 Task: Find connections with filter location Villefontaine with filter topic #lawyerswith filter profile language German with filter current company Emami Ltd with filter school Delhi Public School Dwarka Expressway  with filter industry Dairy Product Manufacturing with filter service category Blogging with filter keywords title Beautician
Action: Mouse moved to (365, 257)
Screenshot: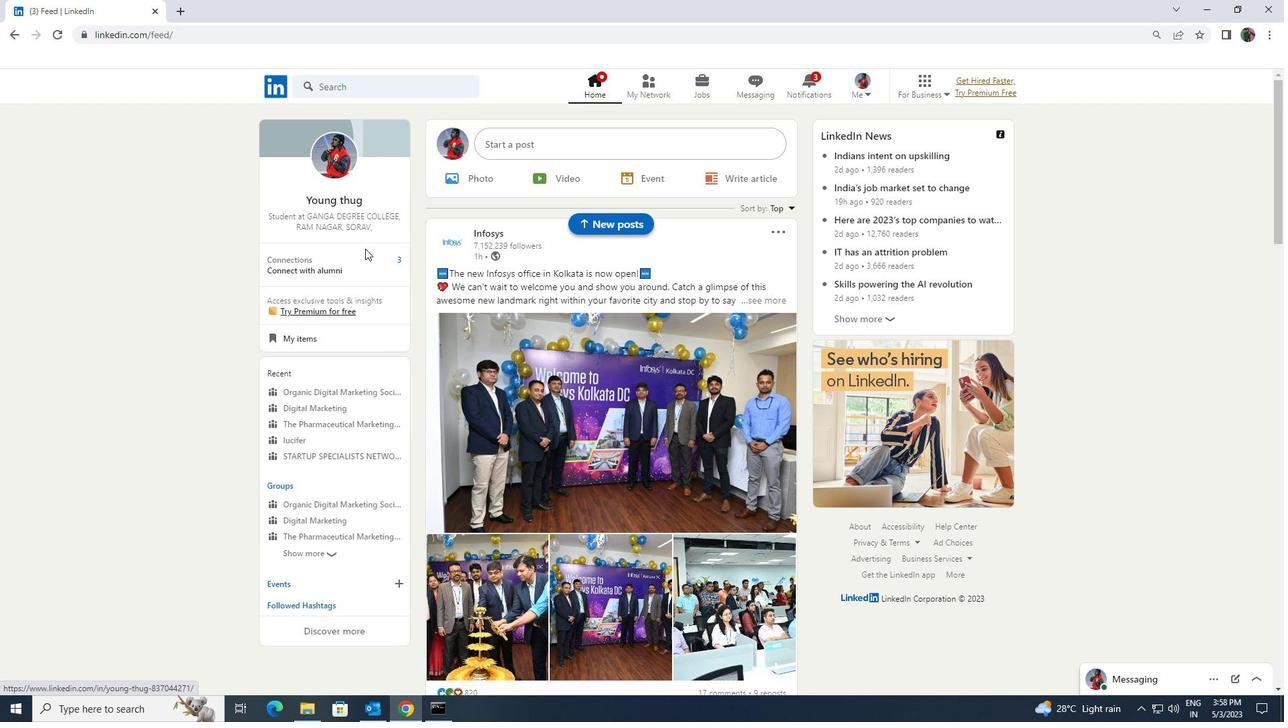 
Action: Mouse pressed left at (365, 257)
Screenshot: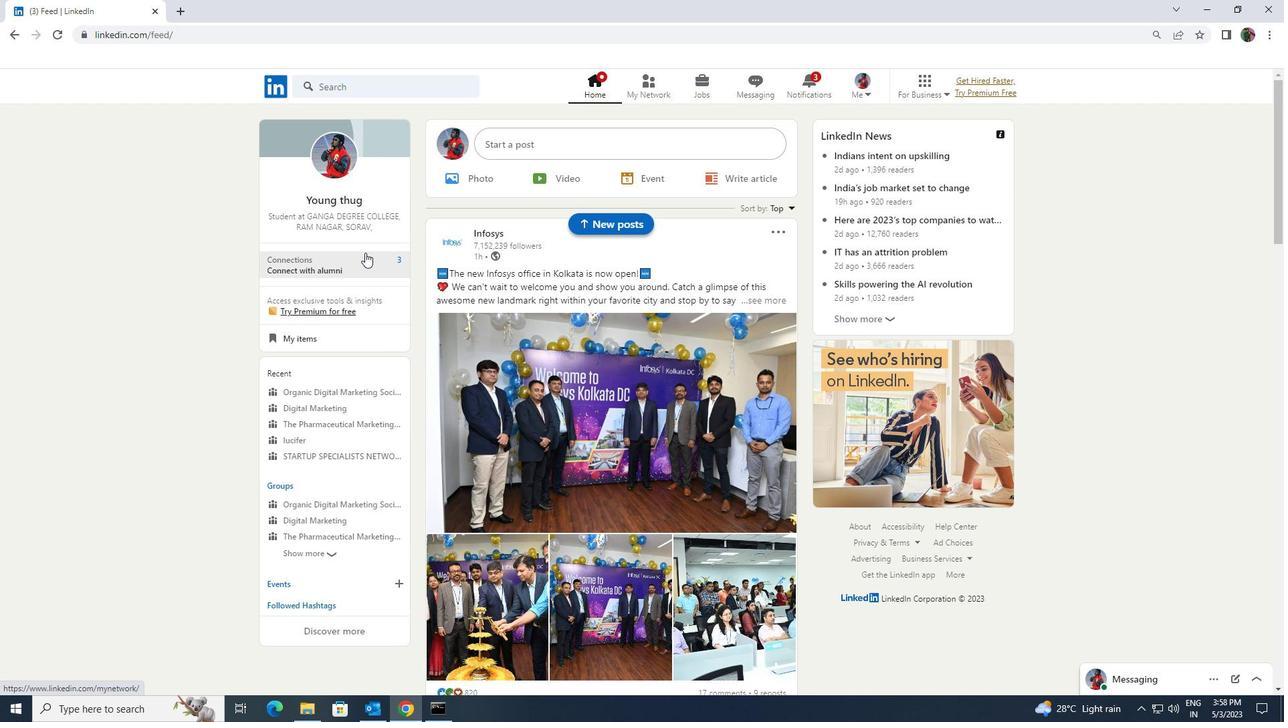 
Action: Mouse moved to (373, 169)
Screenshot: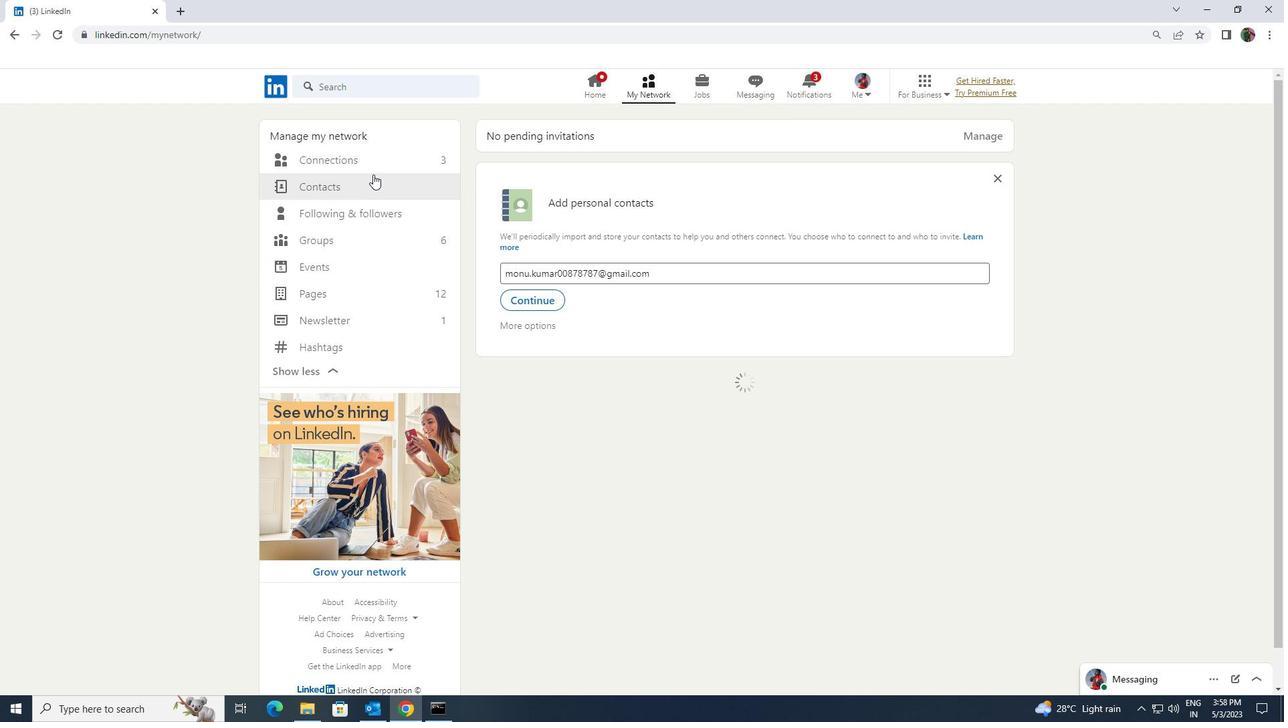 
Action: Mouse pressed left at (373, 169)
Screenshot: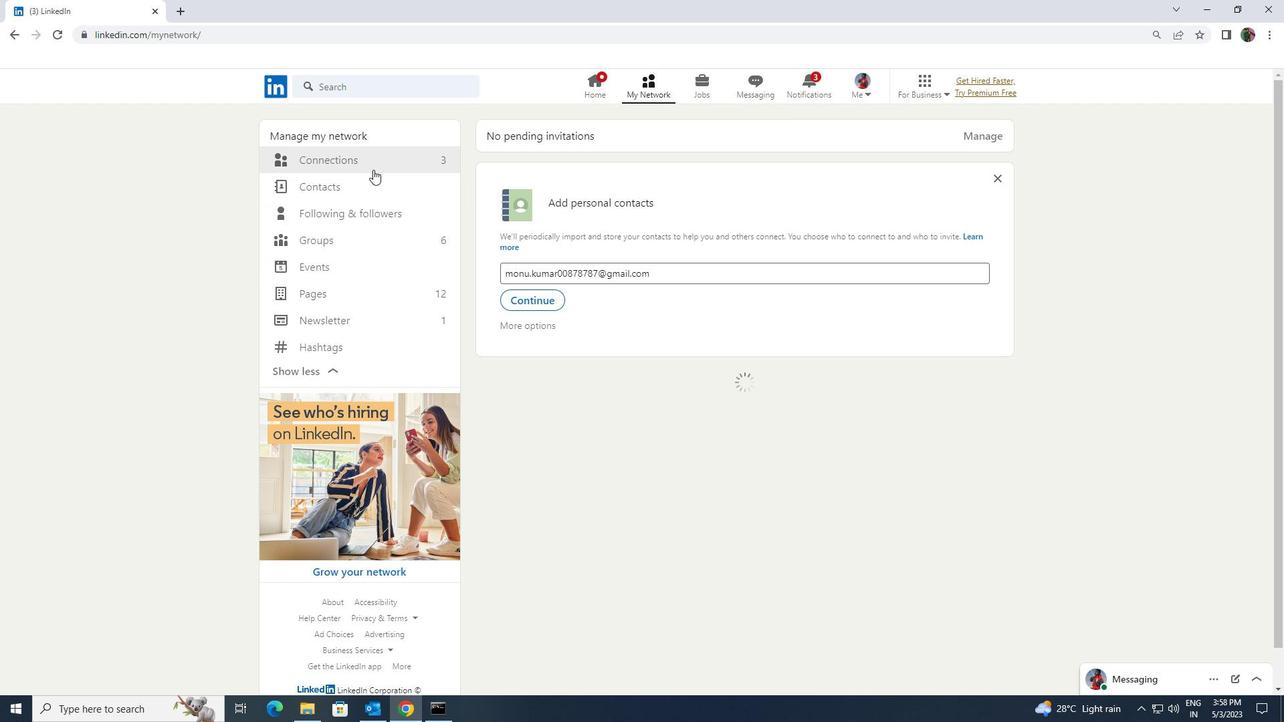 
Action: Mouse moved to (374, 160)
Screenshot: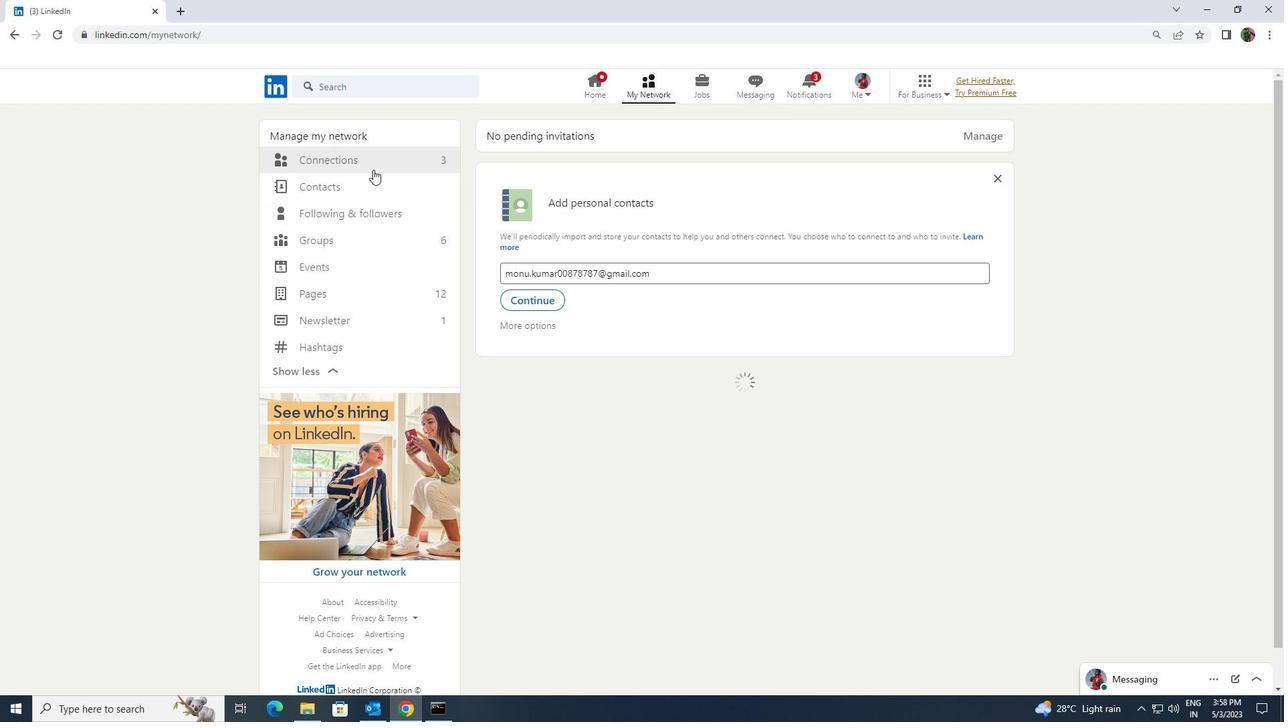 
Action: Mouse pressed left at (374, 160)
Screenshot: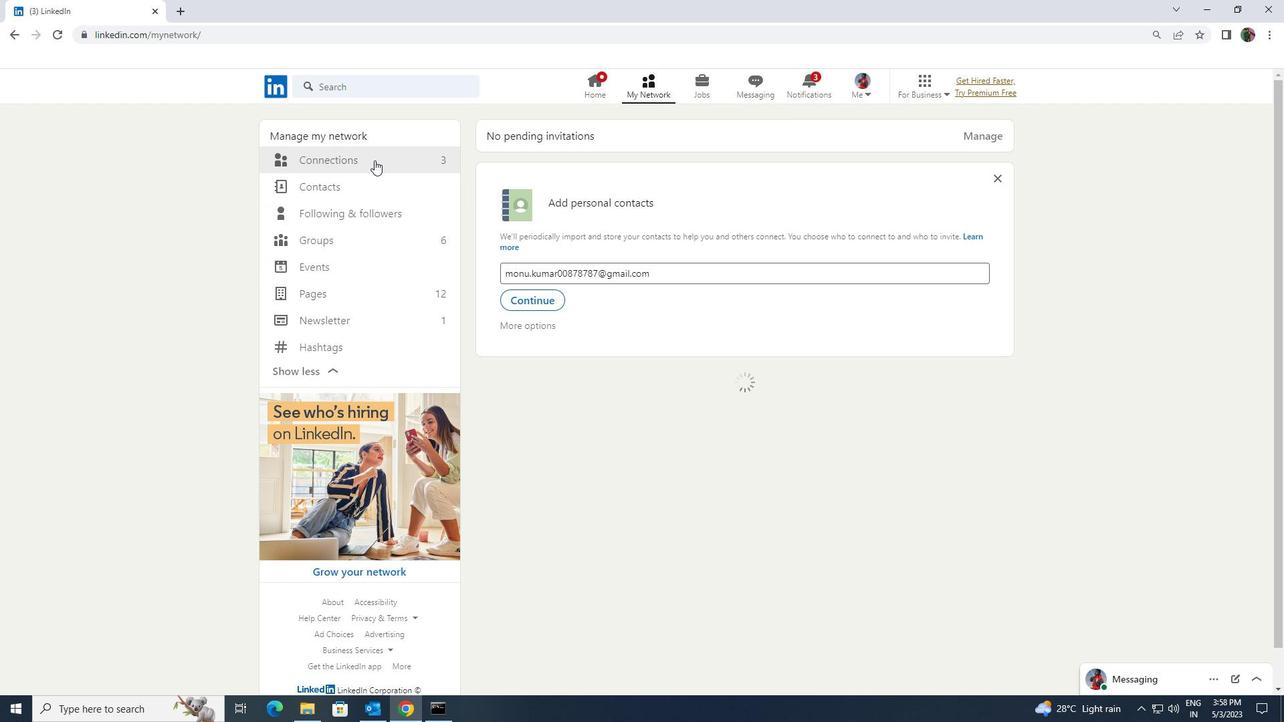 
Action: Mouse moved to (727, 163)
Screenshot: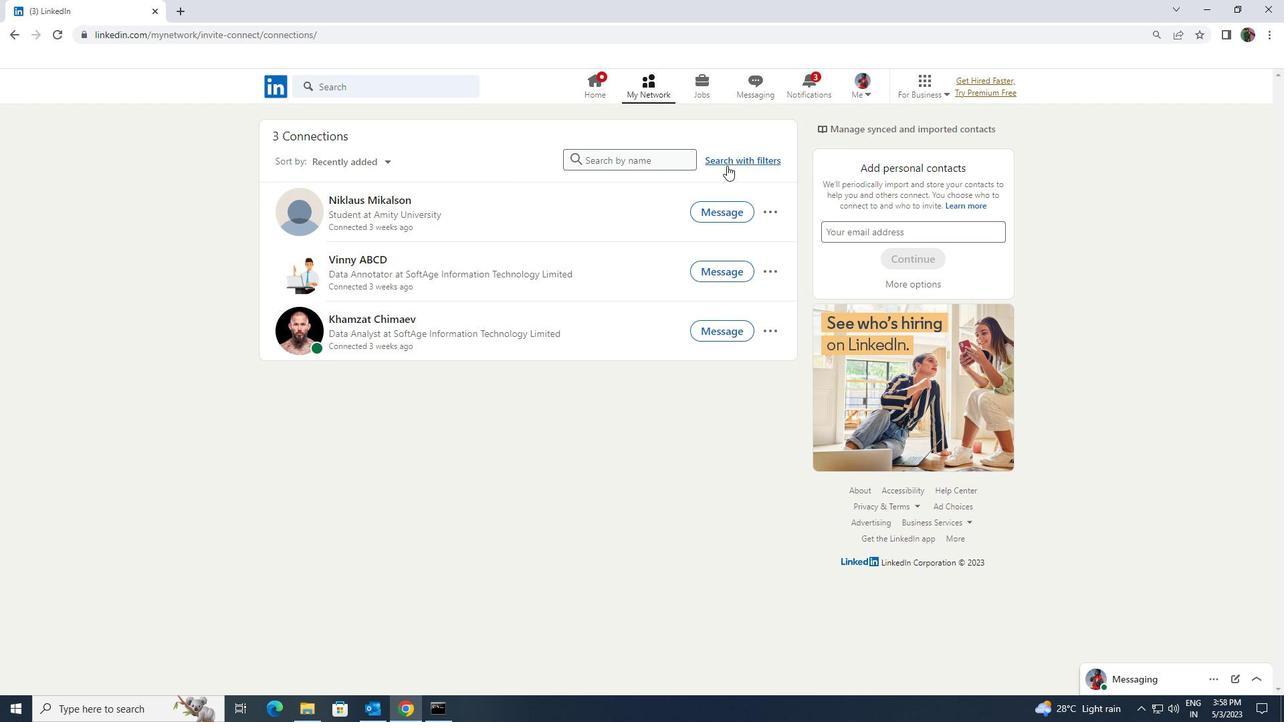 
Action: Mouse pressed left at (727, 163)
Screenshot: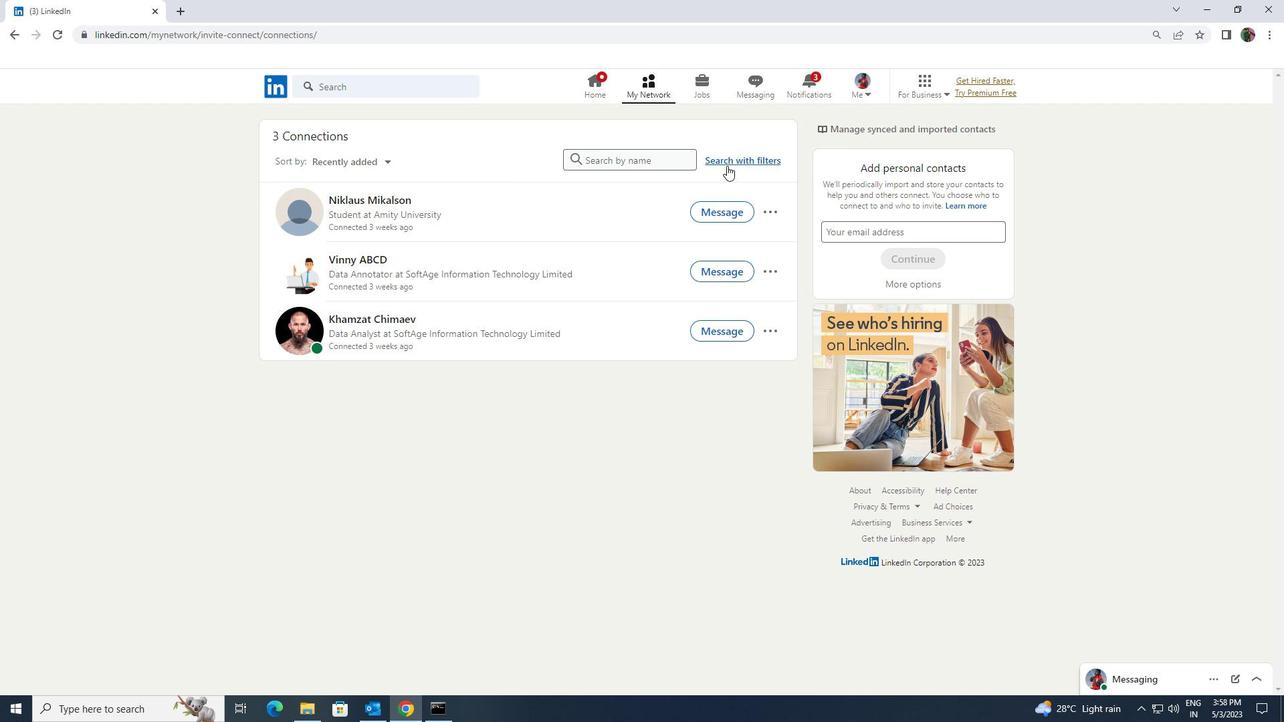 
Action: Mouse moved to (693, 130)
Screenshot: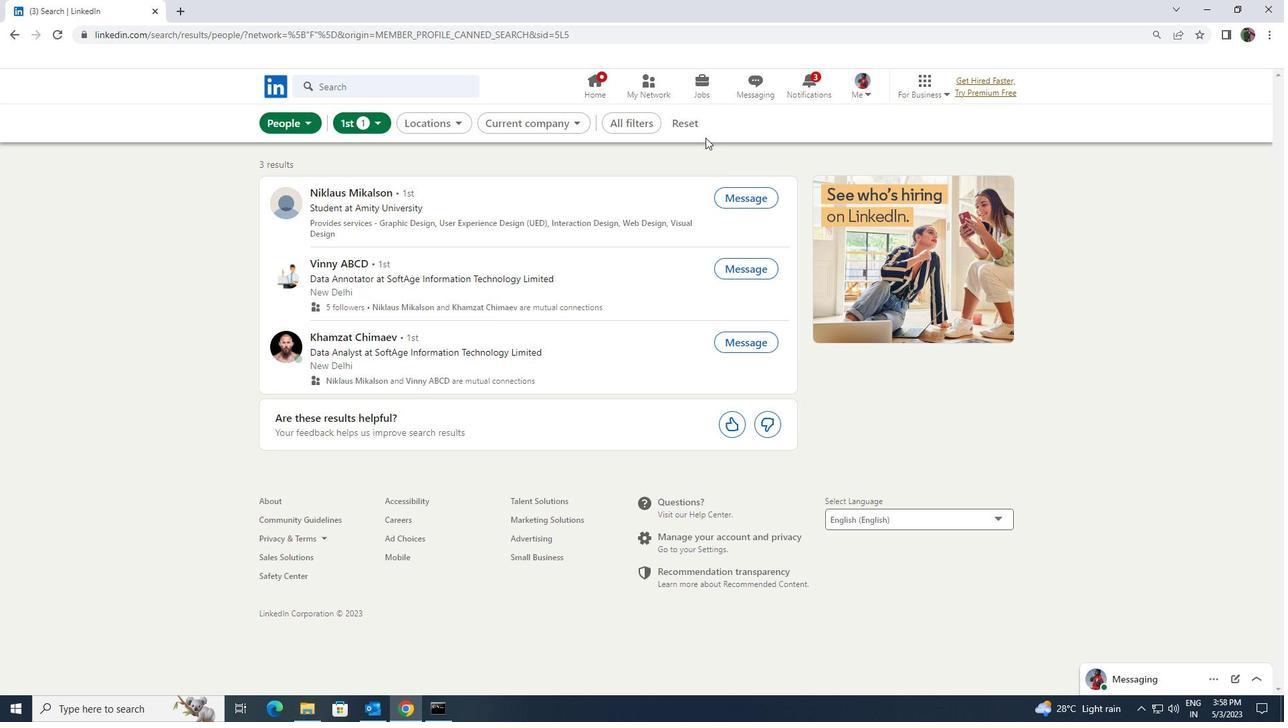 
Action: Mouse pressed left at (693, 130)
Screenshot: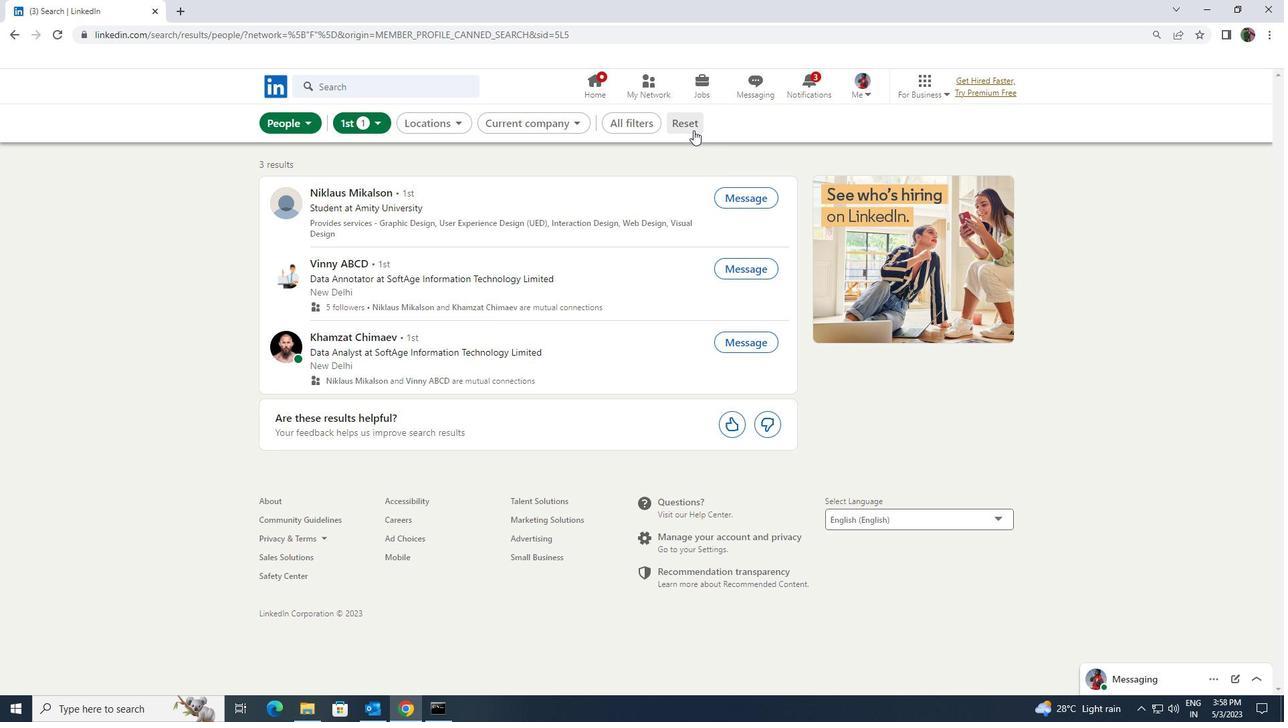 
Action: Mouse moved to (671, 125)
Screenshot: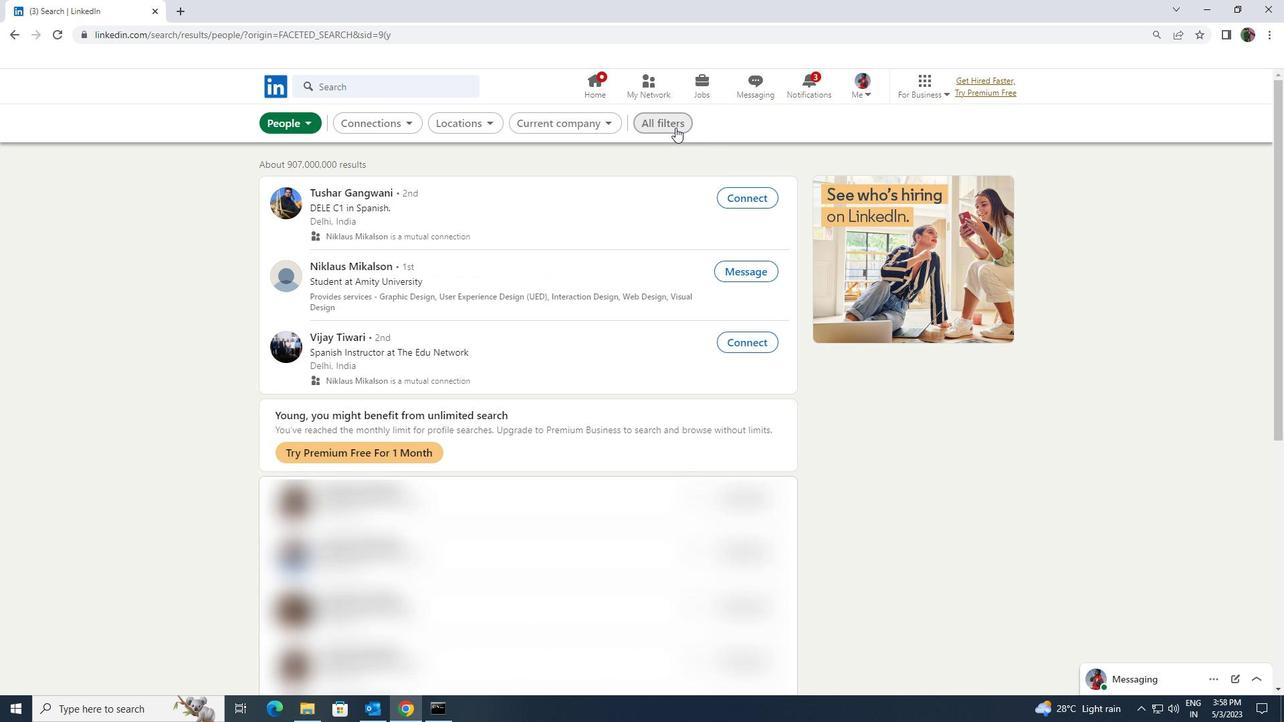 
Action: Mouse pressed left at (671, 125)
Screenshot: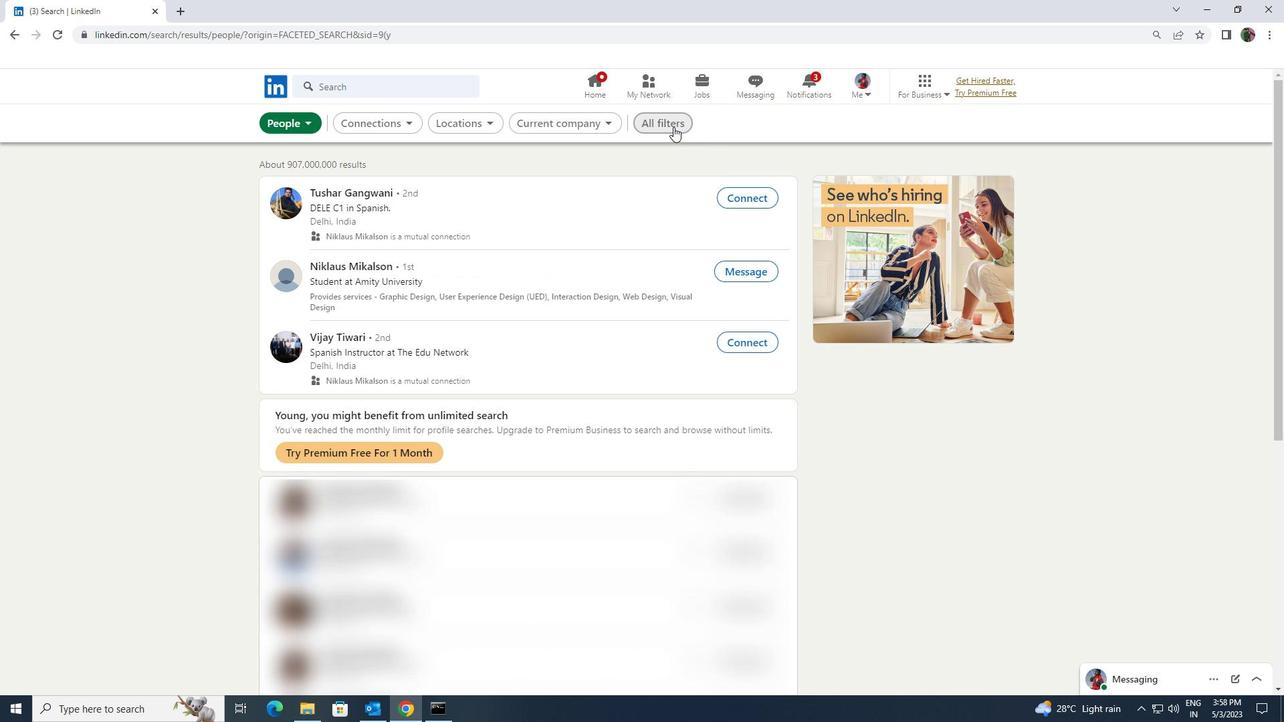 
Action: Mouse moved to (1143, 527)
Screenshot: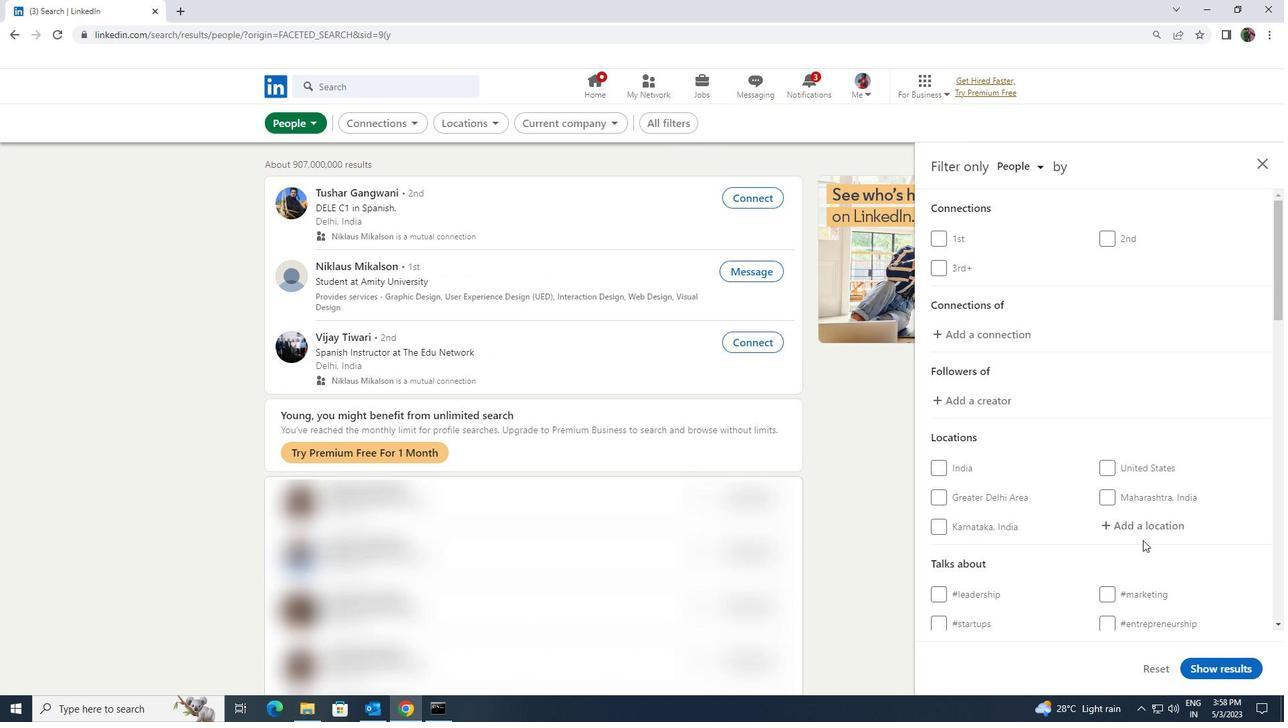 
Action: Mouse pressed left at (1143, 527)
Screenshot: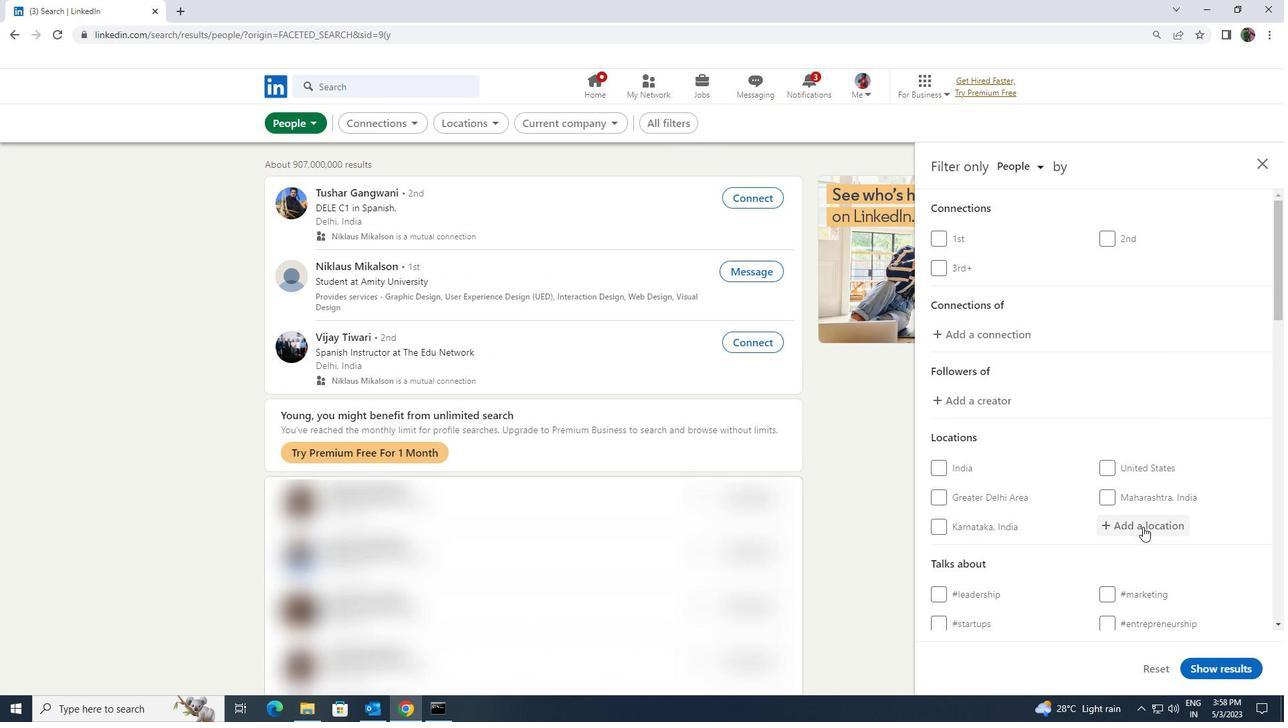 
Action: Mouse moved to (1136, 519)
Screenshot: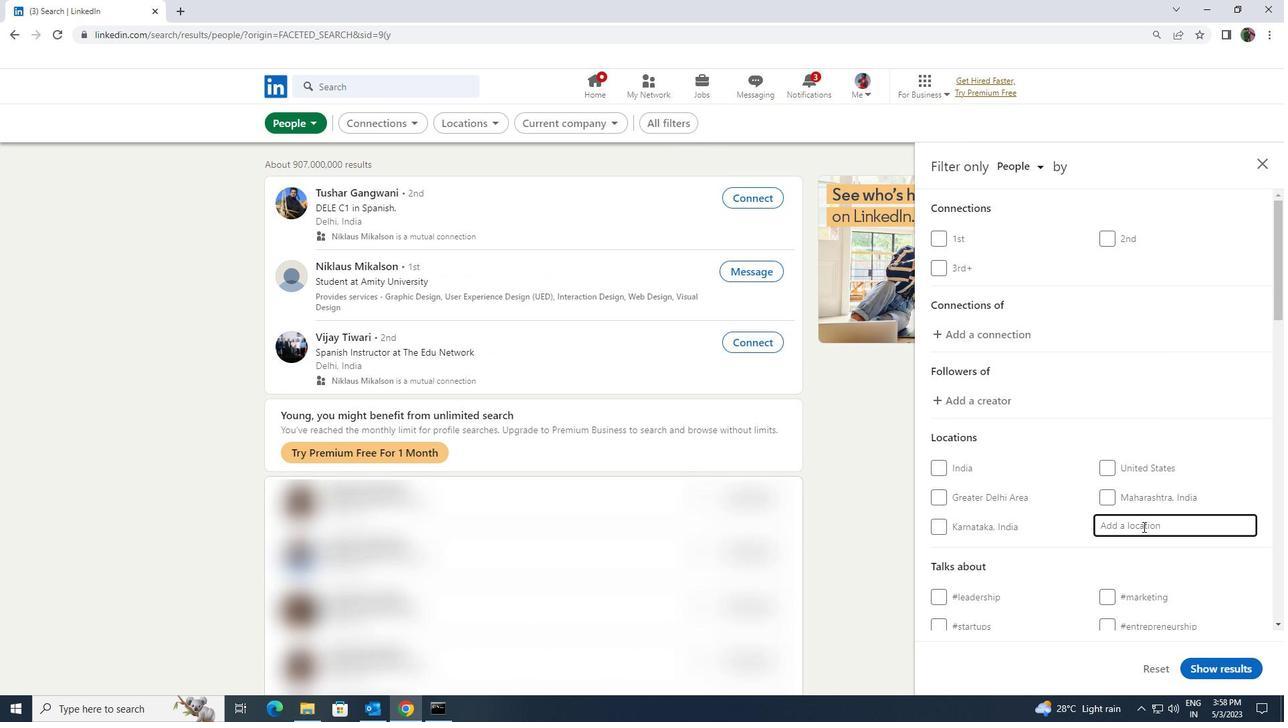 
Action: Key pressed <Key.shift><Key.shift><Key.shift>VILLEFON<Key.backspace>
Screenshot: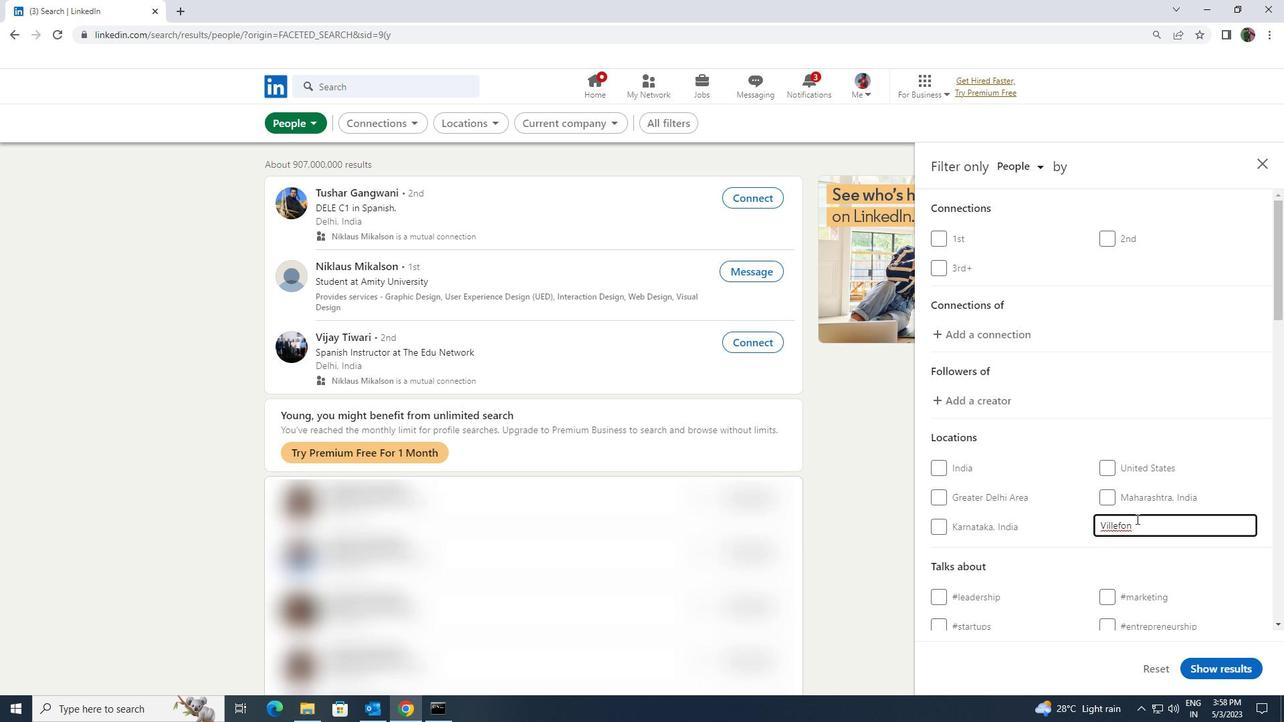 
Action: Mouse moved to (1117, 536)
Screenshot: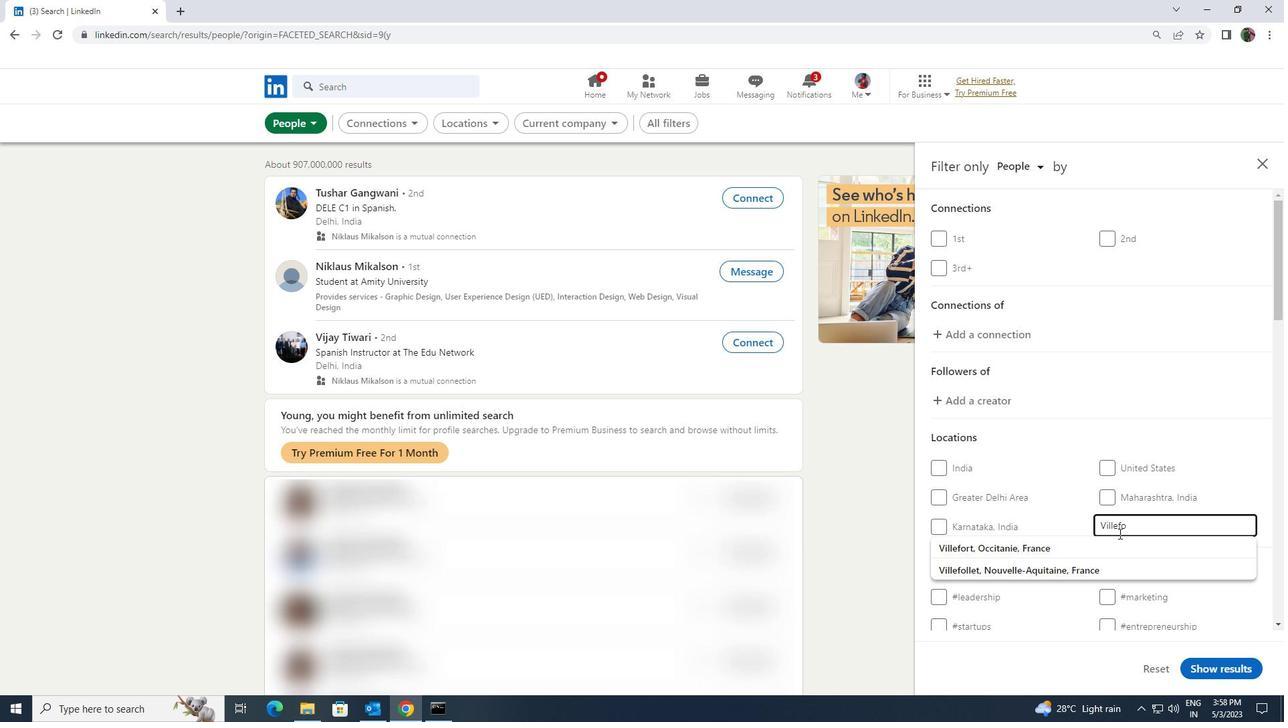 
Action: Key pressed NTAINE<Key.space>
Screenshot: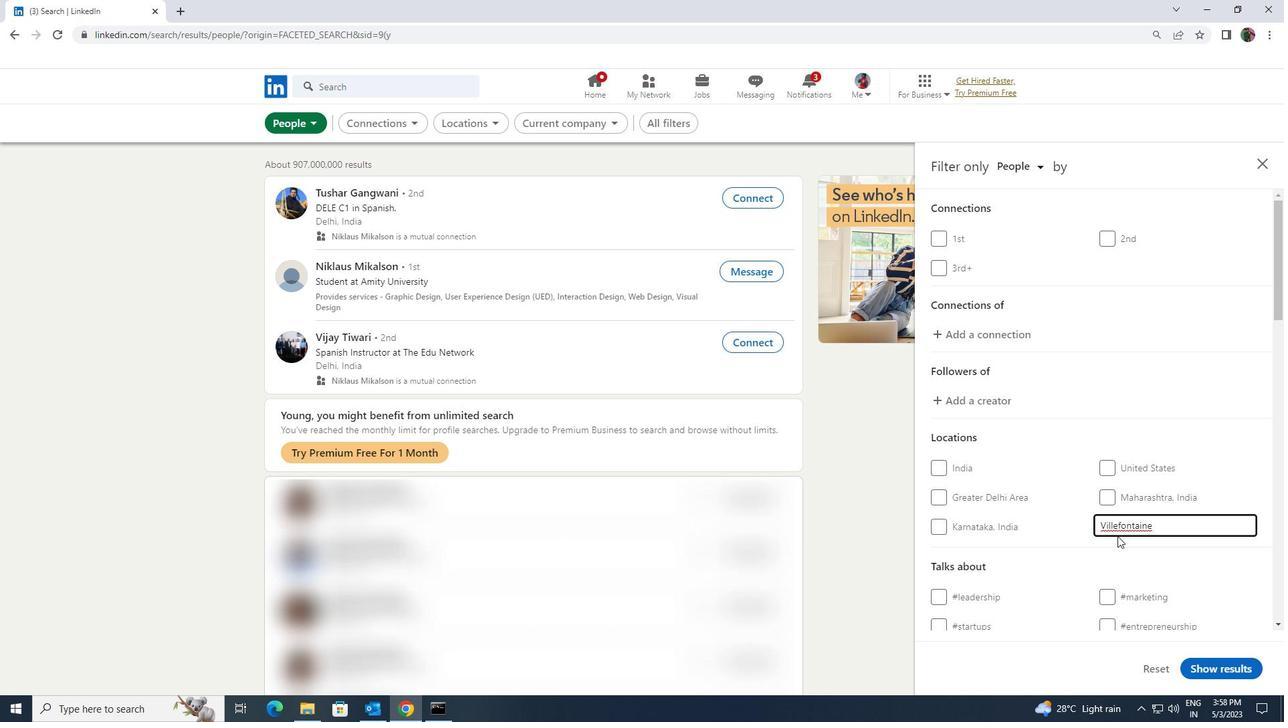 
Action: Mouse scrolled (1117, 535) with delta (0, 0)
Screenshot: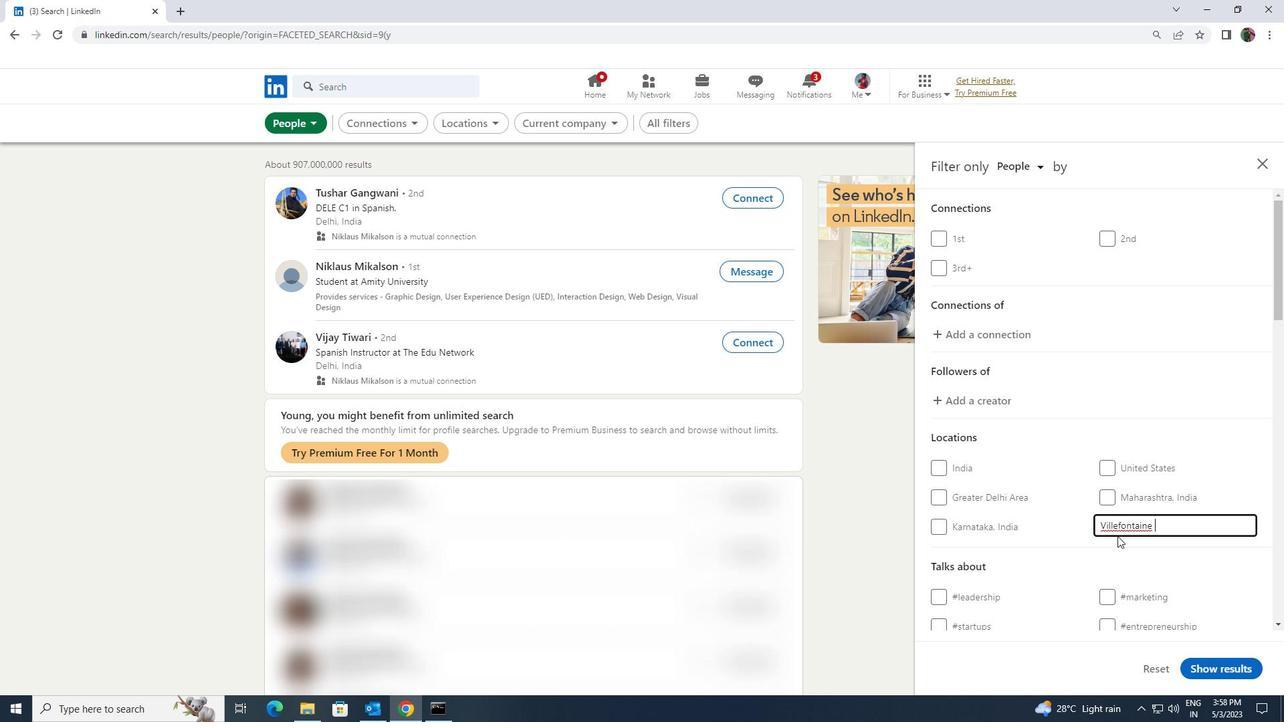 
Action: Mouse moved to (1122, 585)
Screenshot: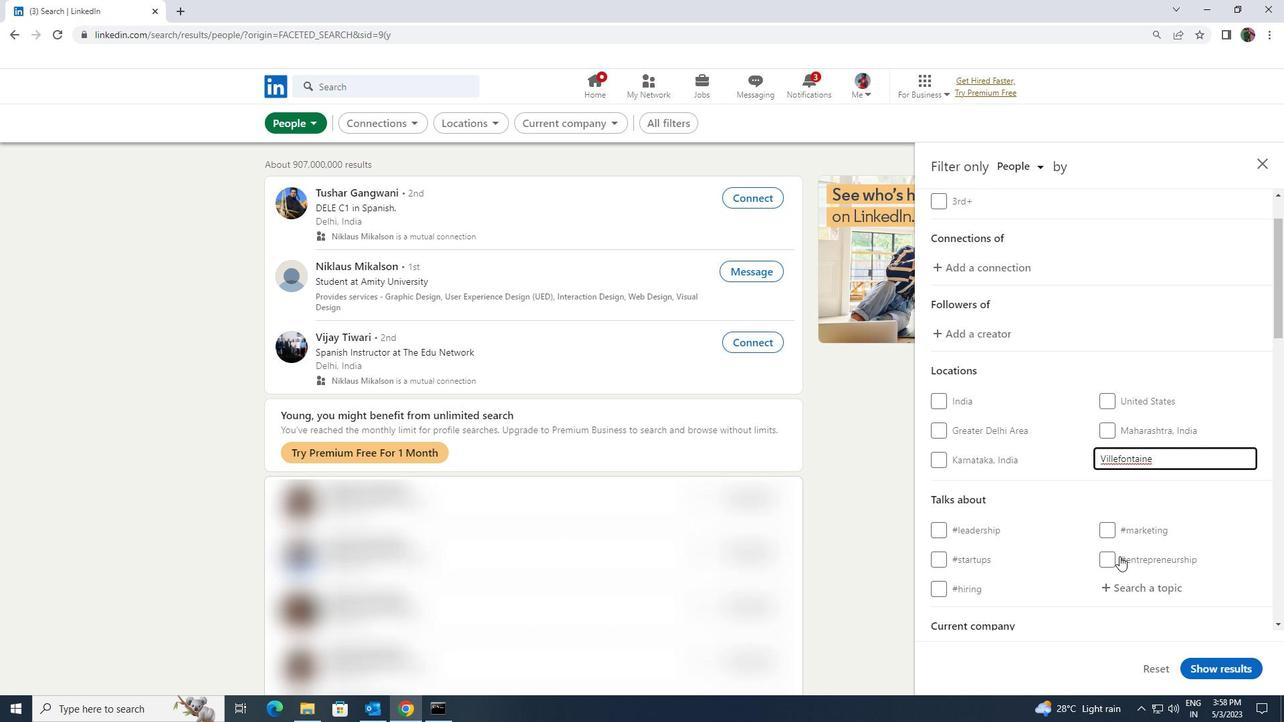 
Action: Mouse pressed left at (1122, 585)
Screenshot: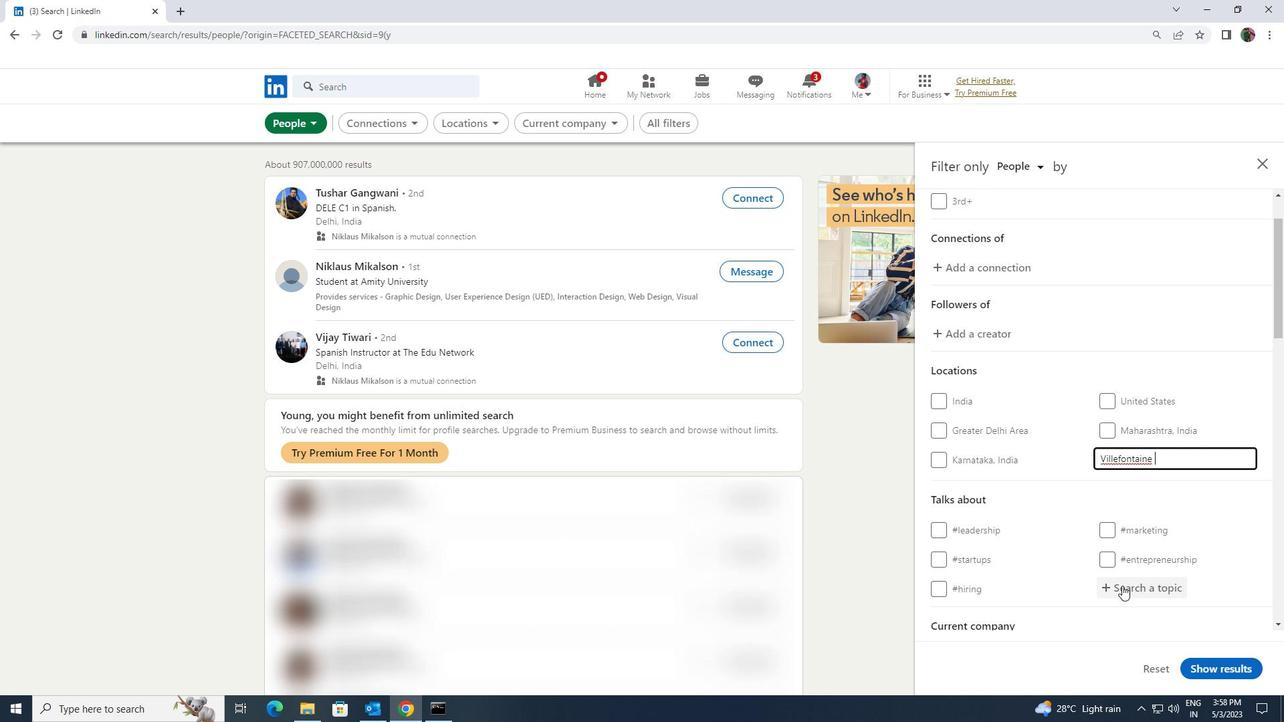 
Action: Key pressed <Key.shift><Key.shift><Key.shift>LAWYERS
Screenshot: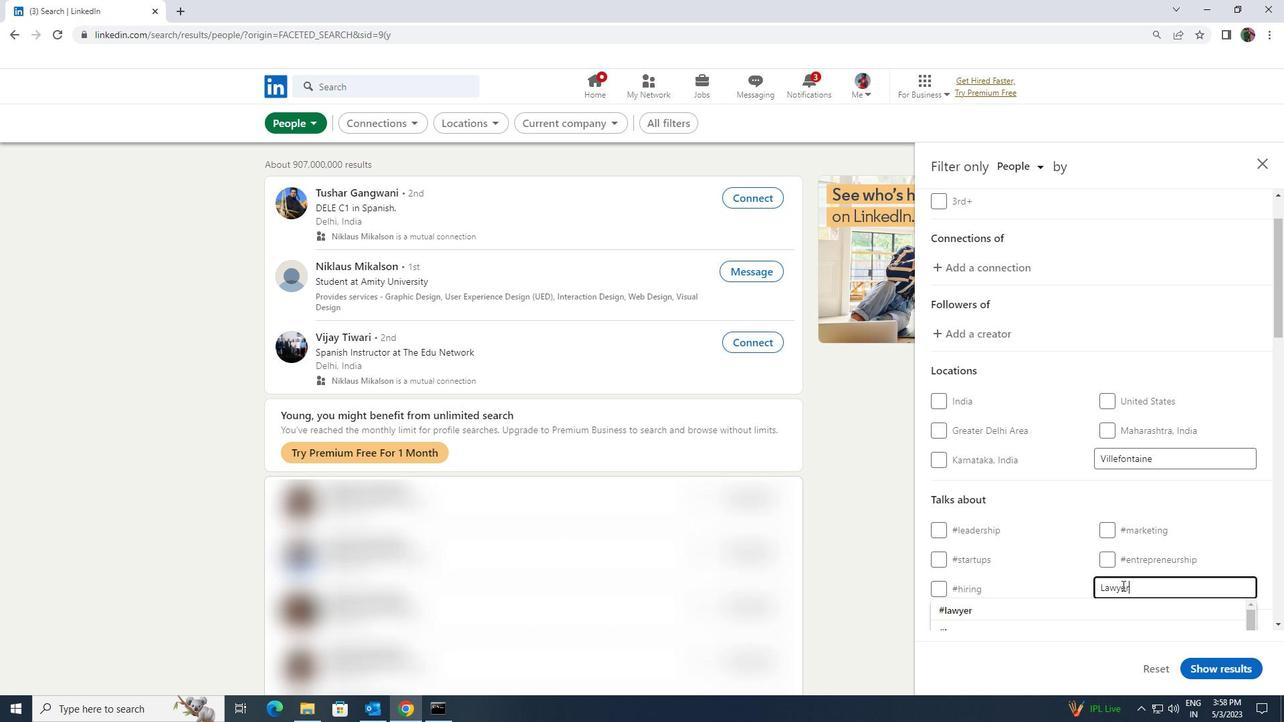 
Action: Mouse scrolled (1122, 585) with delta (0, 0)
Screenshot: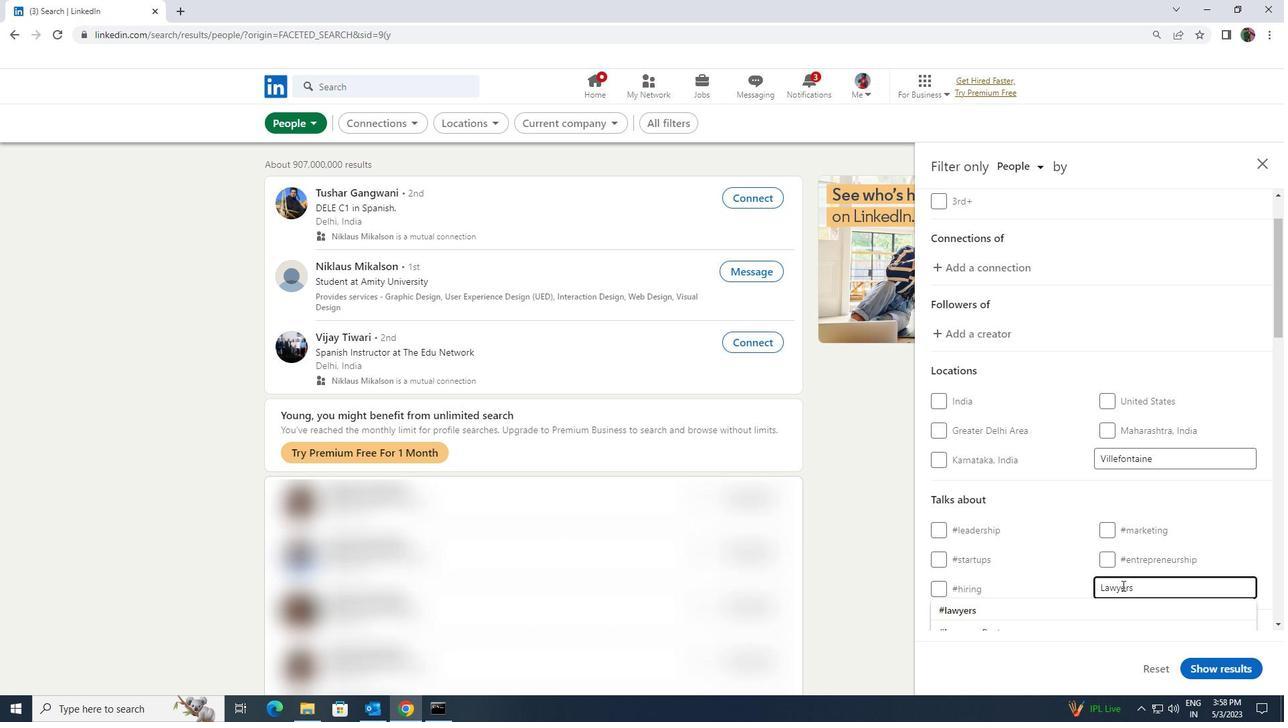 
Action: Mouse moved to (1110, 539)
Screenshot: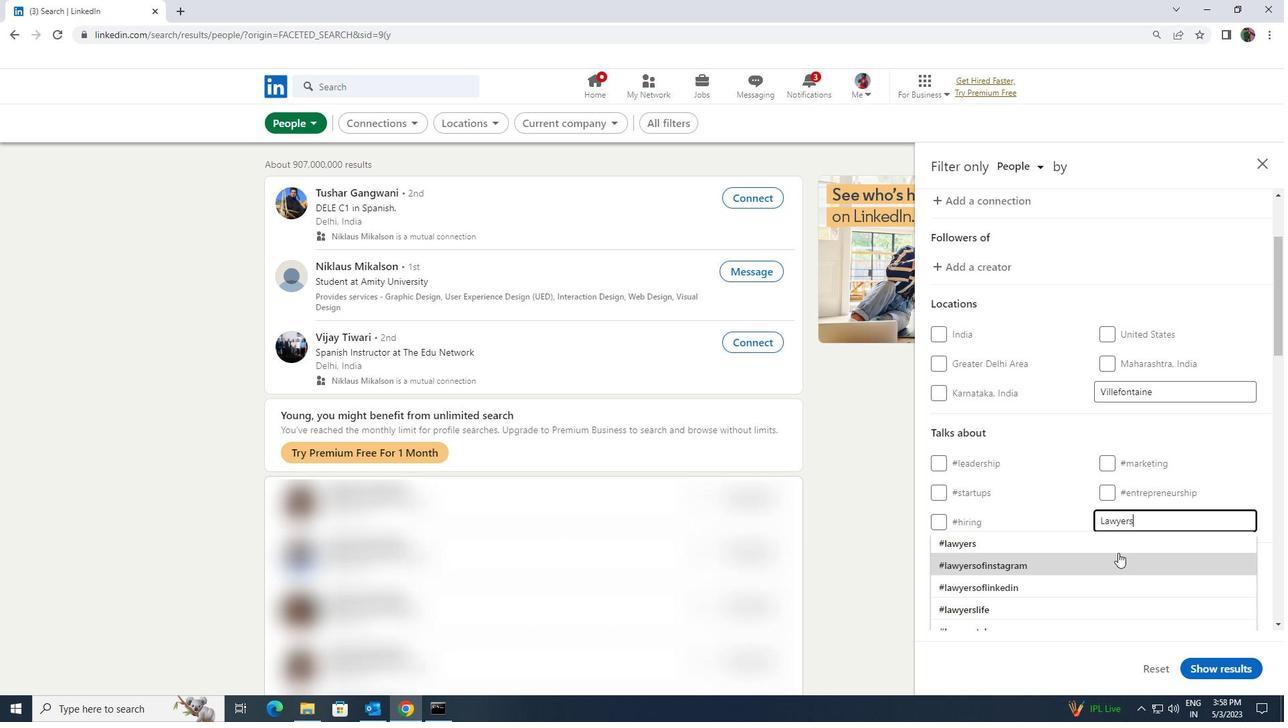 
Action: Mouse pressed left at (1110, 539)
Screenshot: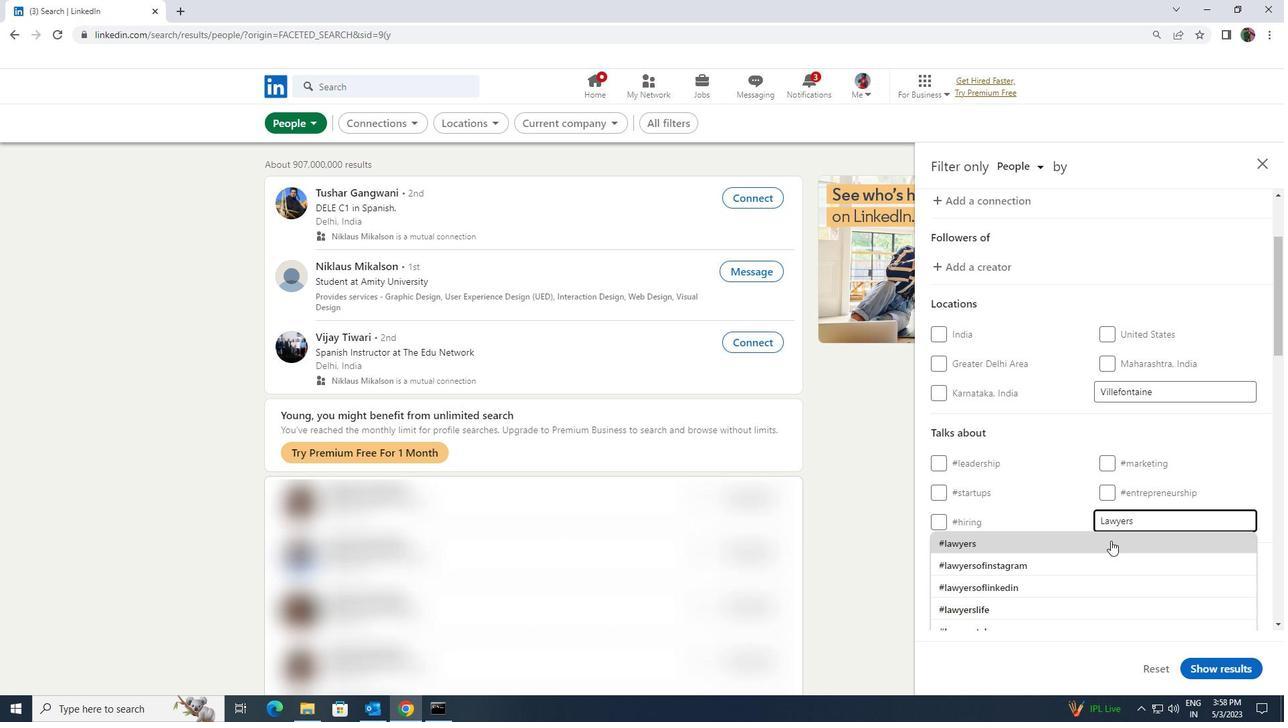 
Action: Mouse scrolled (1110, 539) with delta (0, 0)
Screenshot: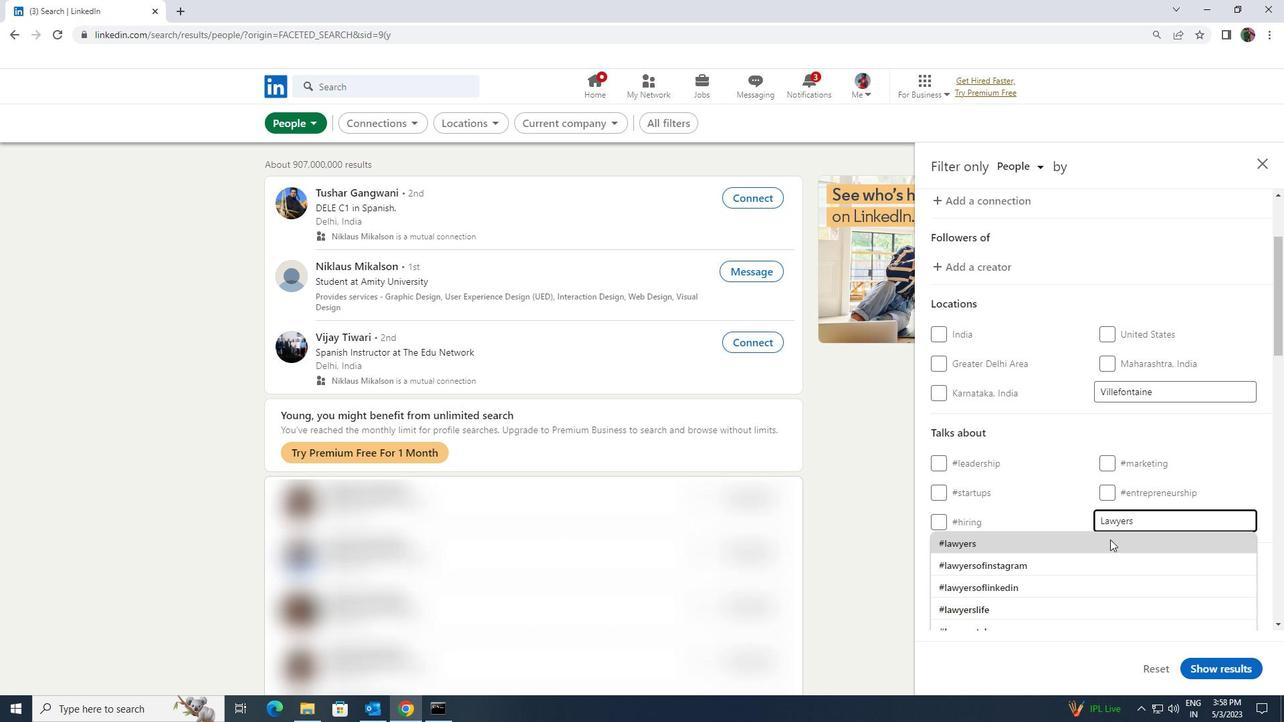 
Action: Mouse scrolled (1110, 539) with delta (0, 0)
Screenshot: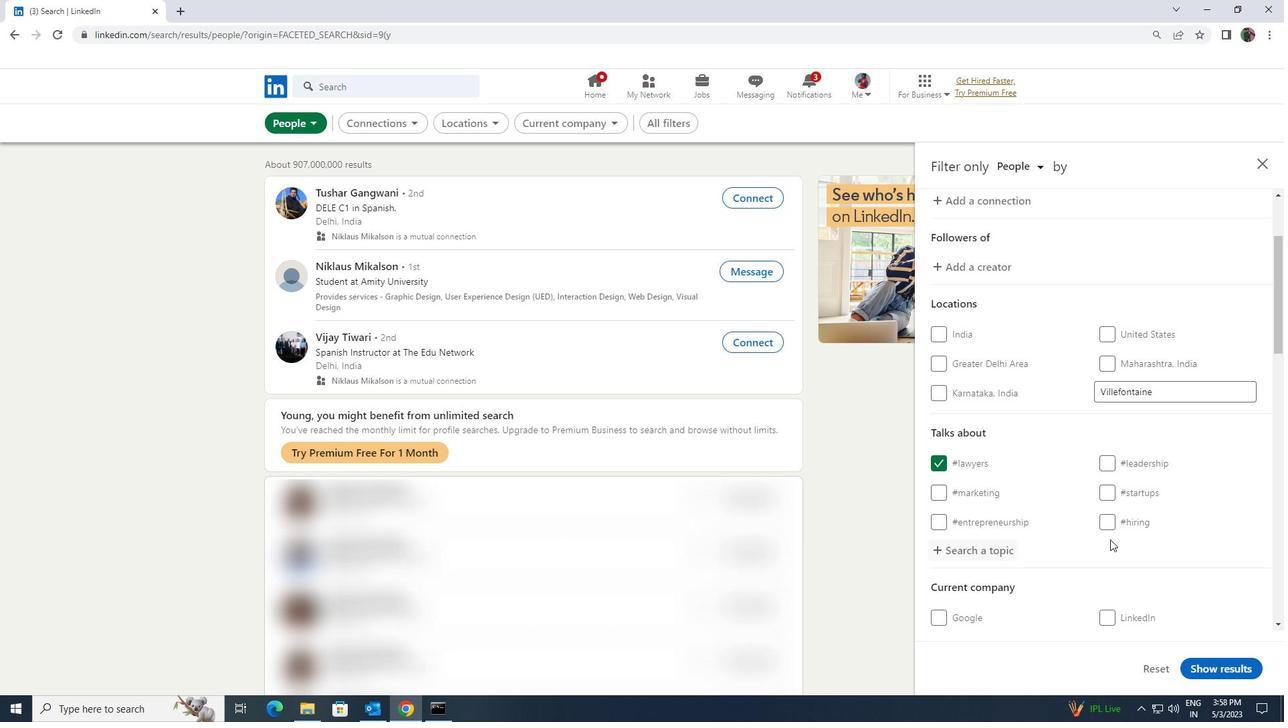 
Action: Mouse moved to (1110, 539)
Screenshot: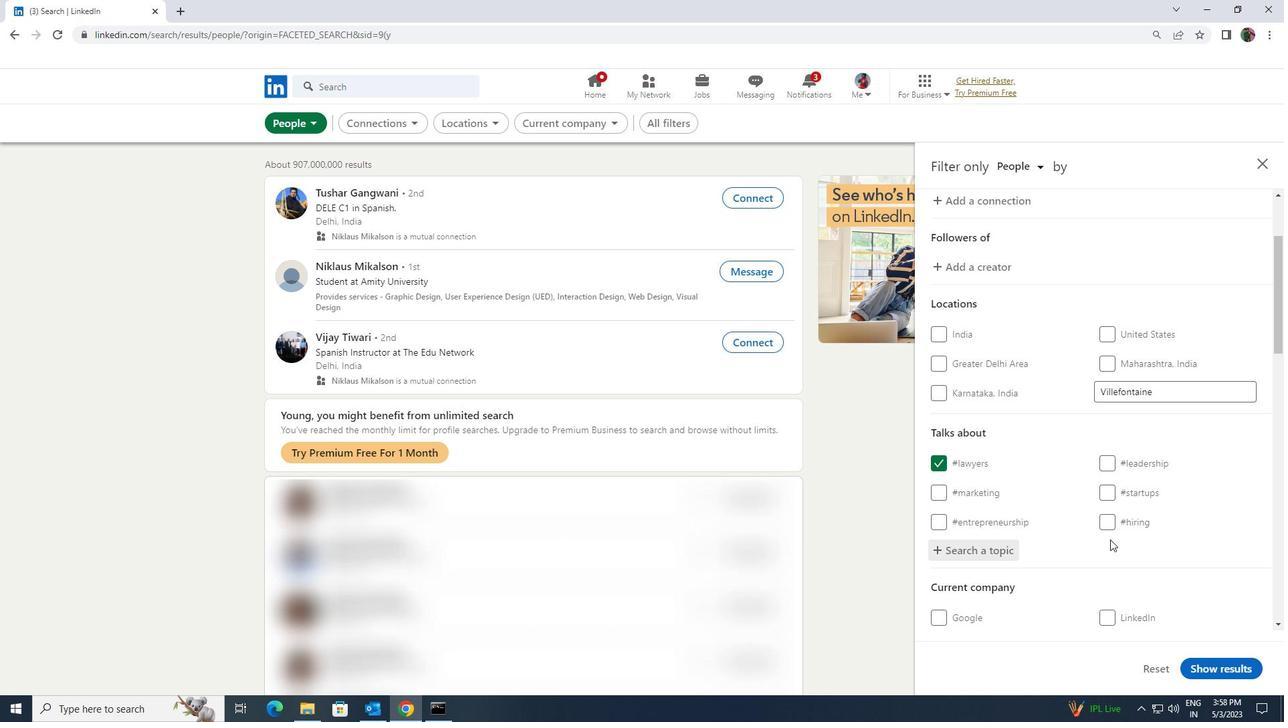 
Action: Mouse scrolled (1110, 539) with delta (0, 0)
Screenshot: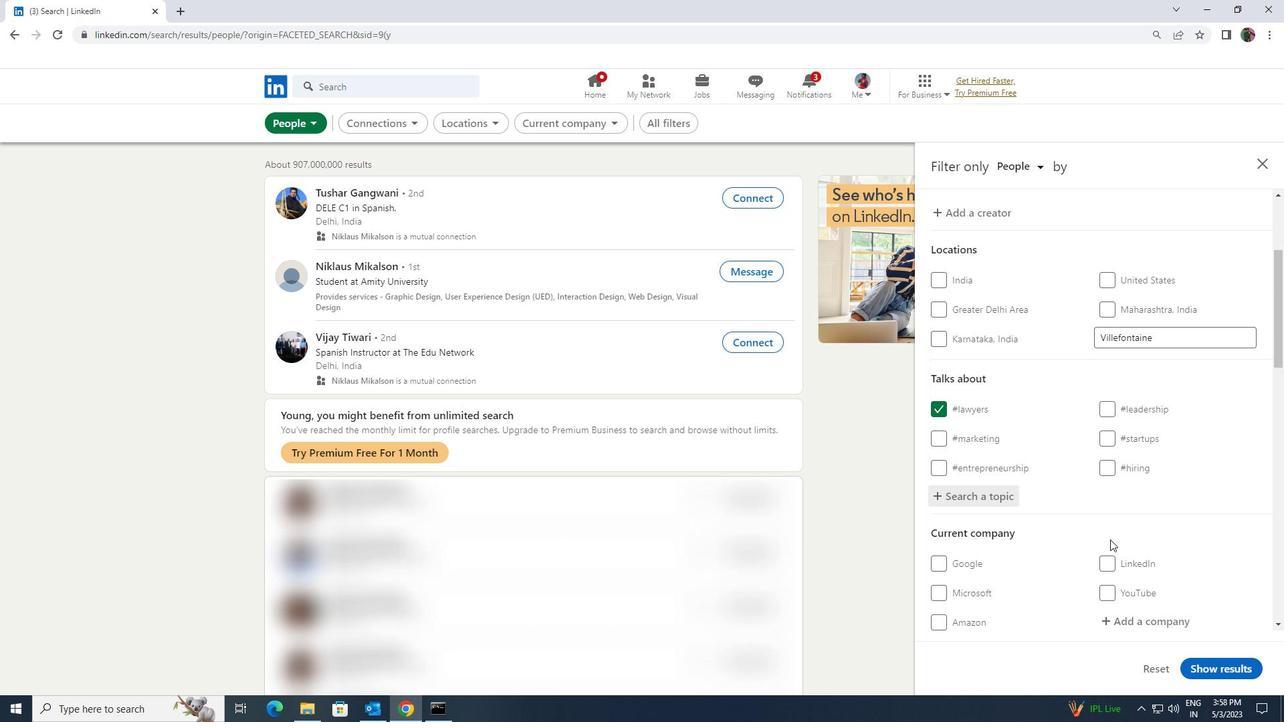
Action: Mouse scrolled (1110, 539) with delta (0, 0)
Screenshot: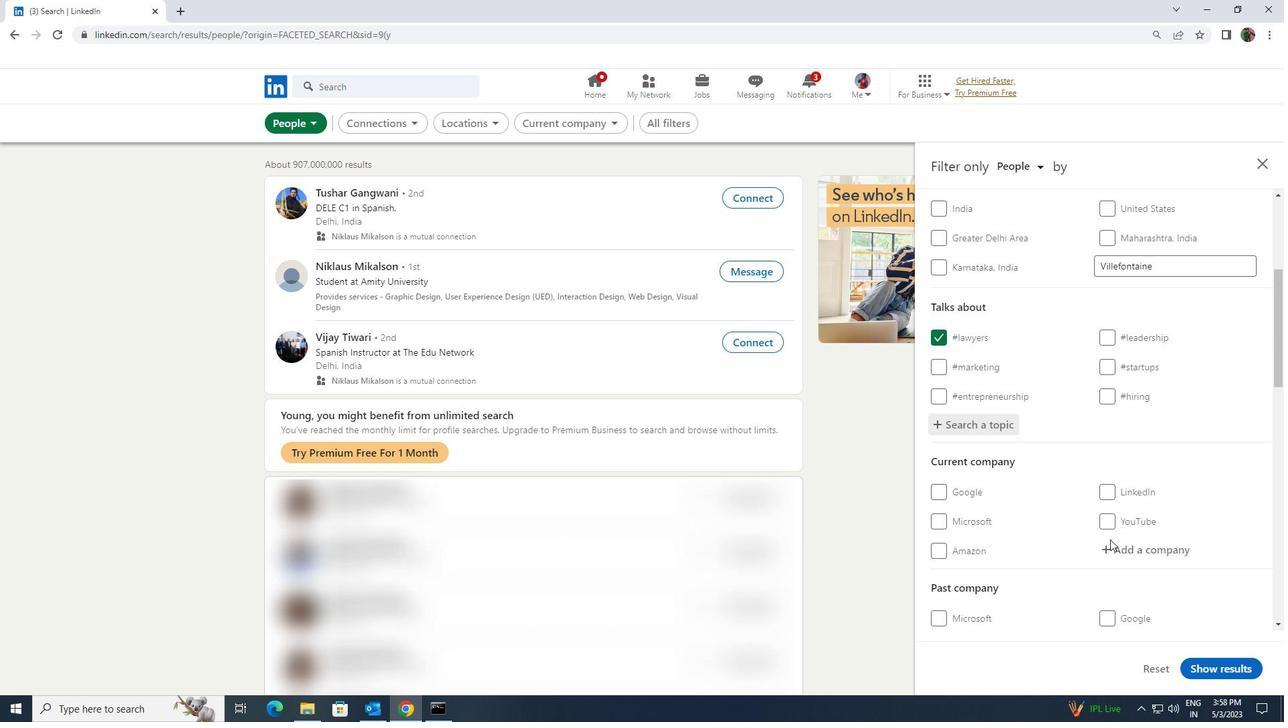 
Action: Mouse scrolled (1110, 539) with delta (0, 0)
Screenshot: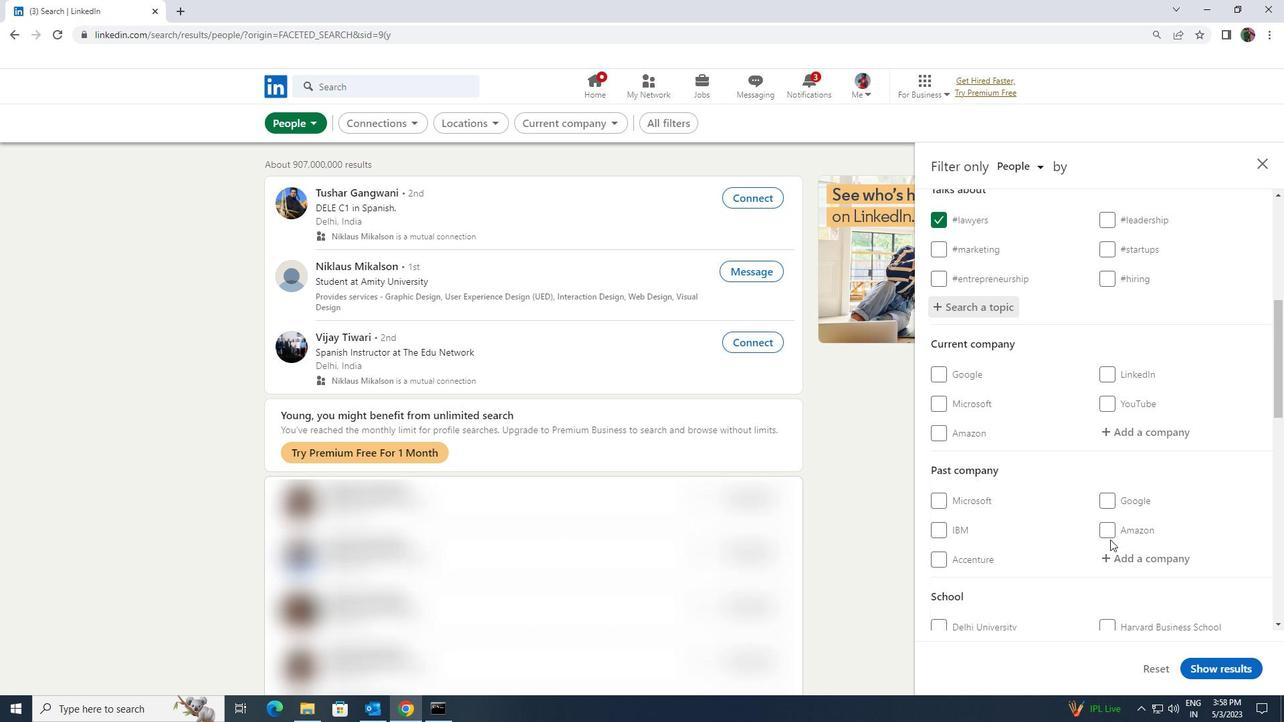 
Action: Mouse scrolled (1110, 539) with delta (0, 0)
Screenshot: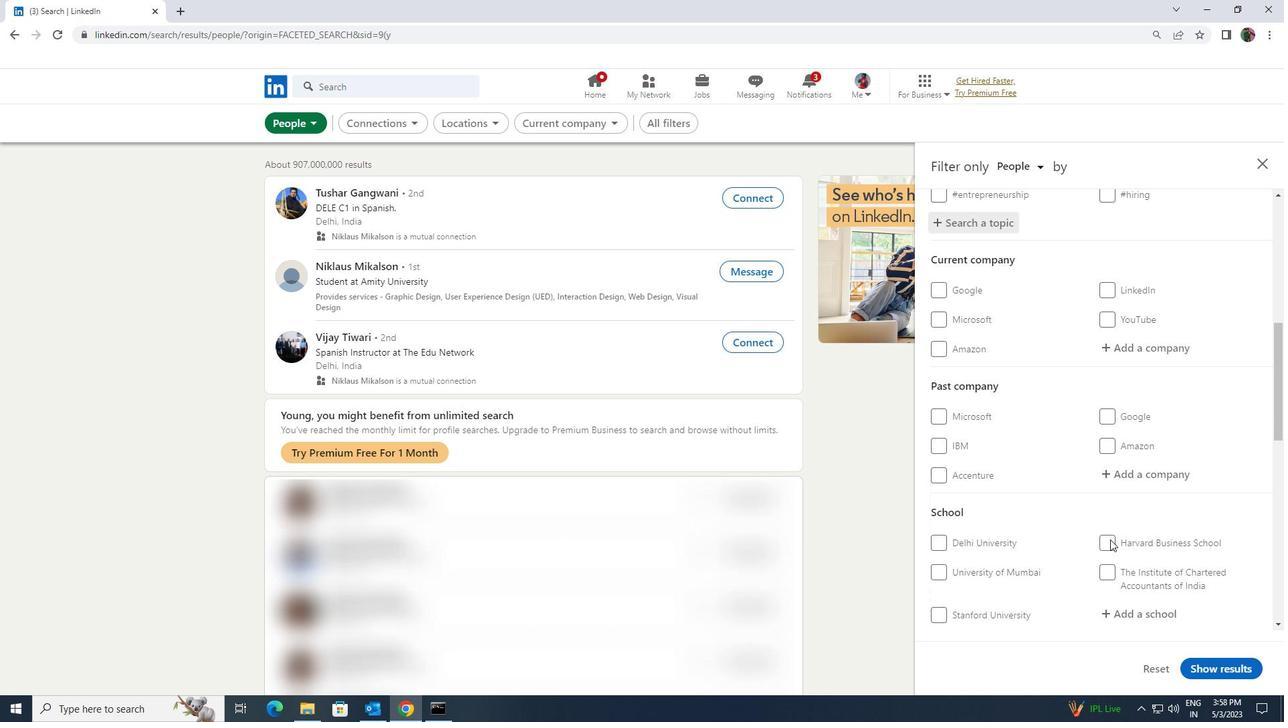 
Action: Mouse scrolled (1110, 539) with delta (0, 0)
Screenshot: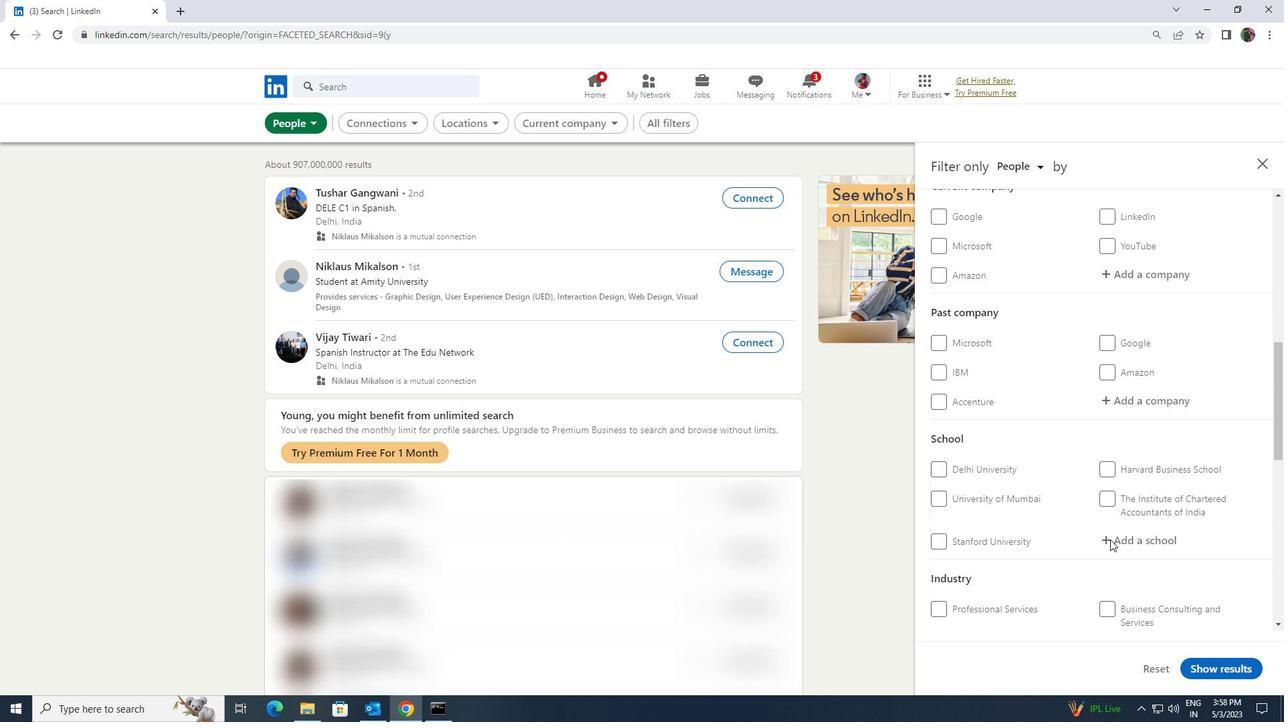 
Action: Mouse scrolled (1110, 539) with delta (0, 0)
Screenshot: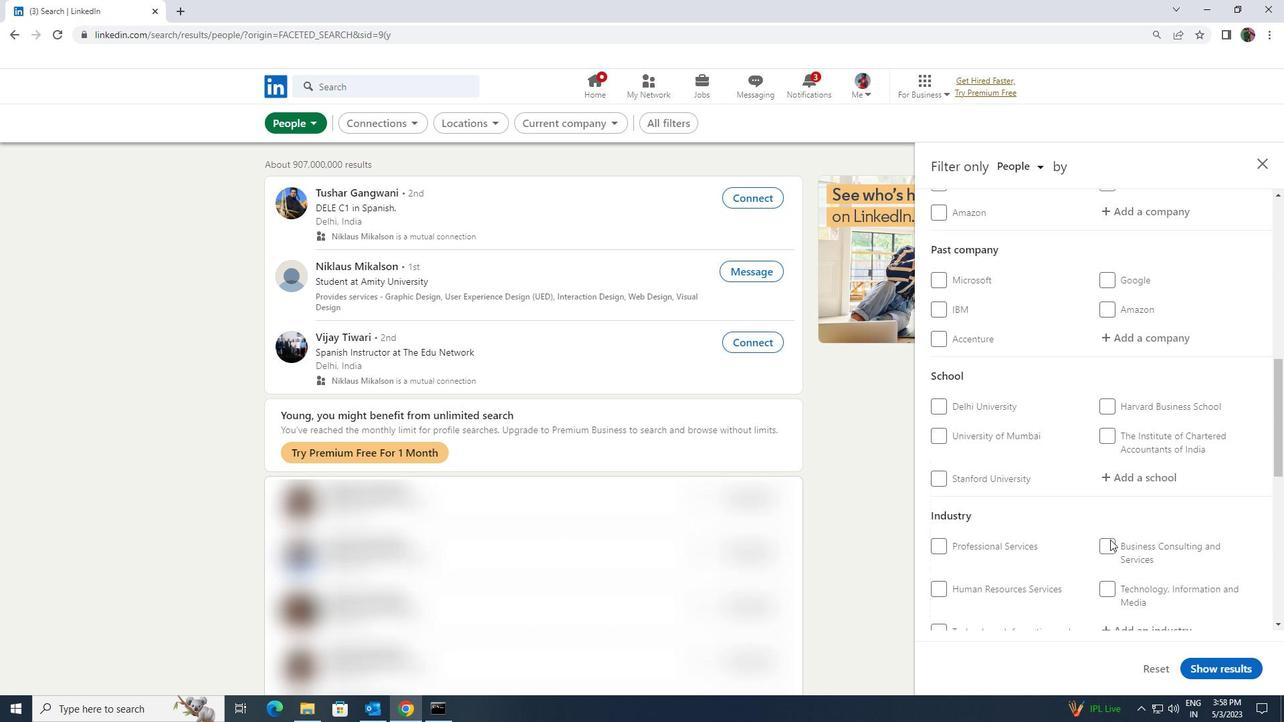 
Action: Mouse scrolled (1110, 539) with delta (0, 0)
Screenshot: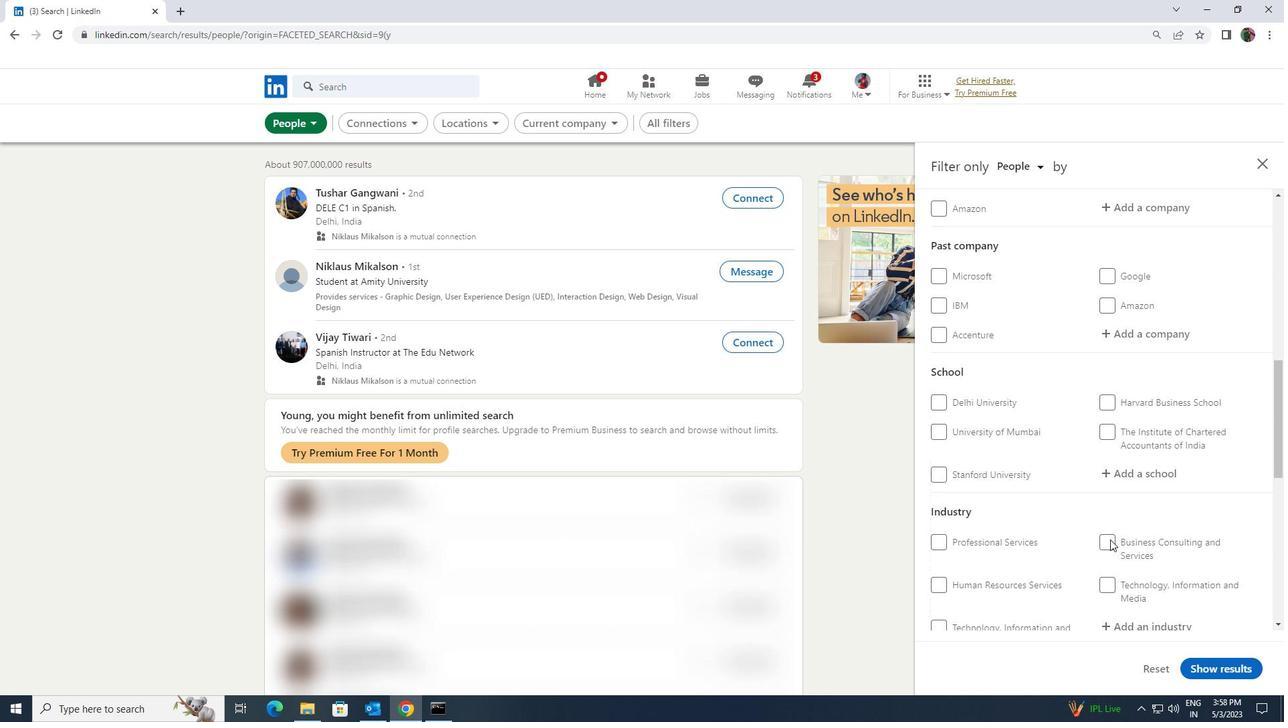 
Action: Mouse scrolled (1110, 539) with delta (0, 0)
Screenshot: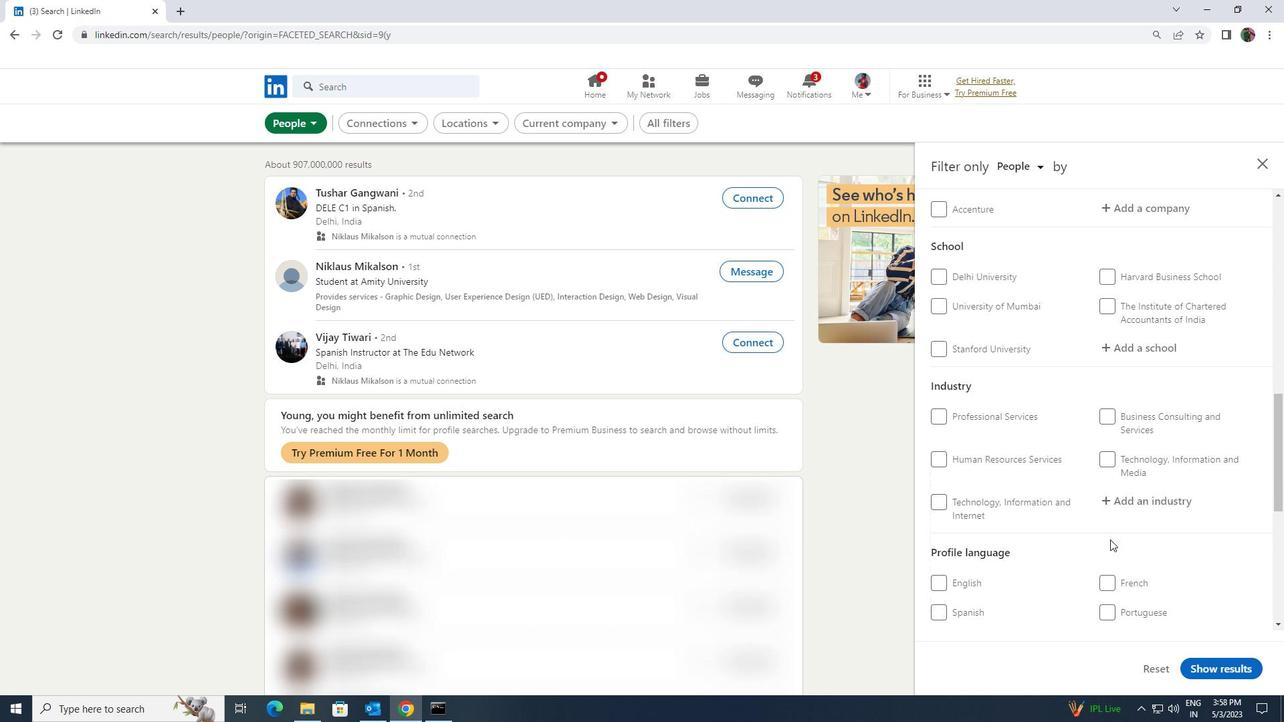 
Action: Mouse moved to (947, 561)
Screenshot: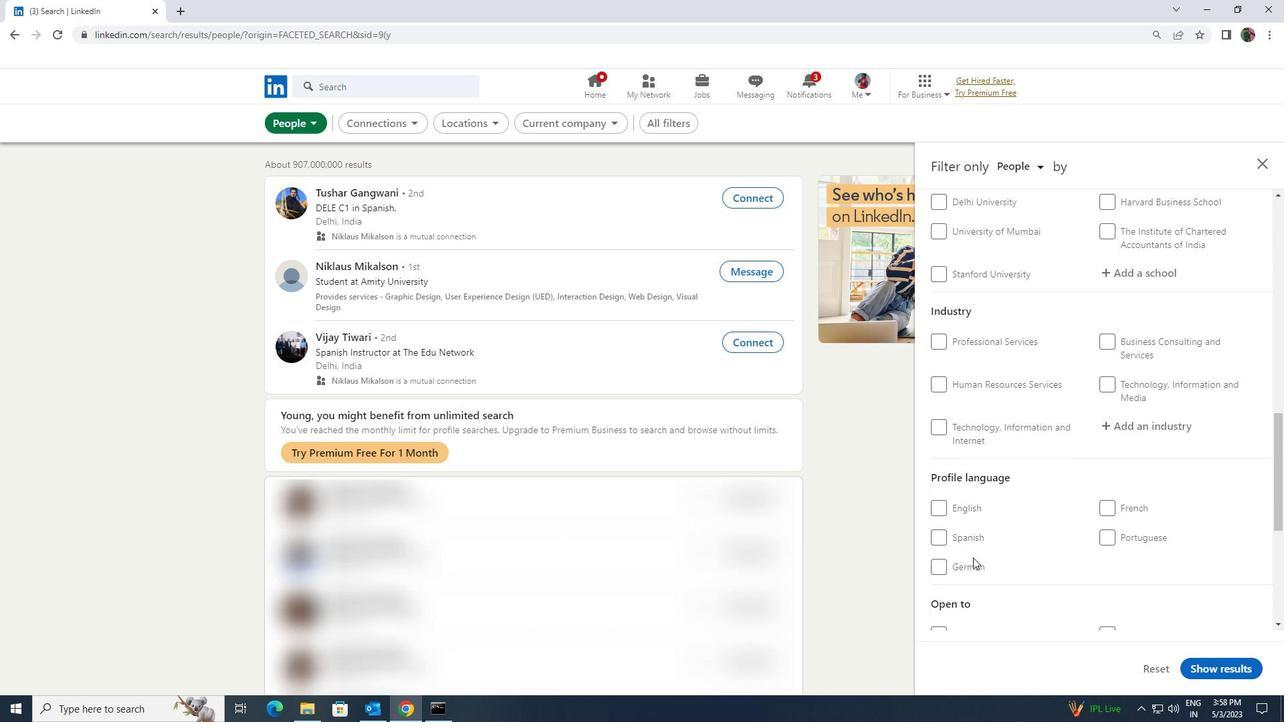
Action: Mouse pressed left at (947, 561)
Screenshot: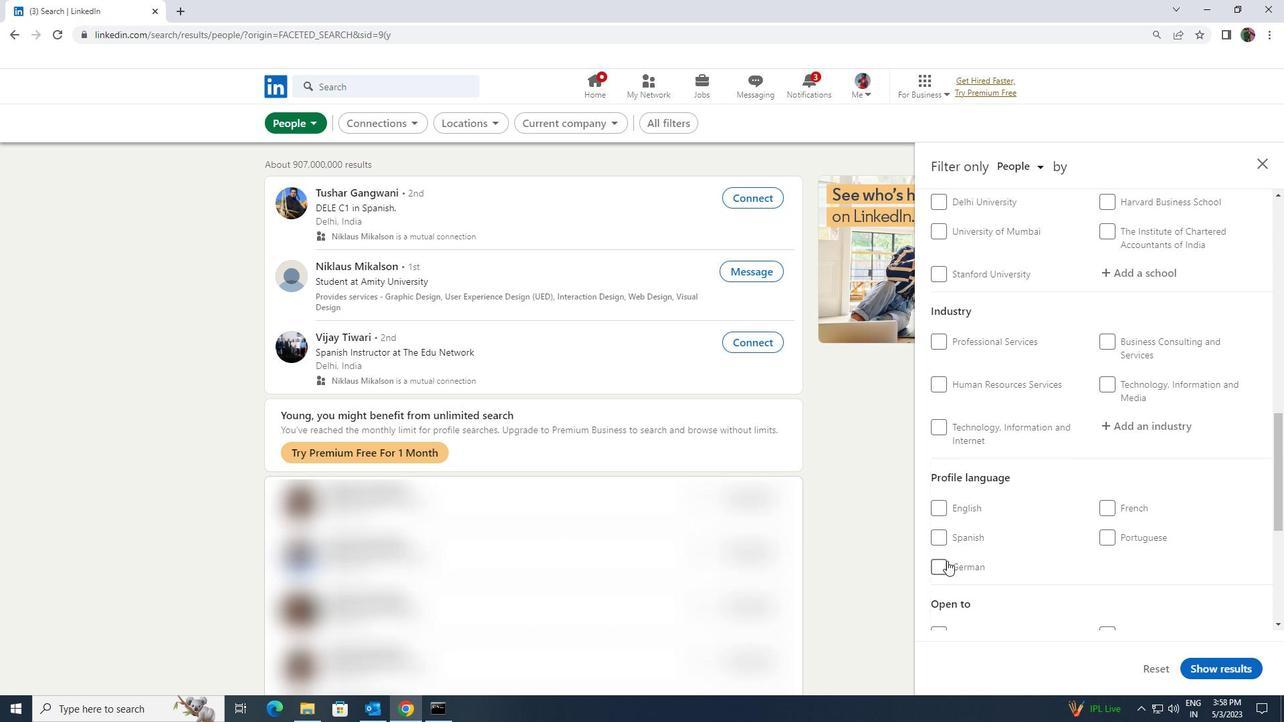 
Action: Mouse moved to (1210, 547)
Screenshot: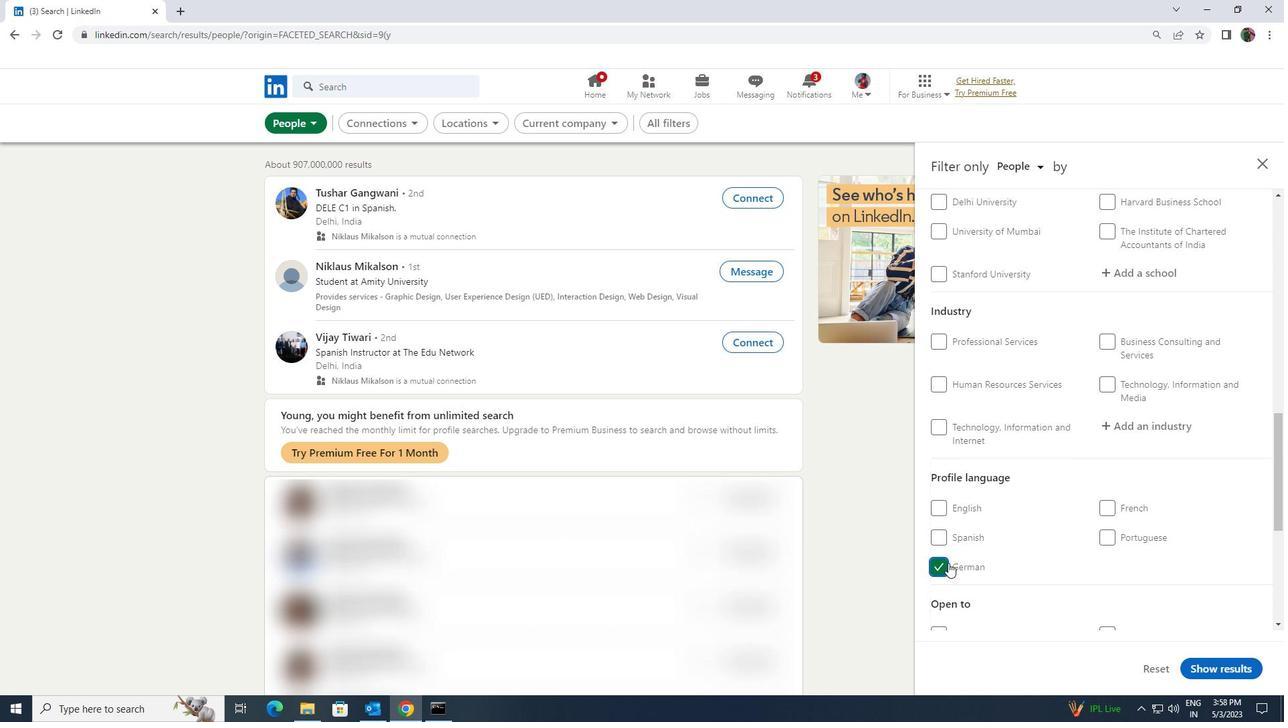 
Action: Mouse scrolled (1210, 547) with delta (0, 0)
Screenshot: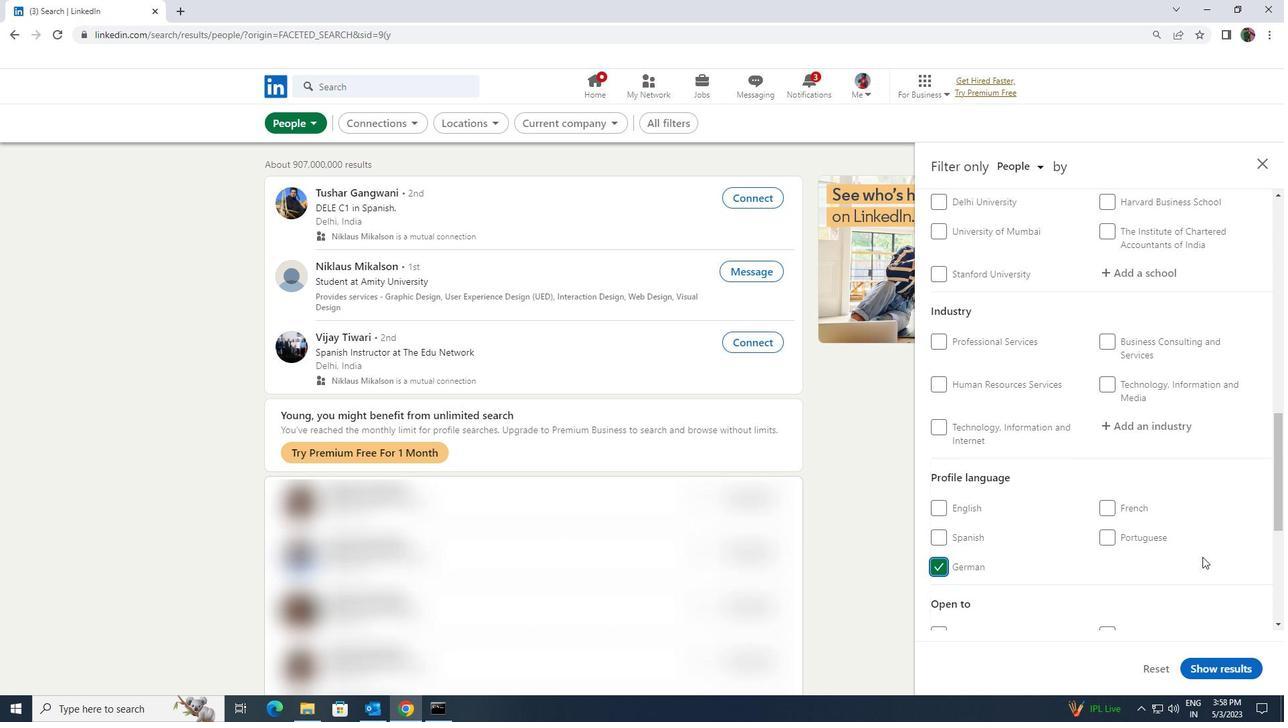 
Action: Mouse scrolled (1210, 547) with delta (0, 0)
Screenshot: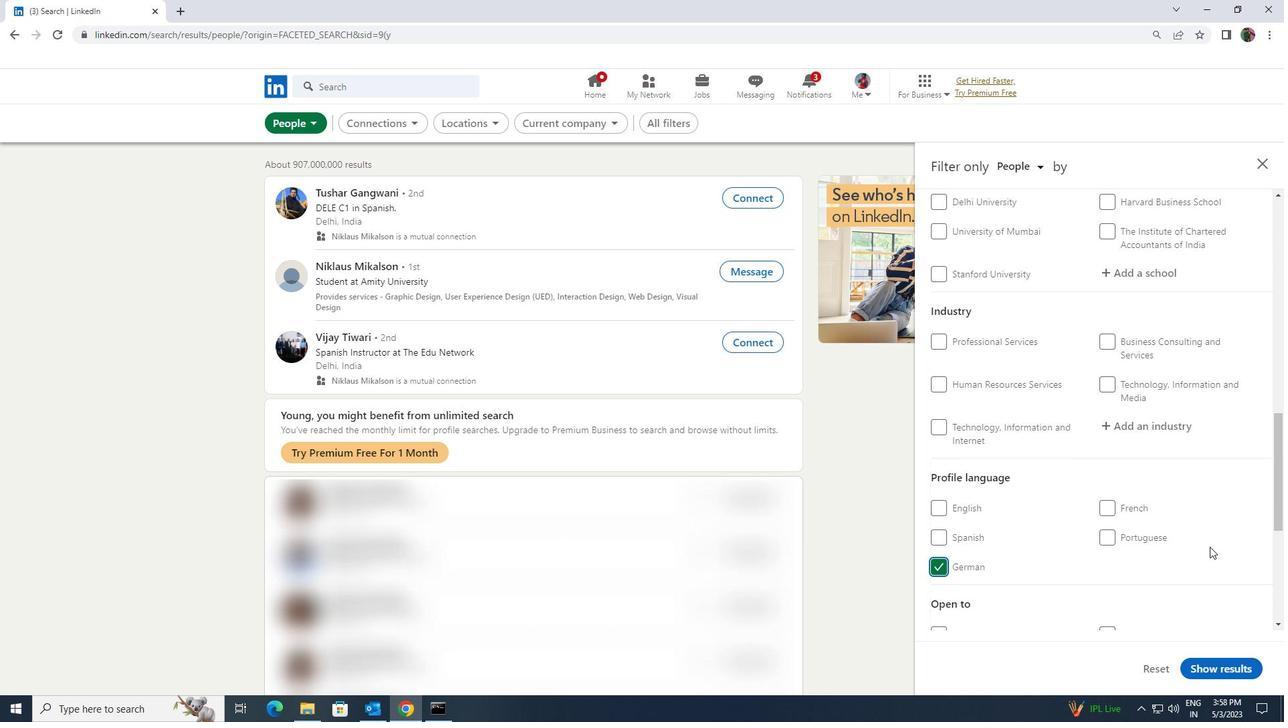 
Action: Mouse moved to (1208, 546)
Screenshot: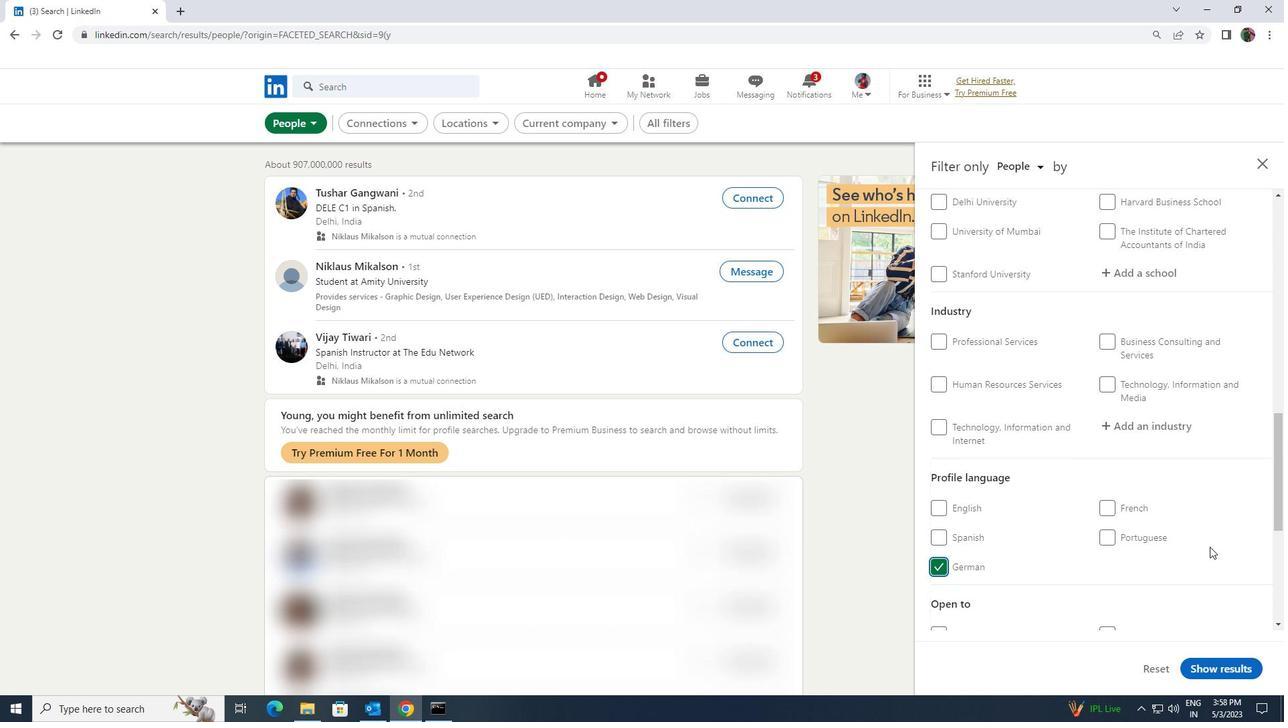 
Action: Mouse scrolled (1208, 547) with delta (0, 0)
Screenshot: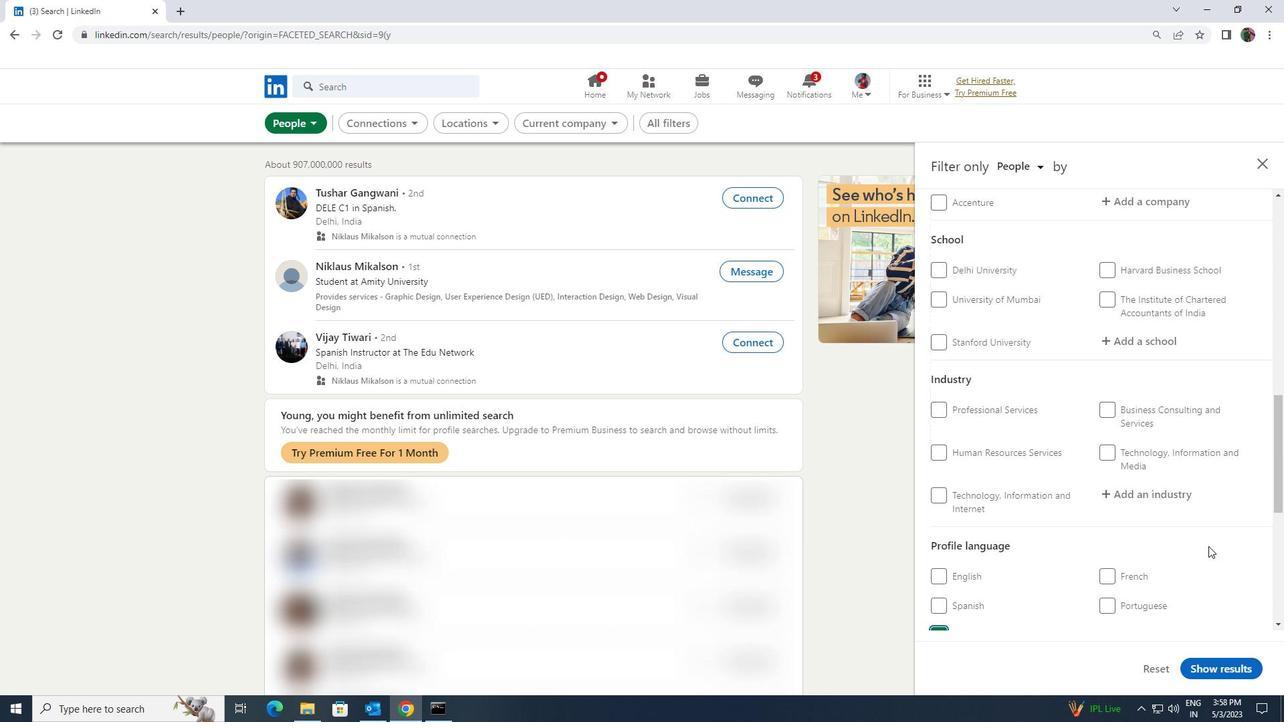 
Action: Mouse moved to (1207, 547)
Screenshot: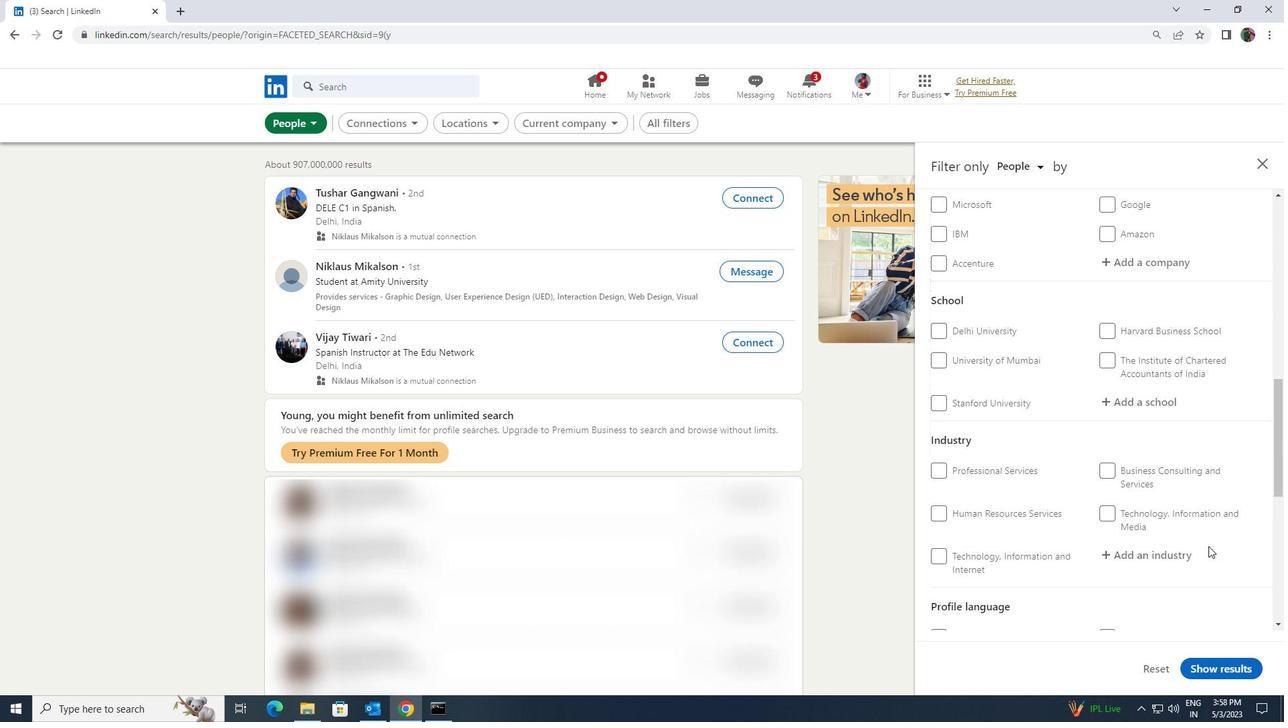 
Action: Mouse scrolled (1207, 547) with delta (0, 0)
Screenshot: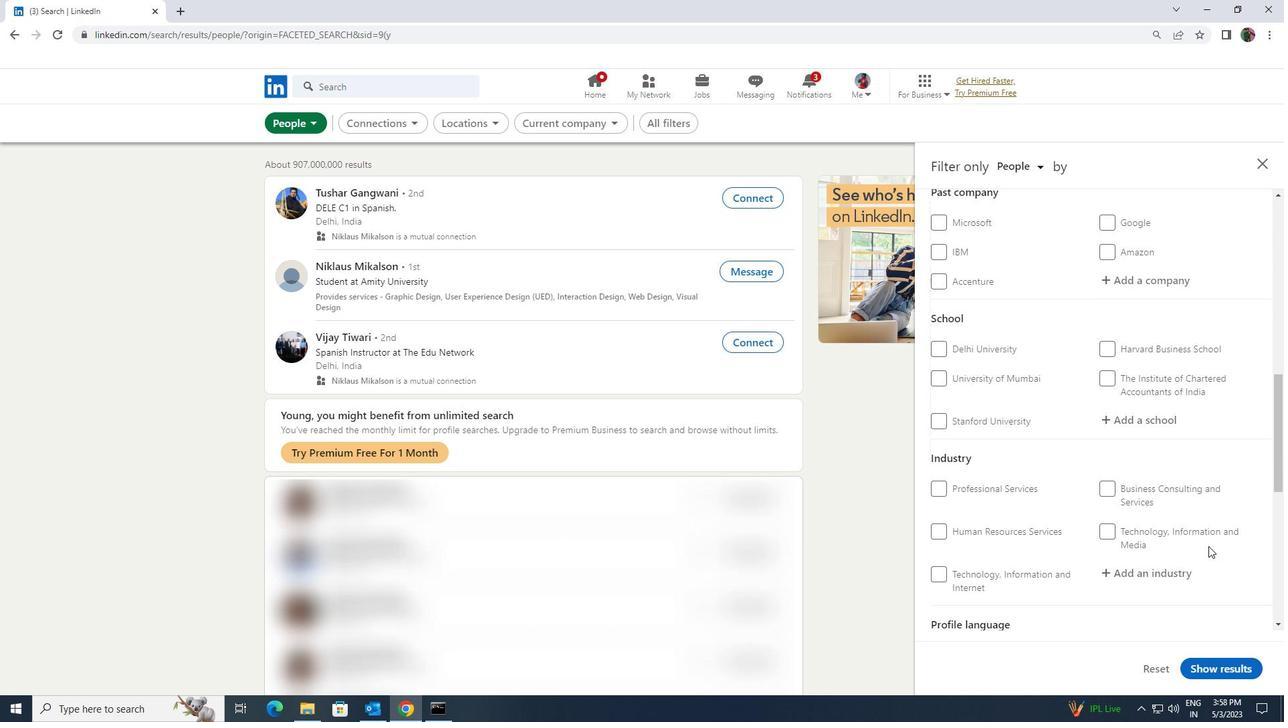 
Action: Mouse moved to (1202, 549)
Screenshot: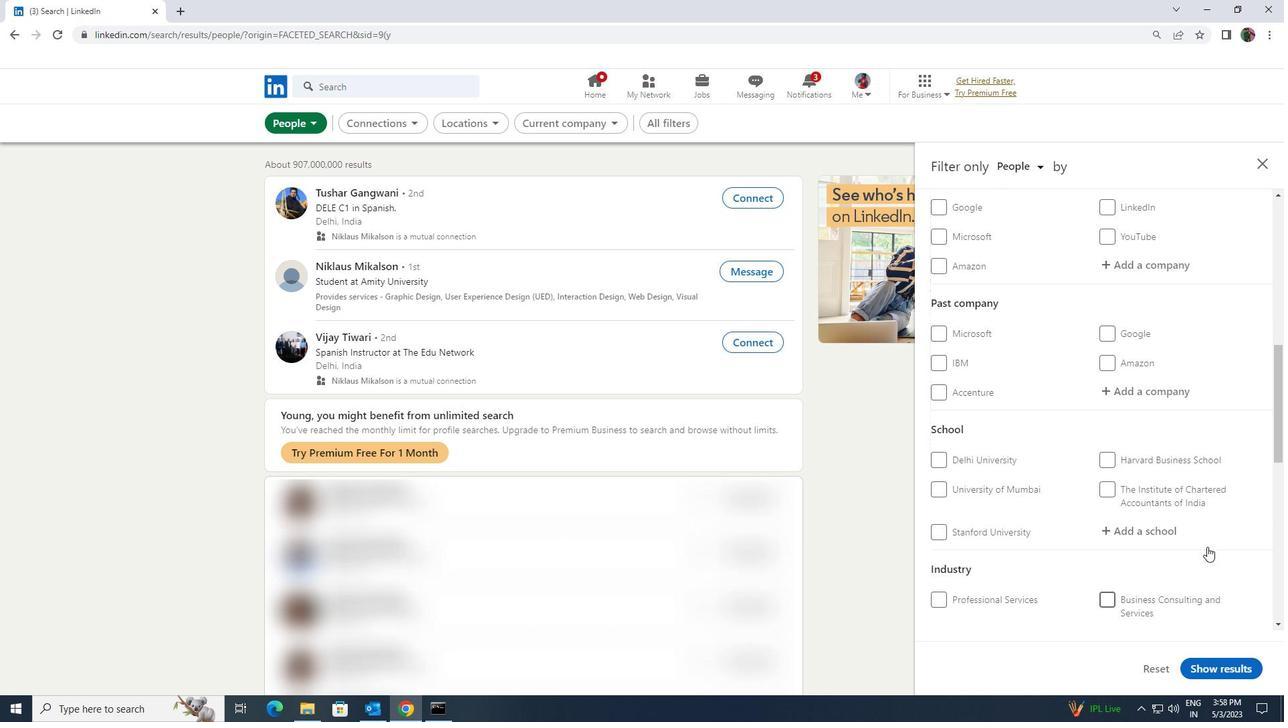 
Action: Mouse scrolled (1202, 549) with delta (0, 0)
Screenshot: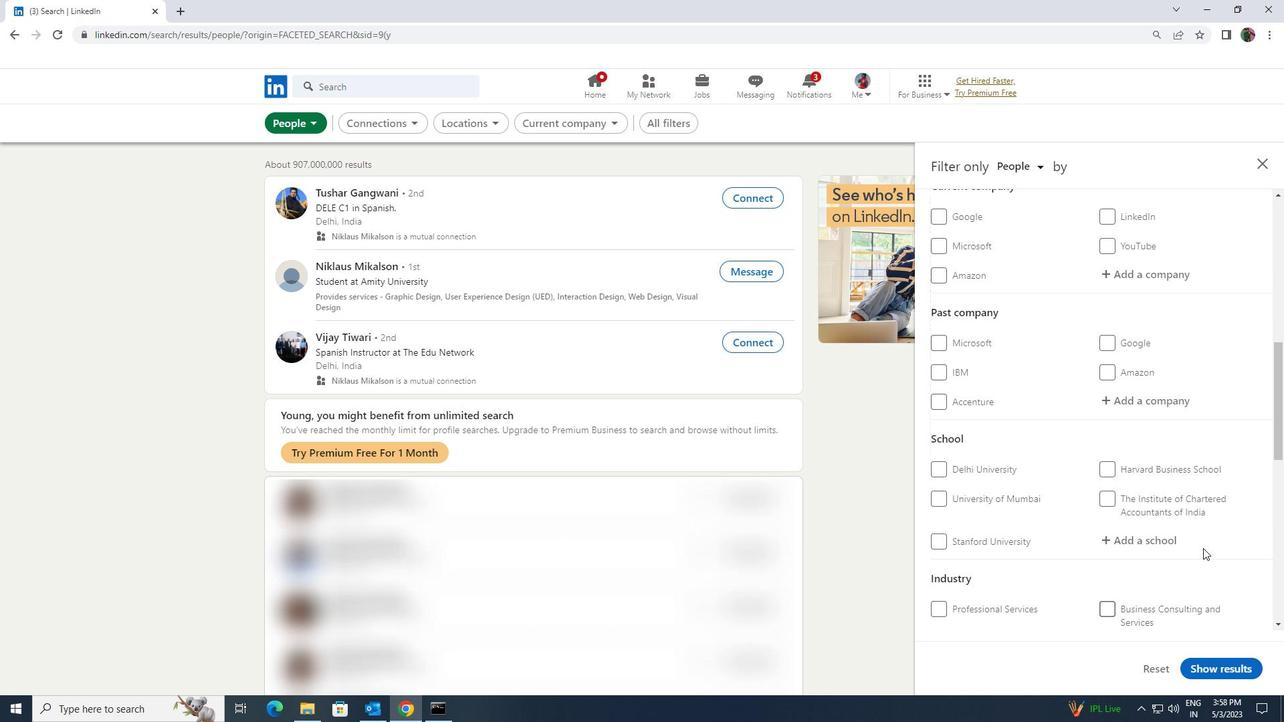 
Action: Mouse scrolled (1202, 549) with delta (0, 0)
Screenshot: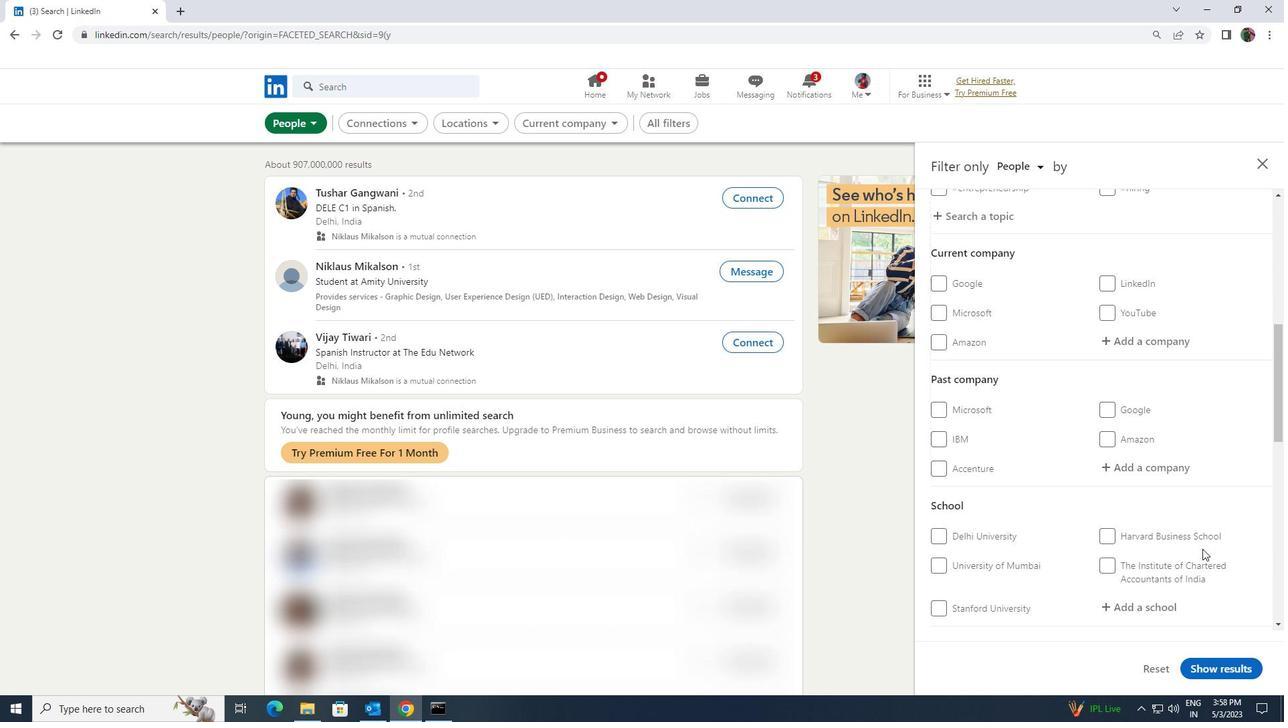 
Action: Mouse moved to (1158, 410)
Screenshot: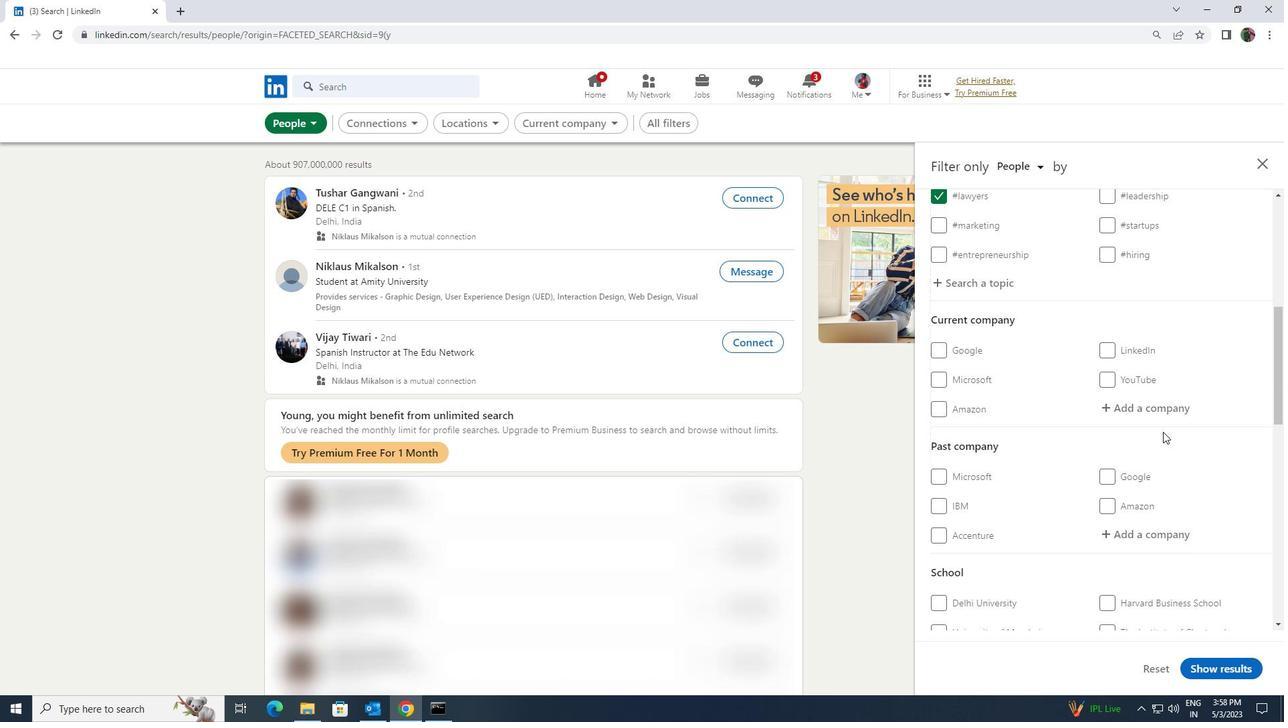 
Action: Mouse pressed left at (1158, 410)
Screenshot: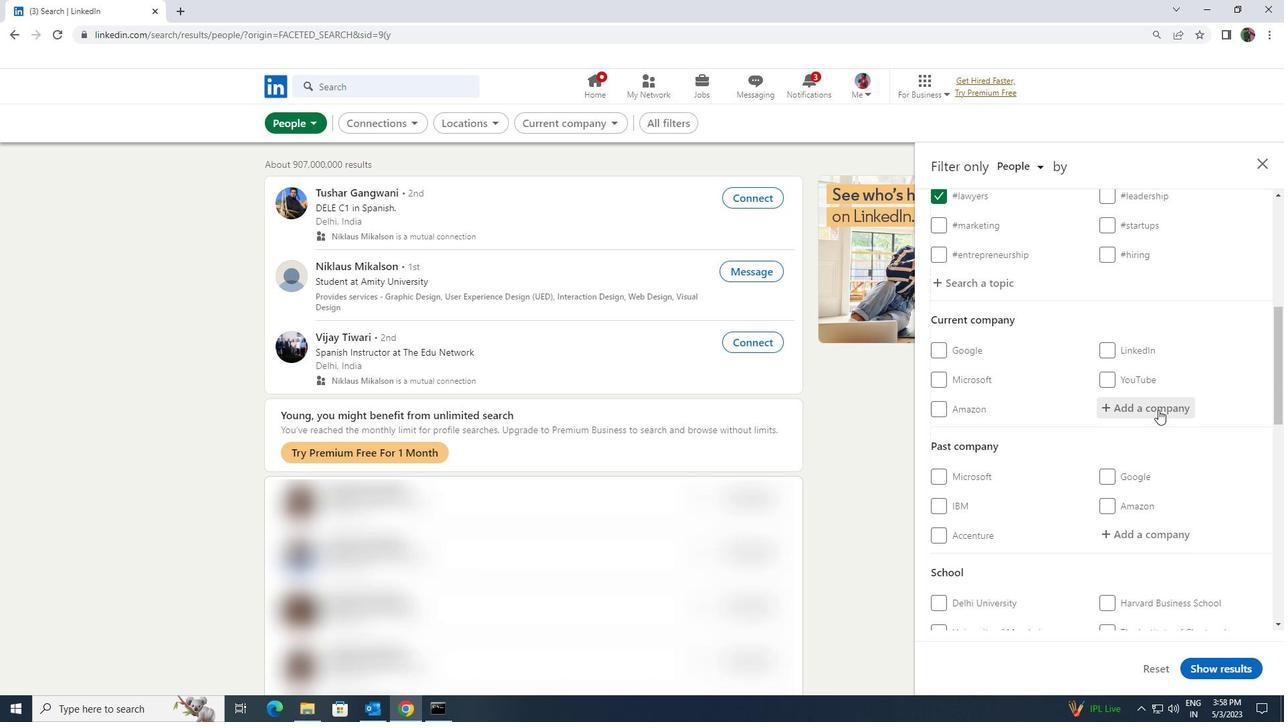 
Action: Key pressed <Key.shift>EMAMI
Screenshot: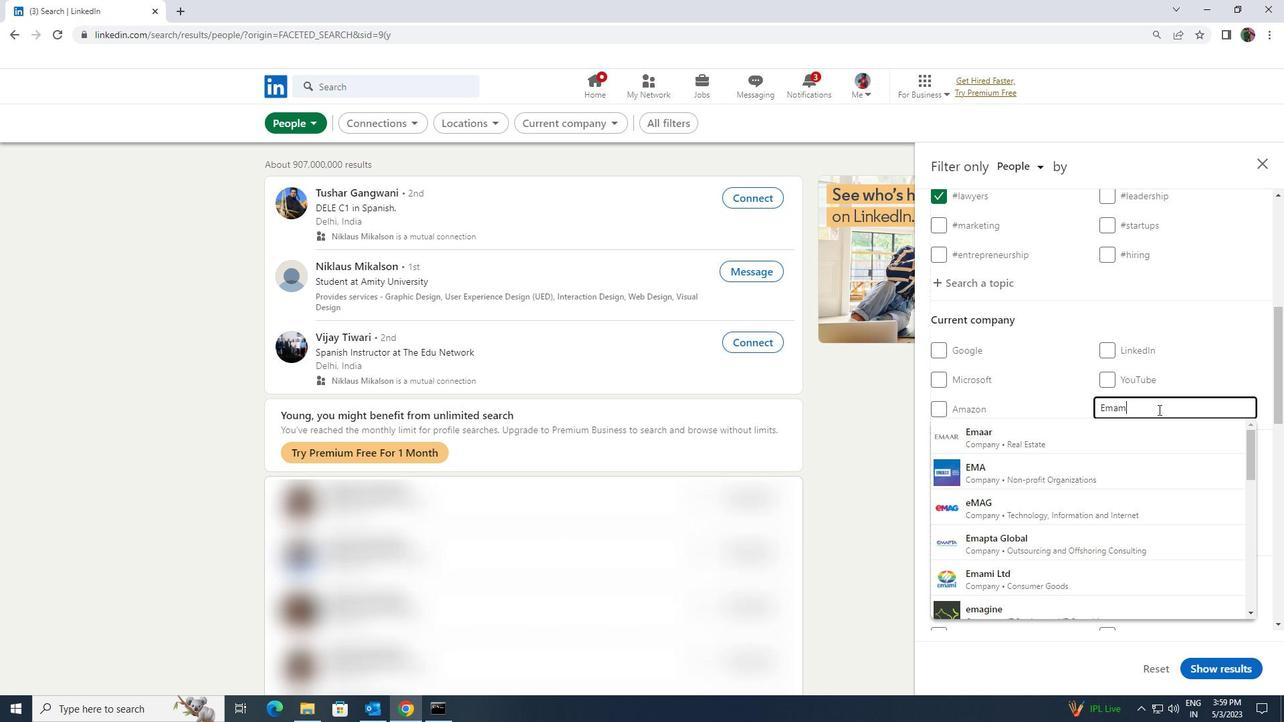 
Action: Mouse moved to (1149, 426)
Screenshot: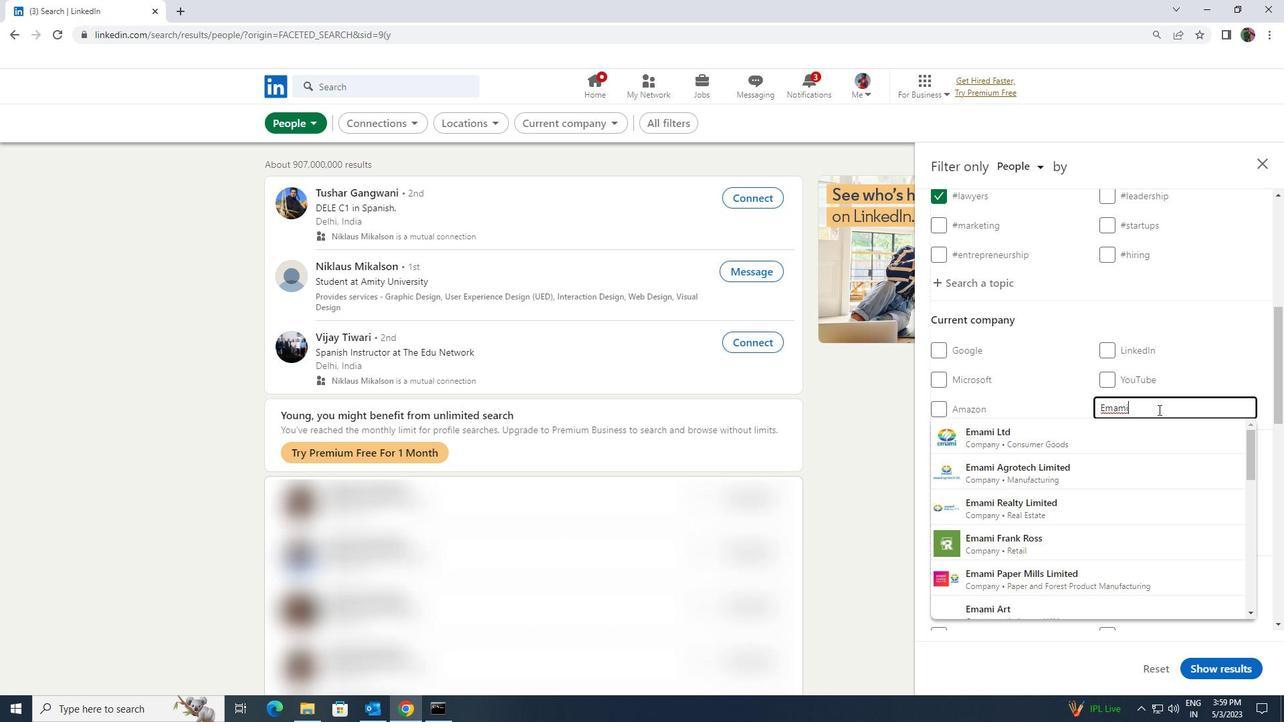 
Action: Mouse pressed left at (1149, 426)
Screenshot: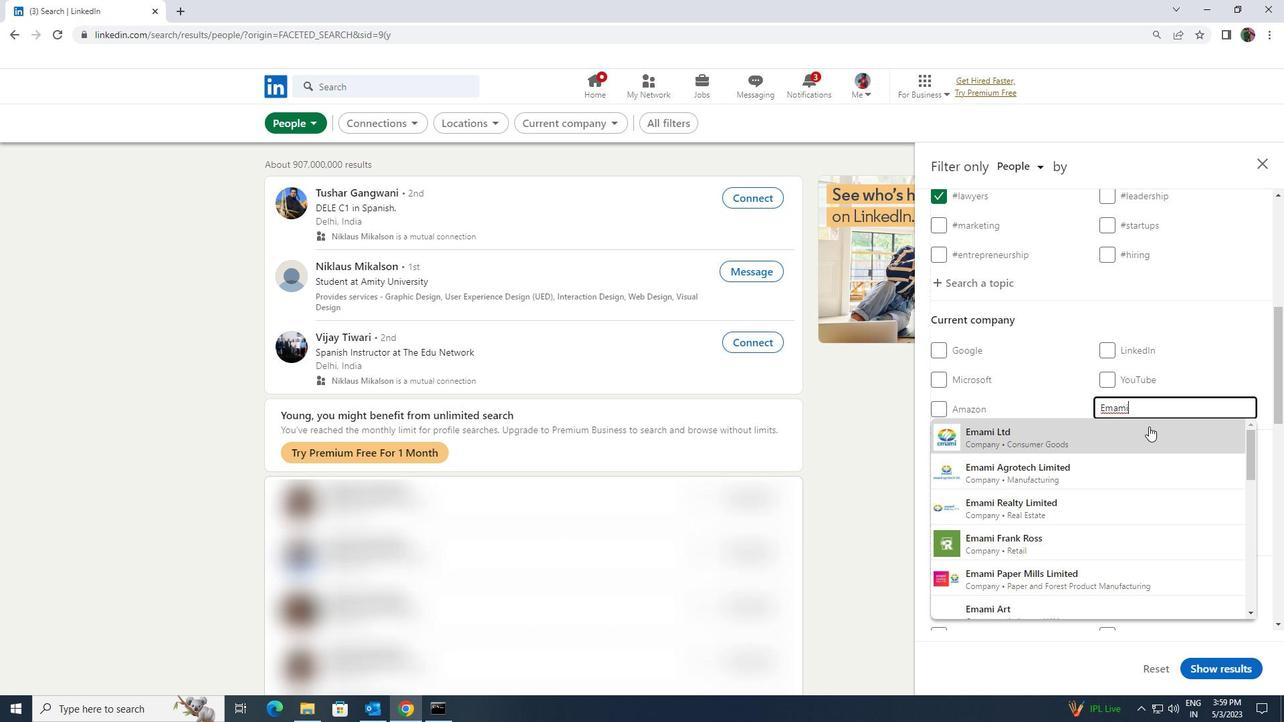 
Action: Mouse moved to (1148, 427)
Screenshot: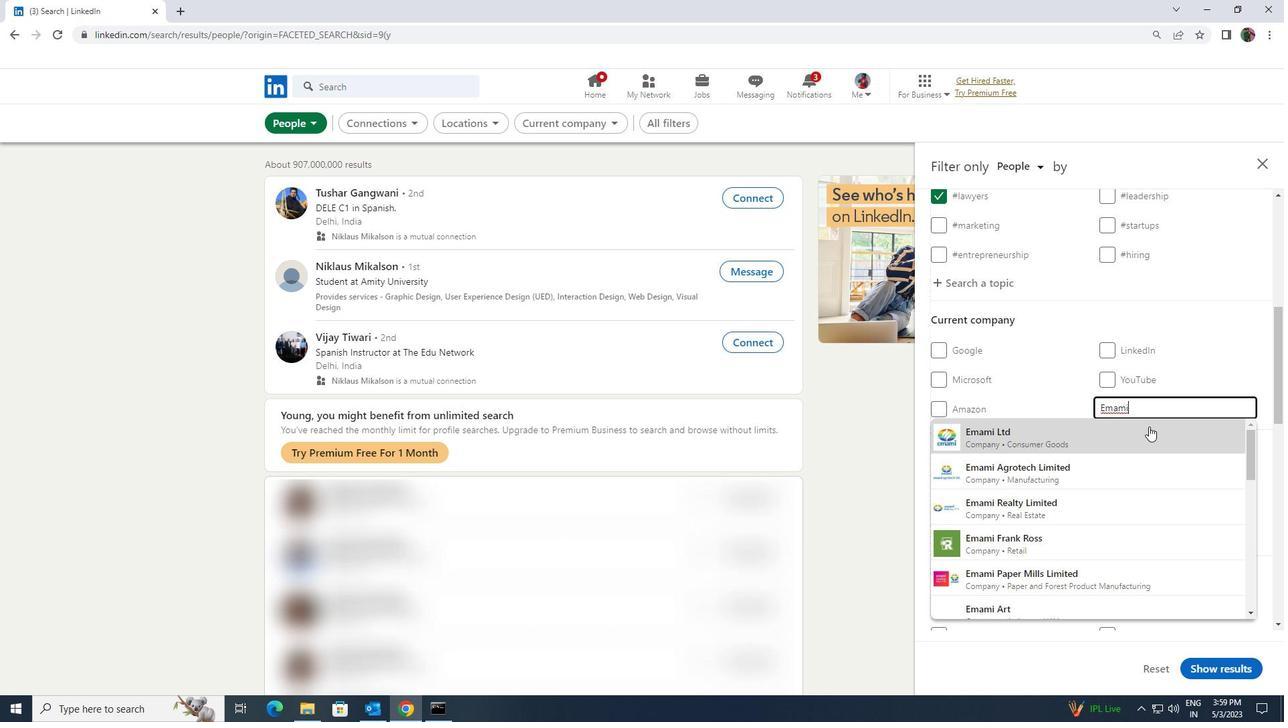 
Action: Mouse scrolled (1148, 426) with delta (0, 0)
Screenshot: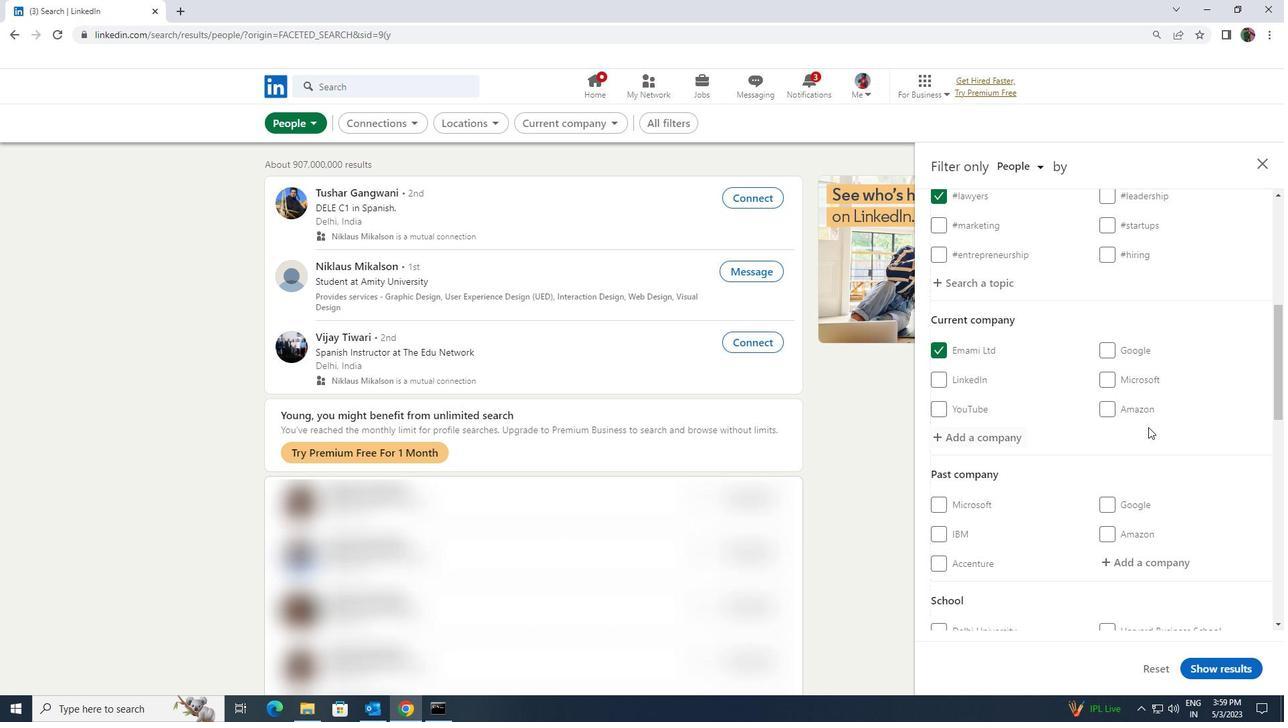 
Action: Mouse scrolled (1148, 426) with delta (0, 0)
Screenshot: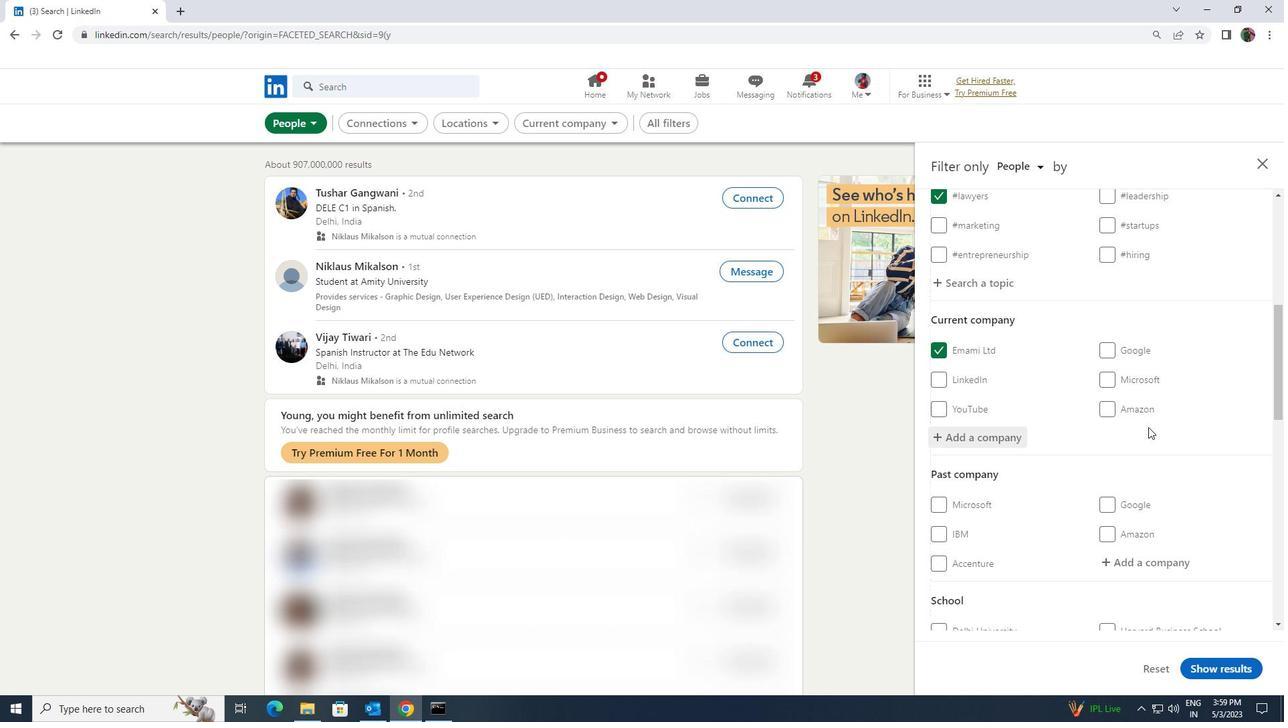
Action: Mouse scrolled (1148, 426) with delta (0, 0)
Screenshot: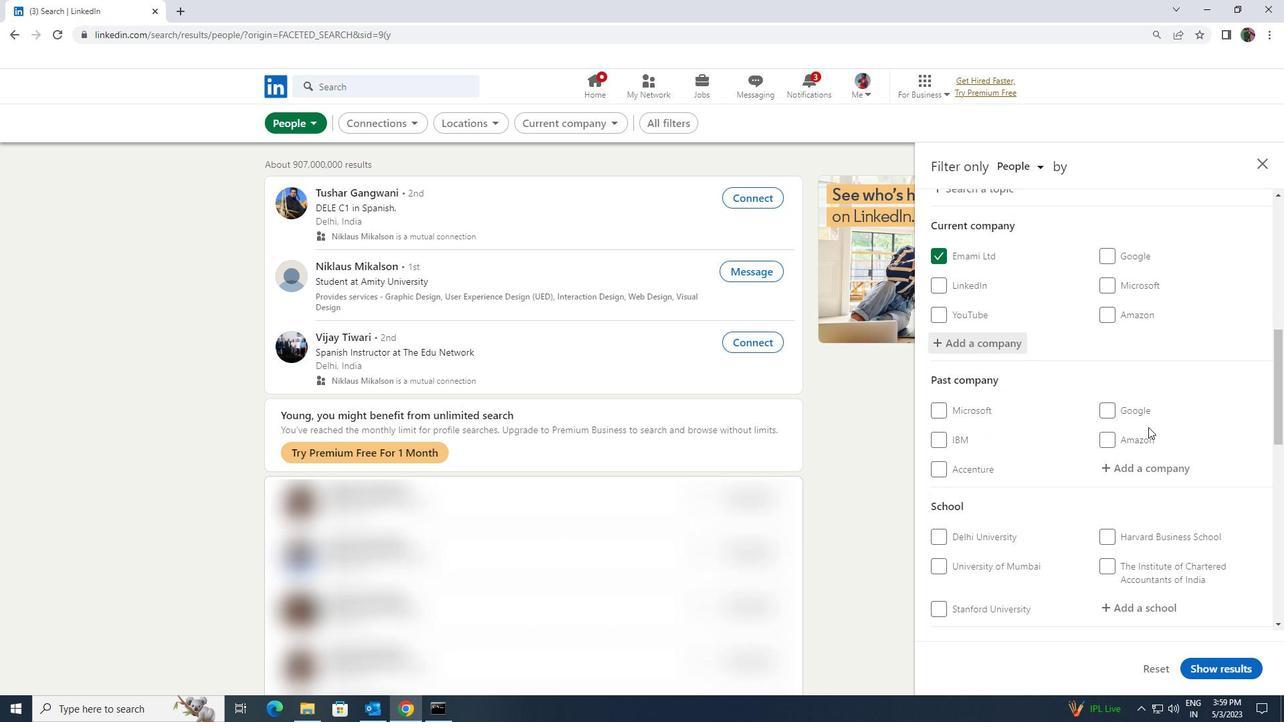 
Action: Mouse moved to (1147, 493)
Screenshot: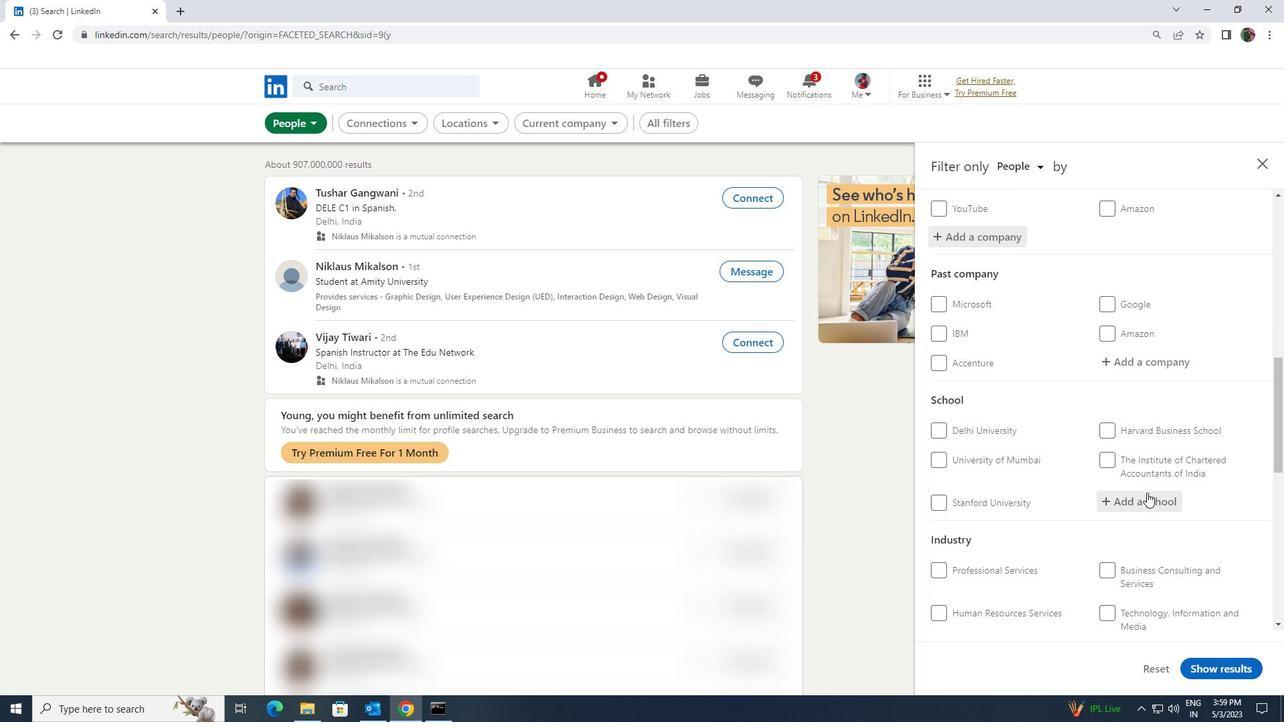 
Action: Mouse pressed left at (1147, 493)
Screenshot: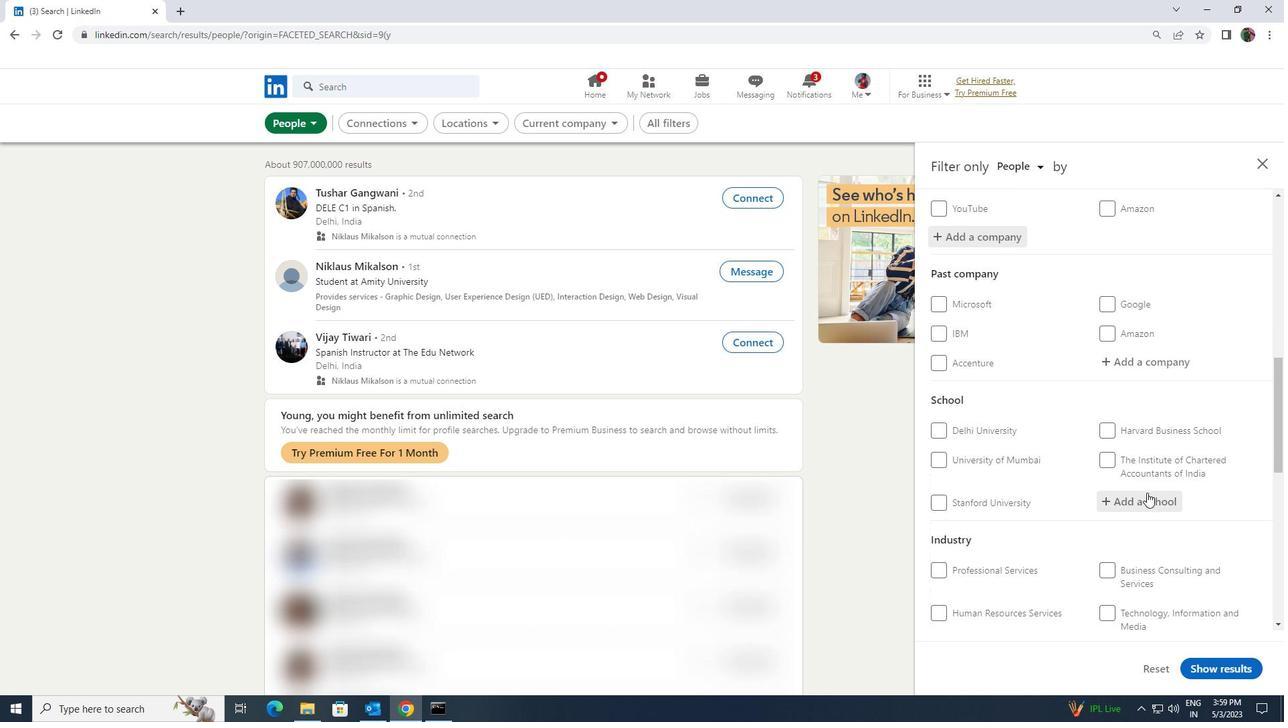 
Action: Key pressed <Key.shift>DELHI<Key.space><Key.shift>PUBLIC<Key.space><Key.shift>SCHOOL<Key.space><Key.shift><Key.shift><Key.shift><Key.shift><Key.shift><Key.shift><Key.shift><Key.shift><Key.shift><Key.shift>DWARKA
Screenshot: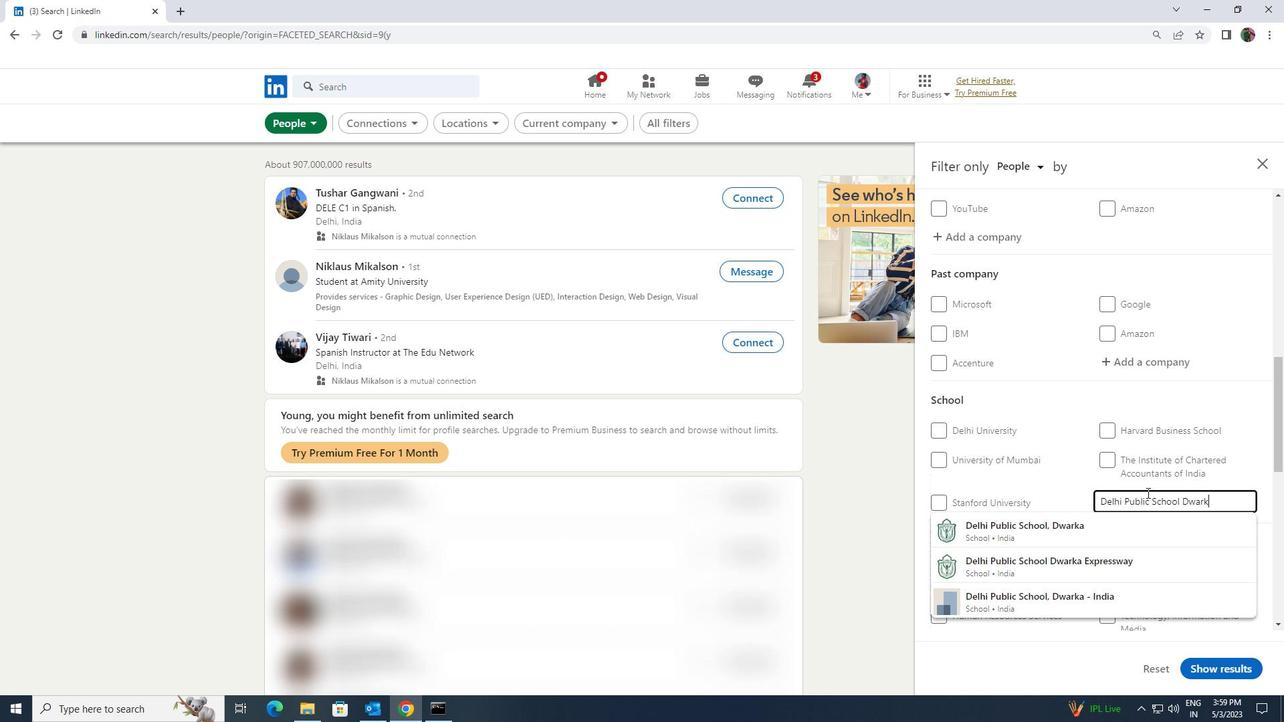 
Action: Mouse moved to (1135, 566)
Screenshot: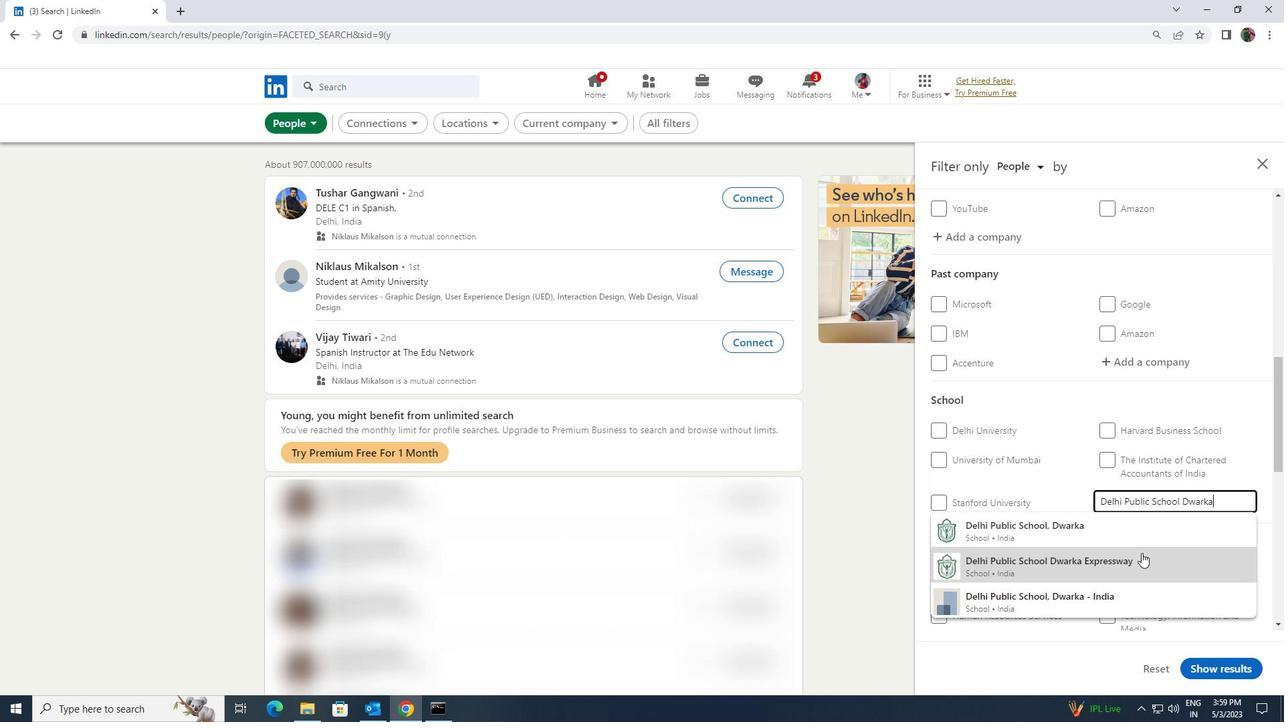 
Action: Mouse pressed left at (1135, 566)
Screenshot: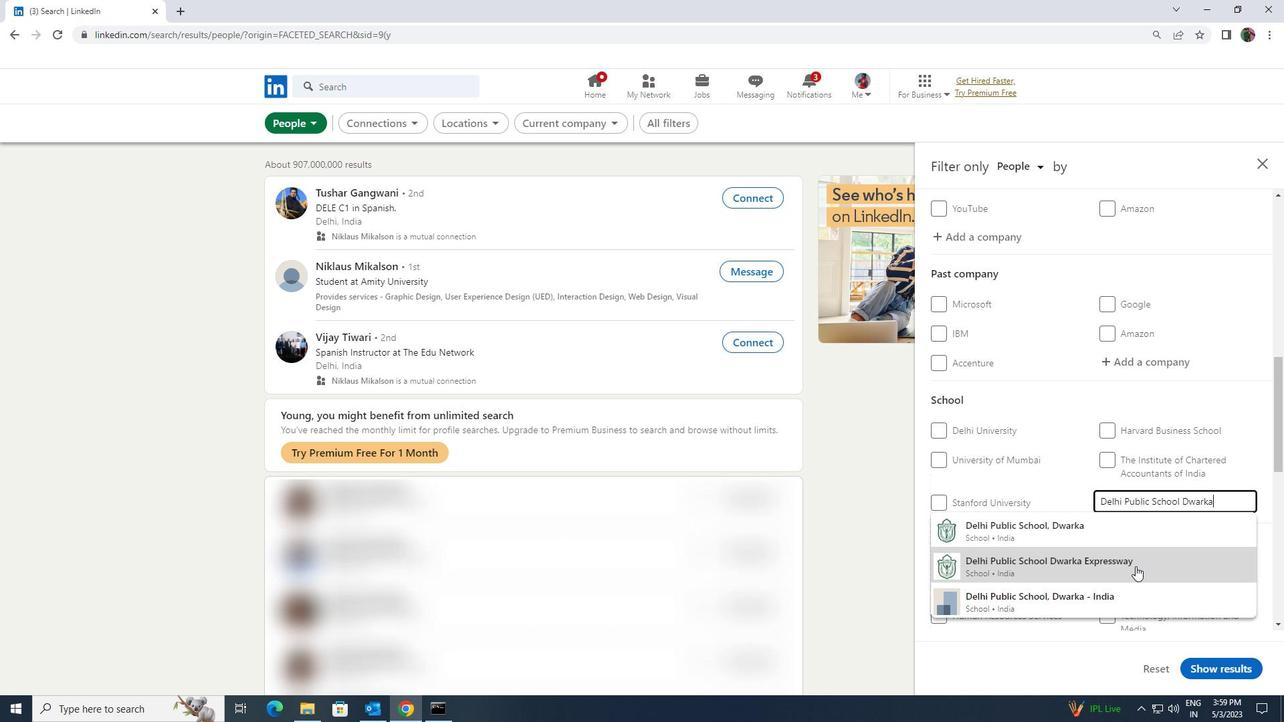 
Action: Mouse moved to (1128, 535)
Screenshot: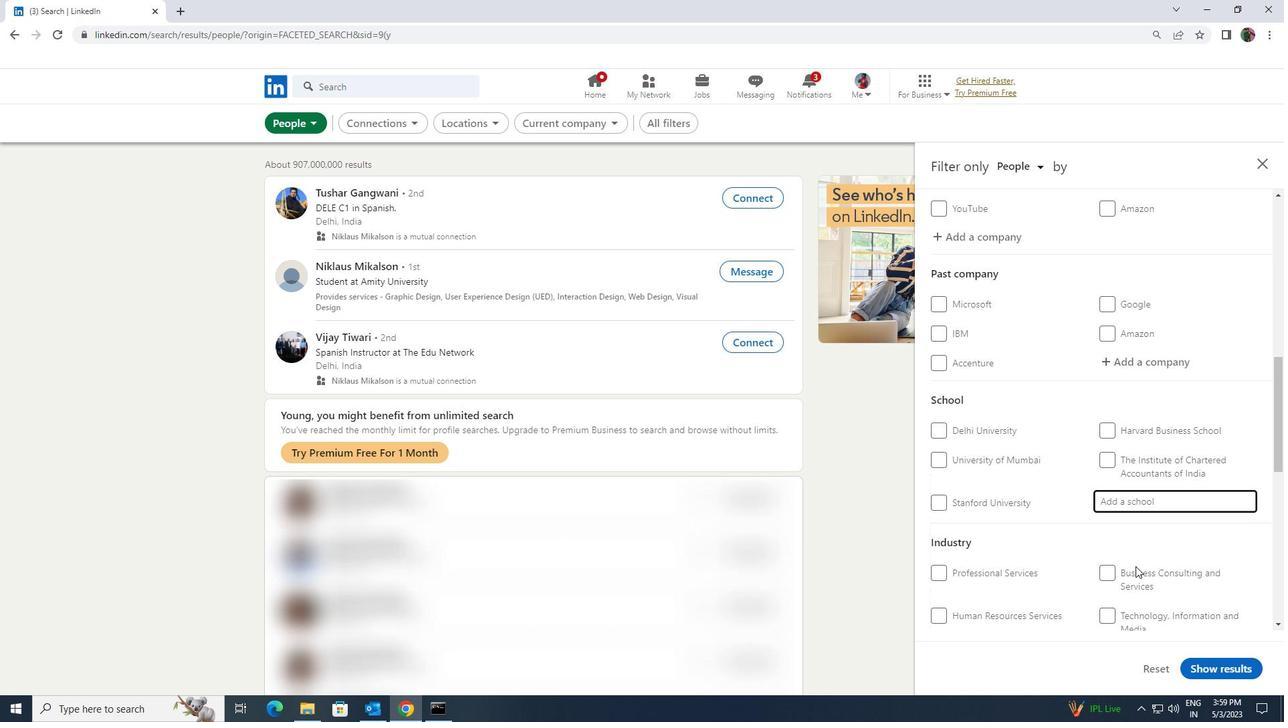 
Action: Mouse scrolled (1128, 535) with delta (0, 0)
Screenshot: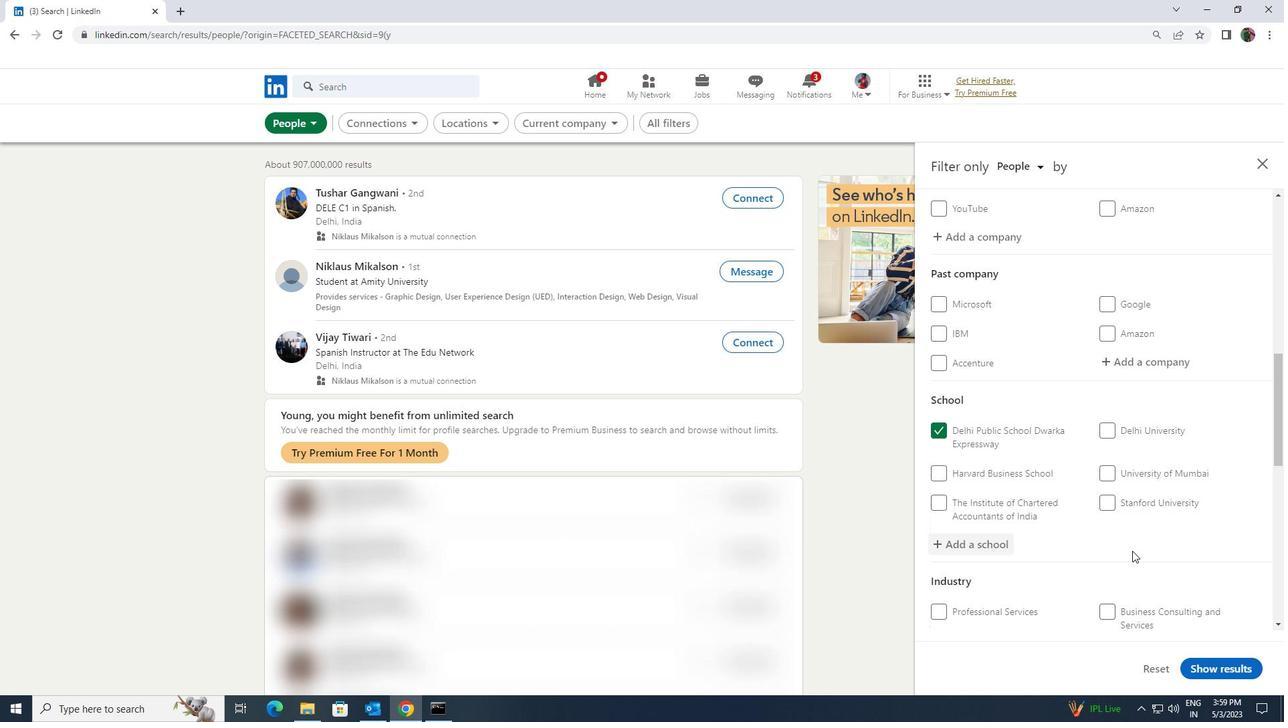 
Action: Mouse scrolled (1128, 535) with delta (0, 0)
Screenshot: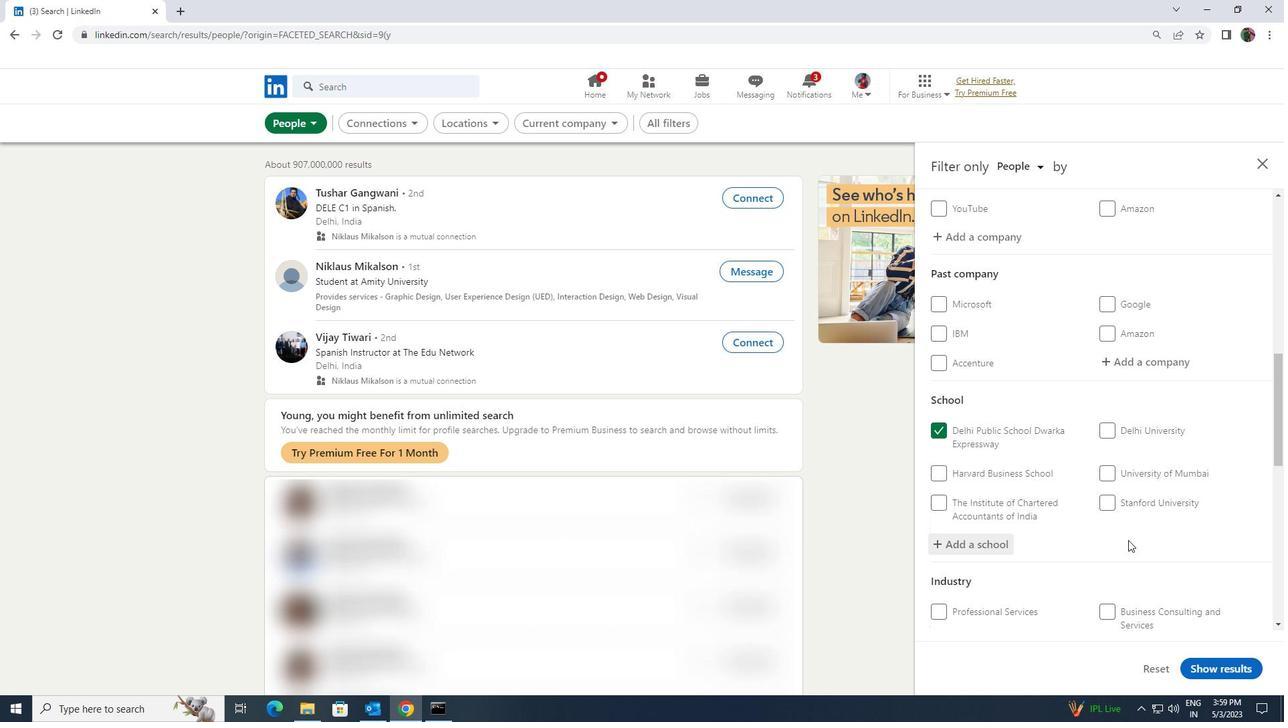 
Action: Mouse moved to (1127, 554)
Screenshot: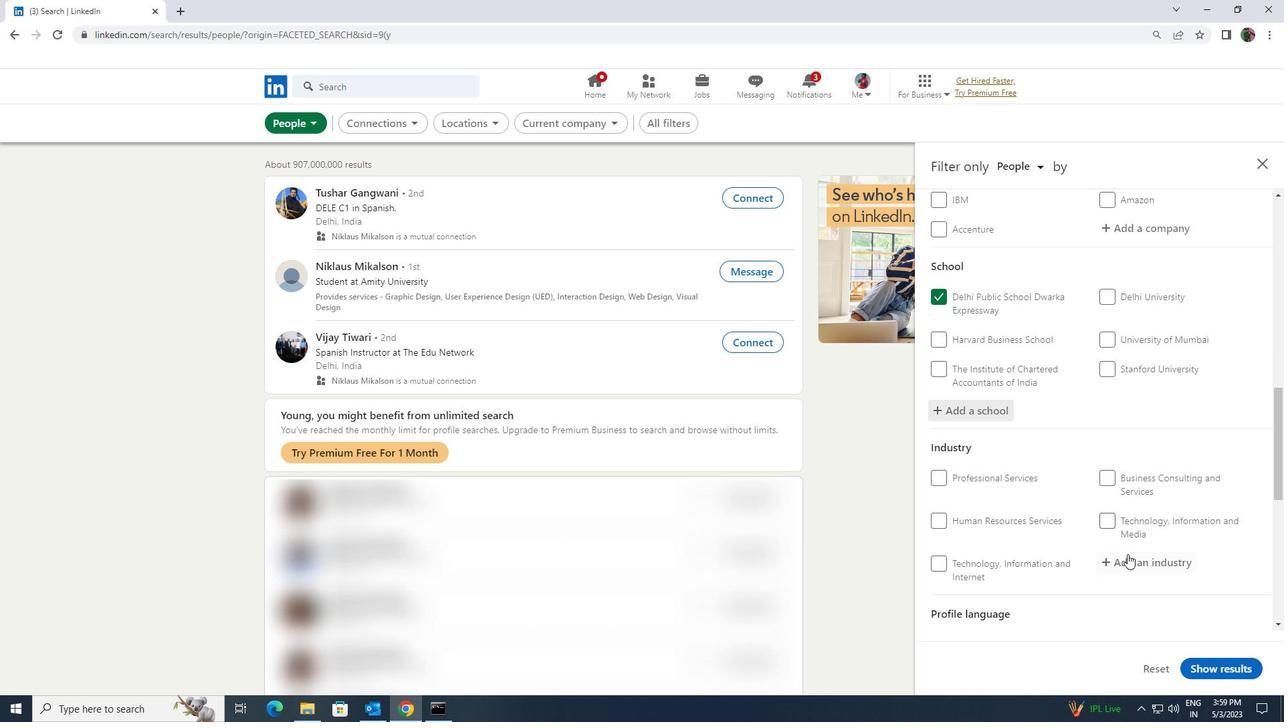
Action: Mouse pressed left at (1127, 554)
Screenshot: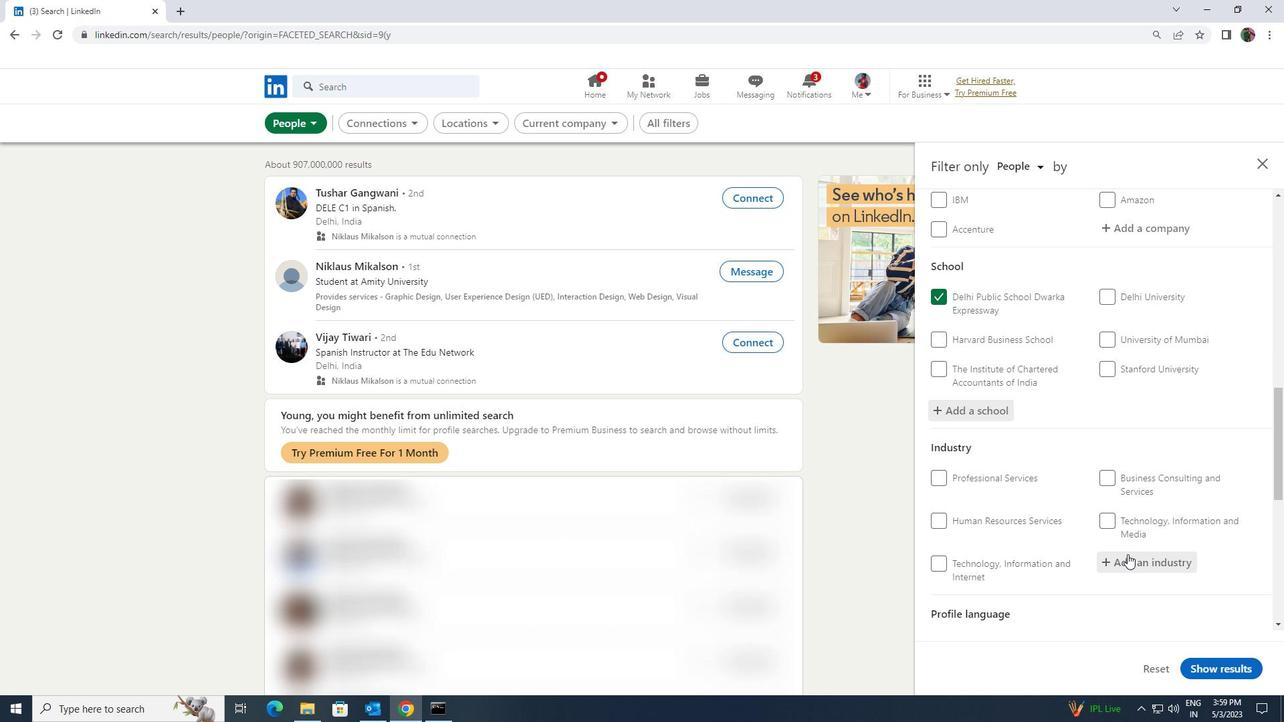 
Action: Key pressed <Key.shift><Key.shift><Key.shift><Key.shift><Key.shift><Key.shift>DAIRY<Key.space><Key.shift>MANU
Screenshot: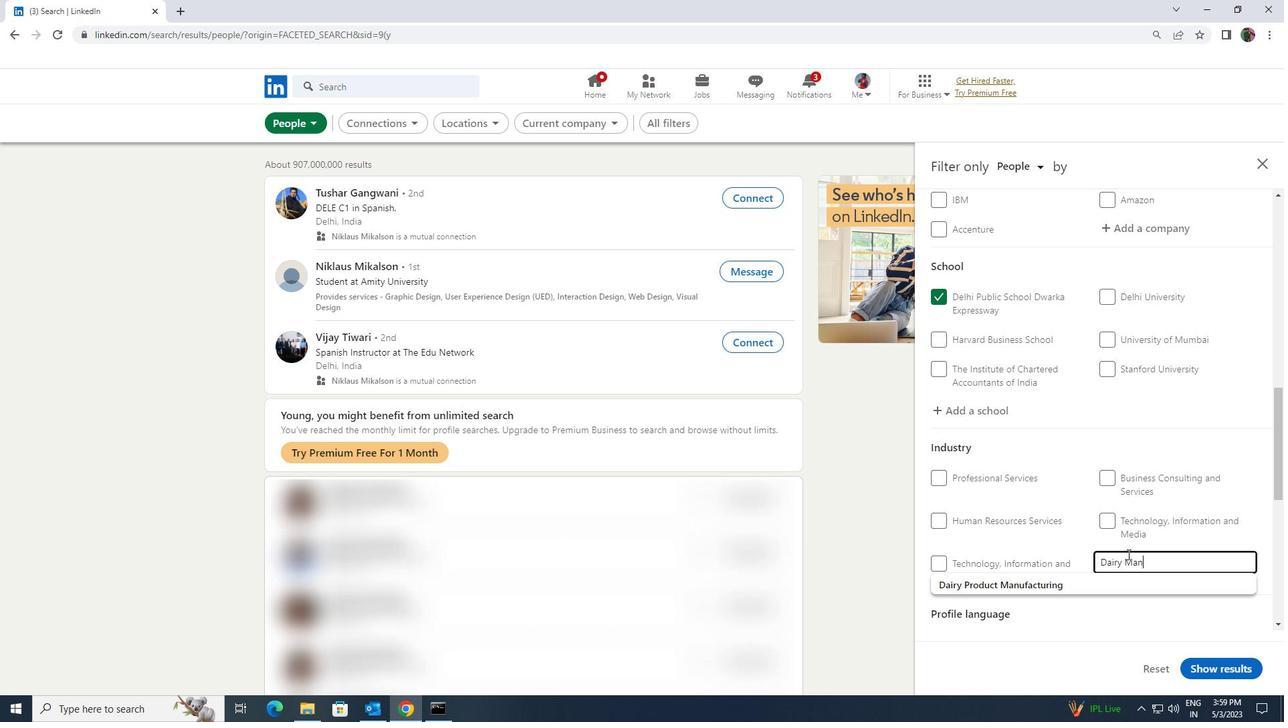 
Action: Mouse moved to (1121, 573)
Screenshot: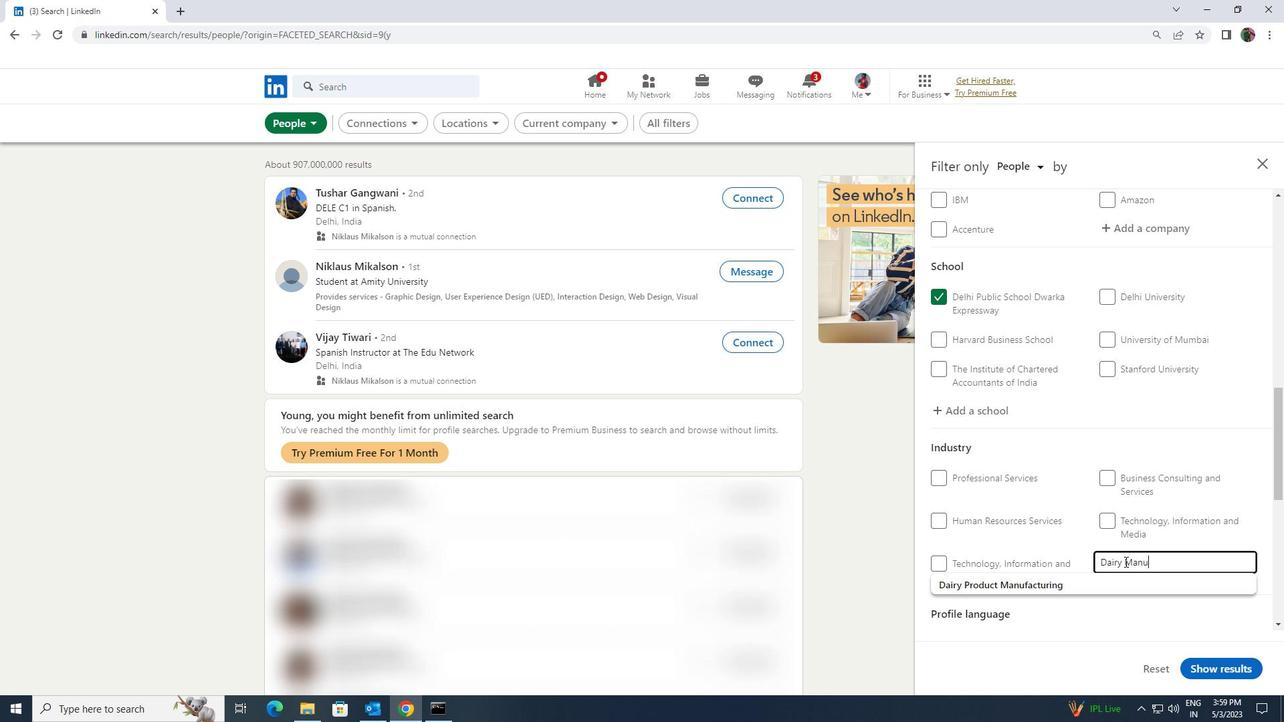 
Action: Mouse pressed left at (1121, 573)
Screenshot: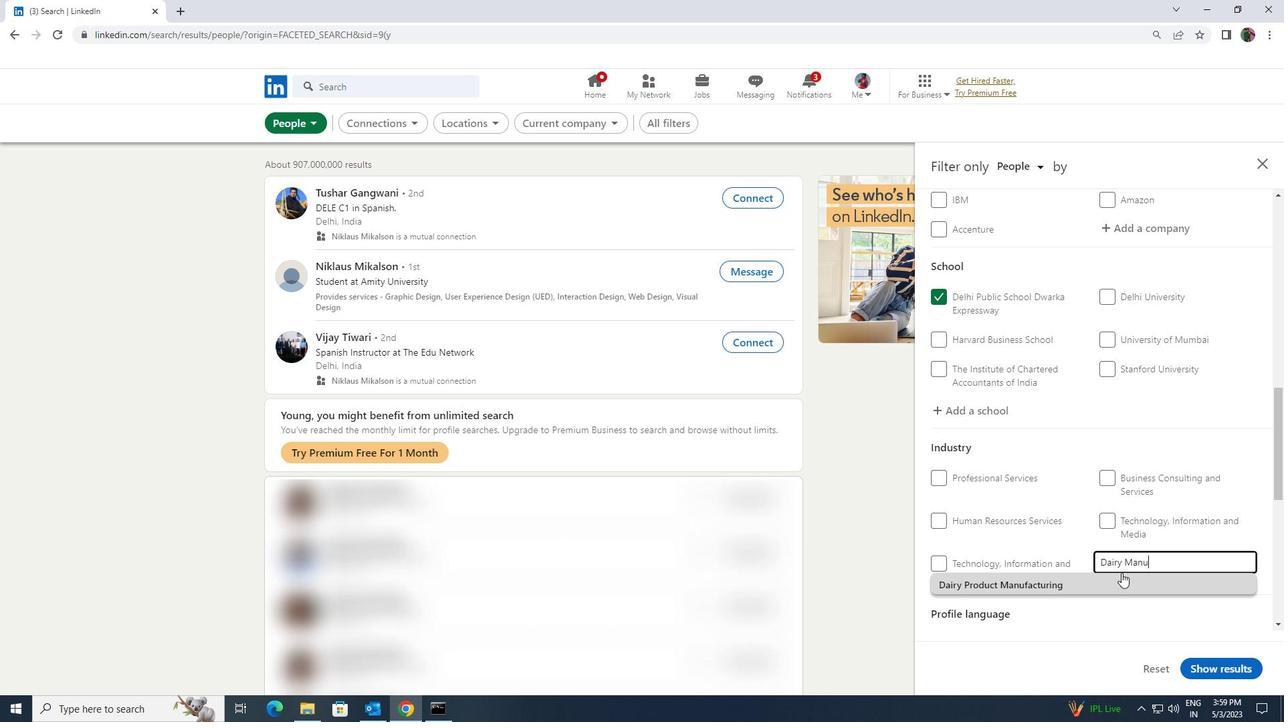 
Action: Mouse scrolled (1121, 572) with delta (0, 0)
Screenshot: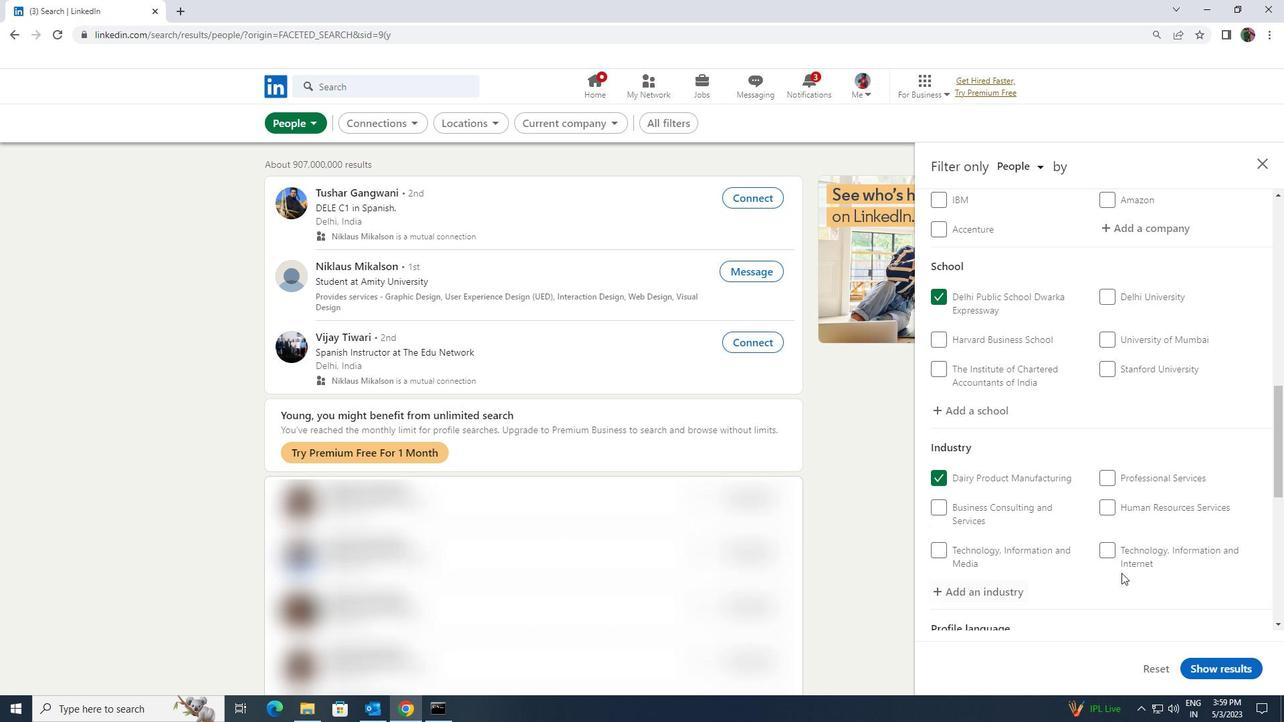 
Action: Mouse scrolled (1121, 572) with delta (0, 0)
Screenshot: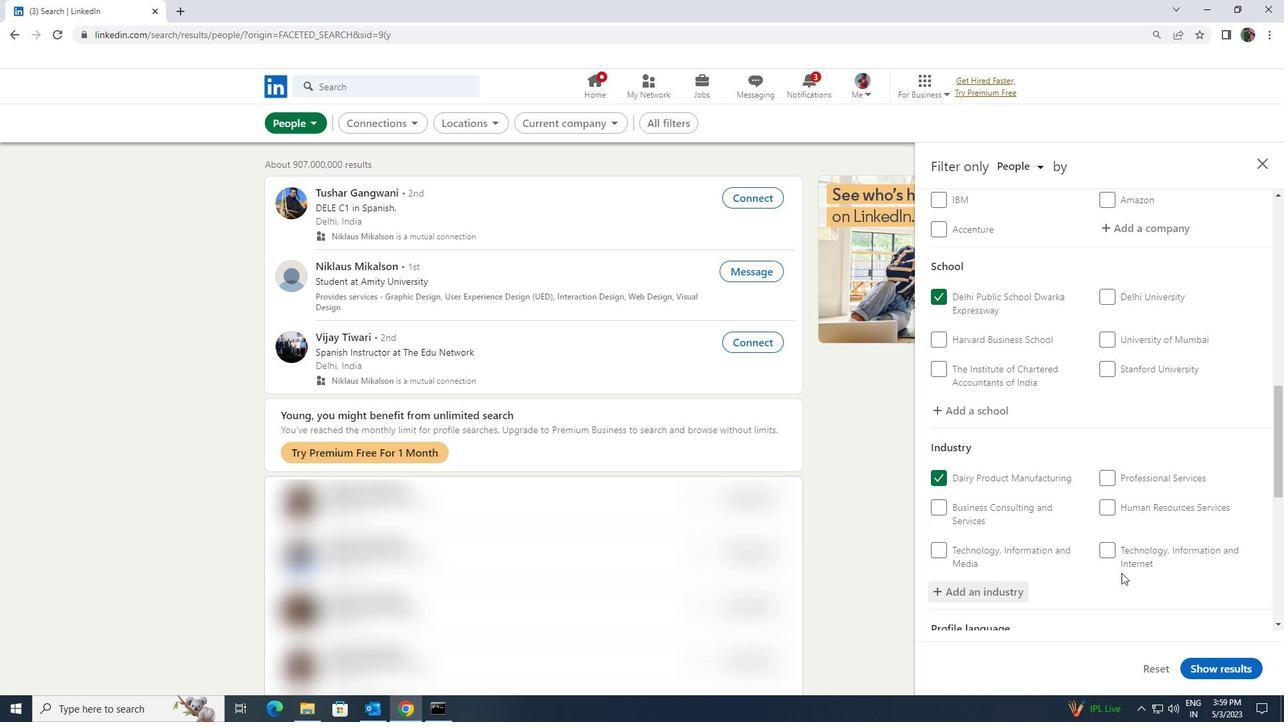 
Action: Mouse moved to (1122, 573)
Screenshot: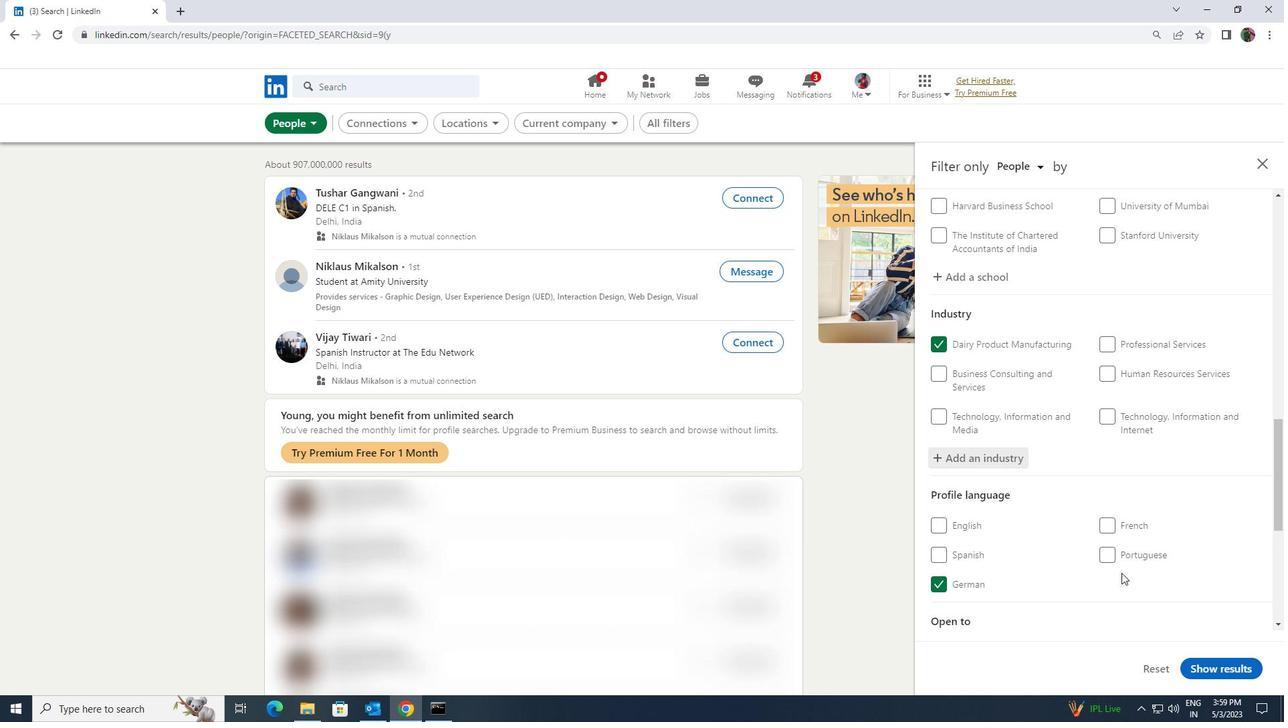 
Action: Mouse scrolled (1122, 572) with delta (0, 0)
Screenshot: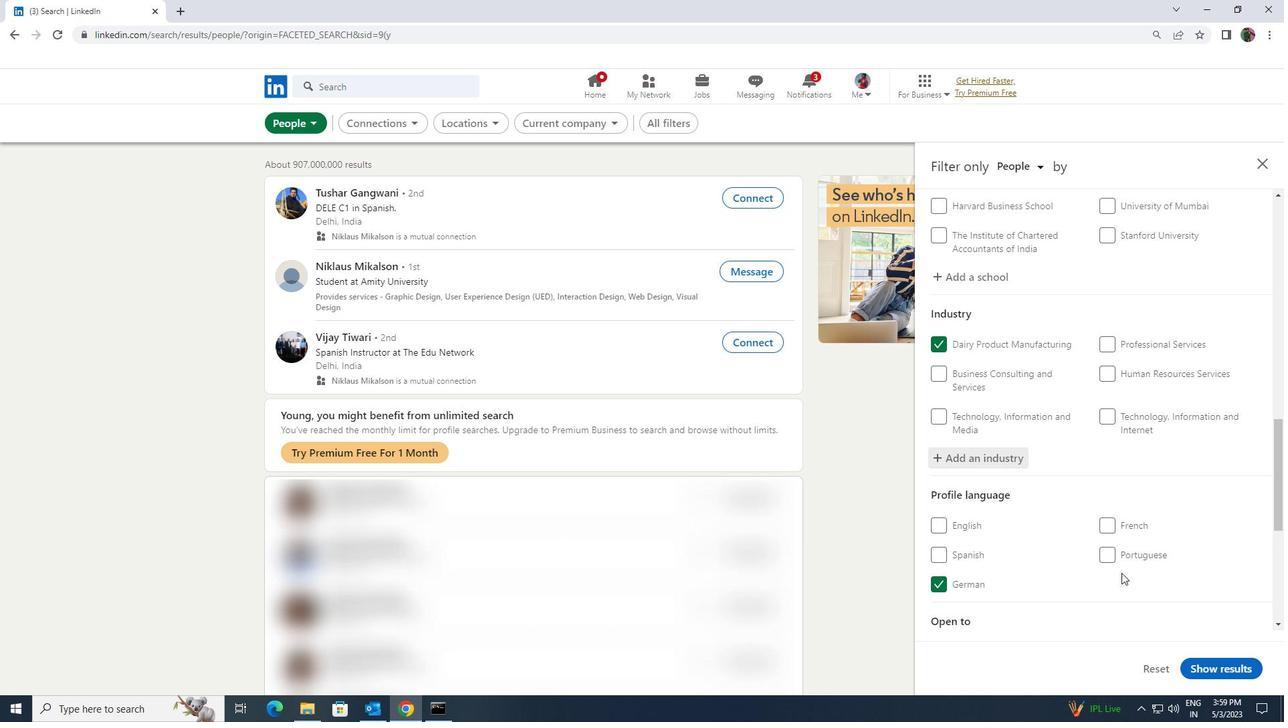 
Action: Mouse moved to (1123, 571)
Screenshot: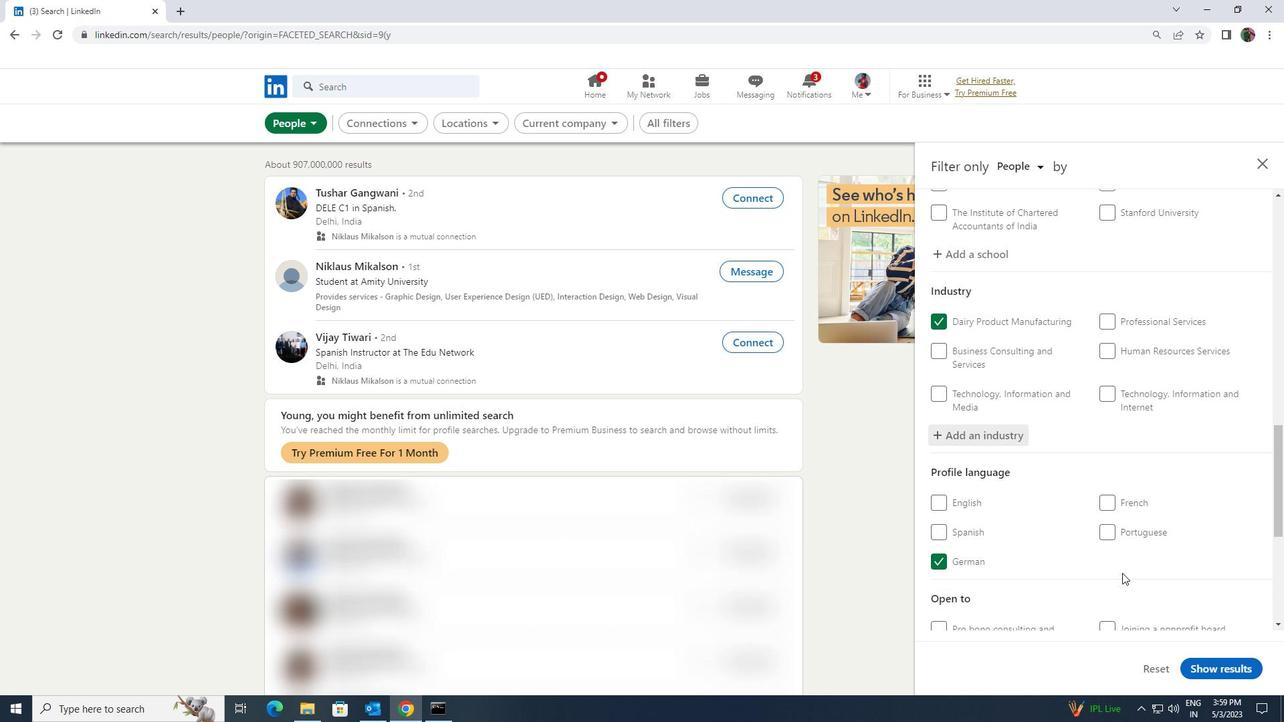 
Action: Mouse scrolled (1123, 571) with delta (0, 0)
Screenshot: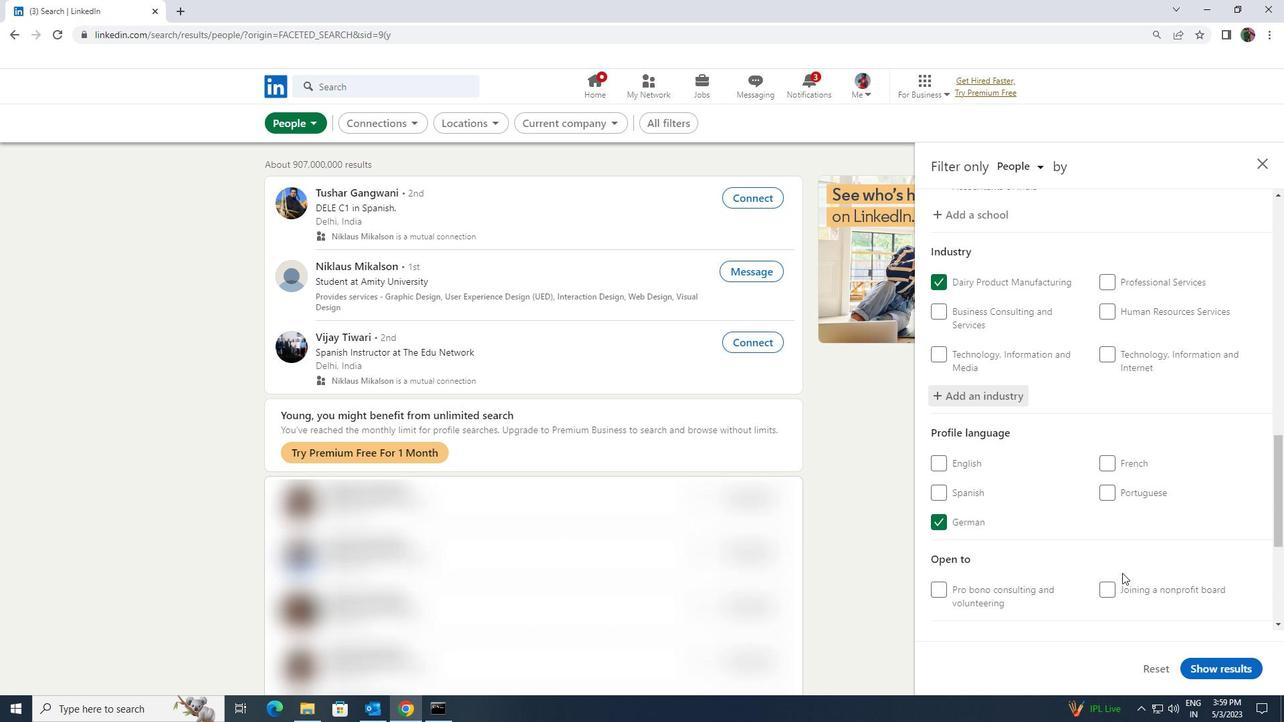 
Action: Mouse scrolled (1123, 571) with delta (0, 0)
Screenshot: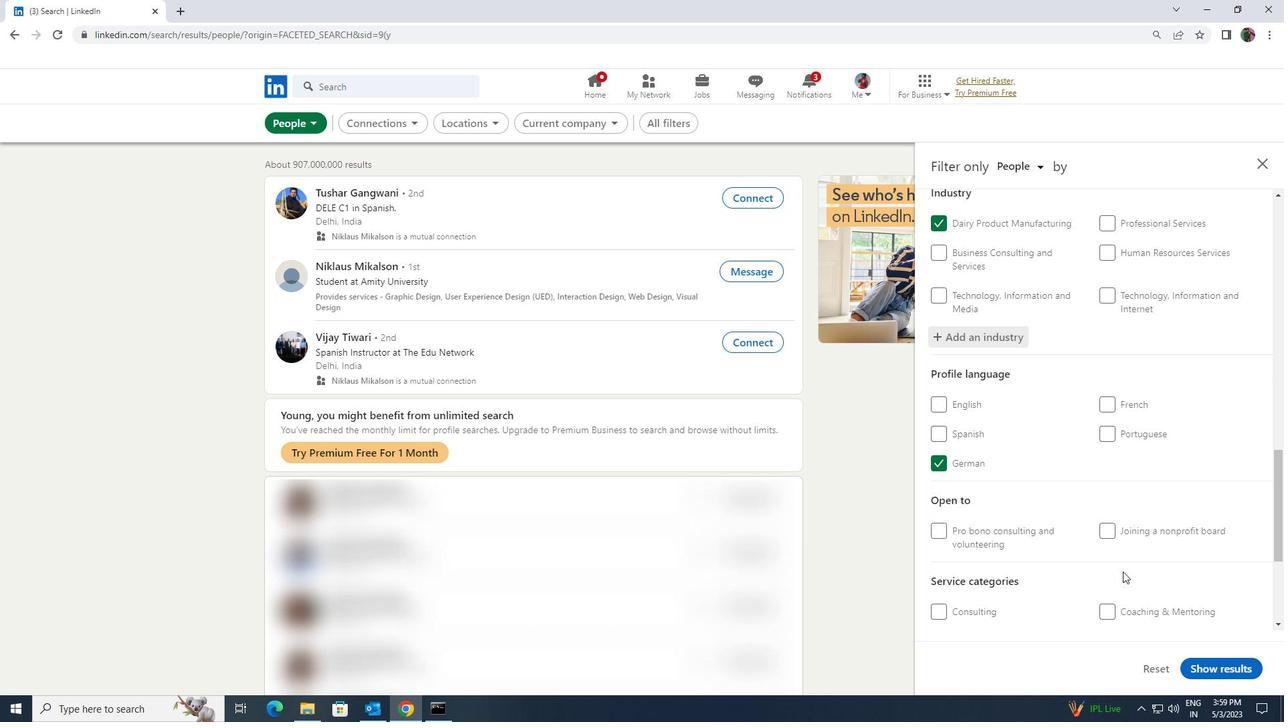 
Action: Mouse moved to (1121, 583)
Screenshot: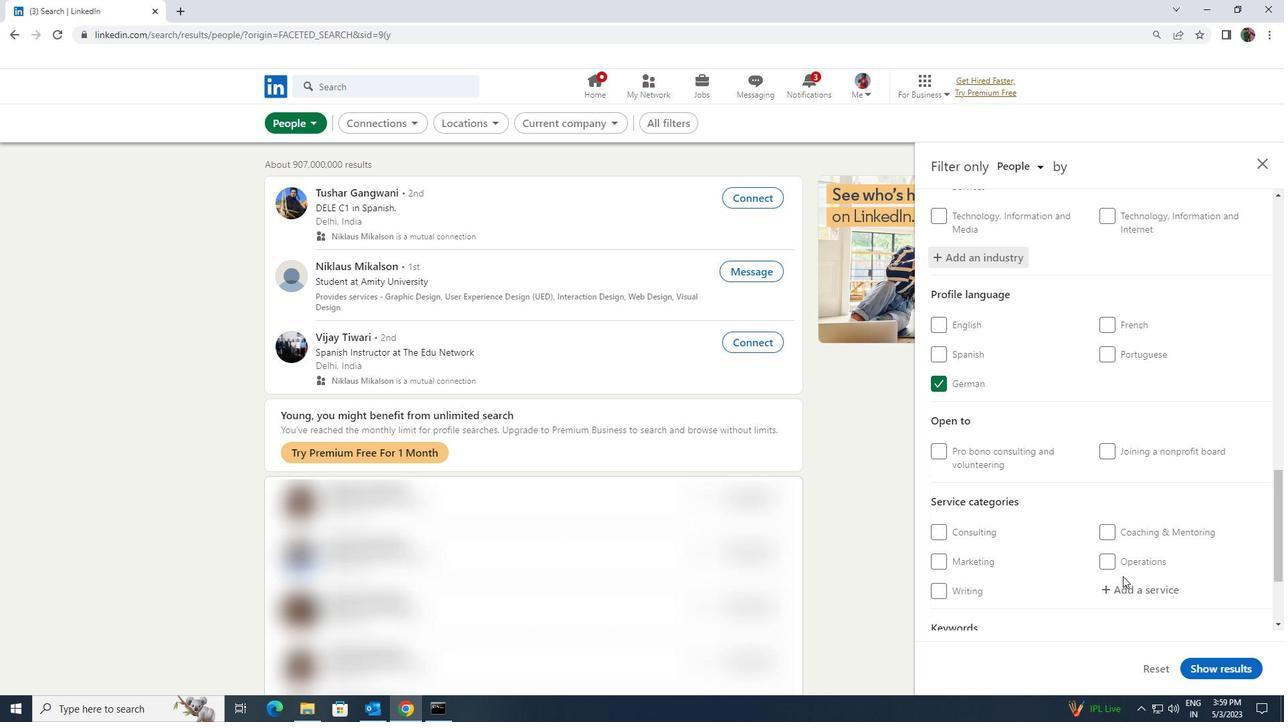 
Action: Mouse pressed left at (1121, 583)
Screenshot: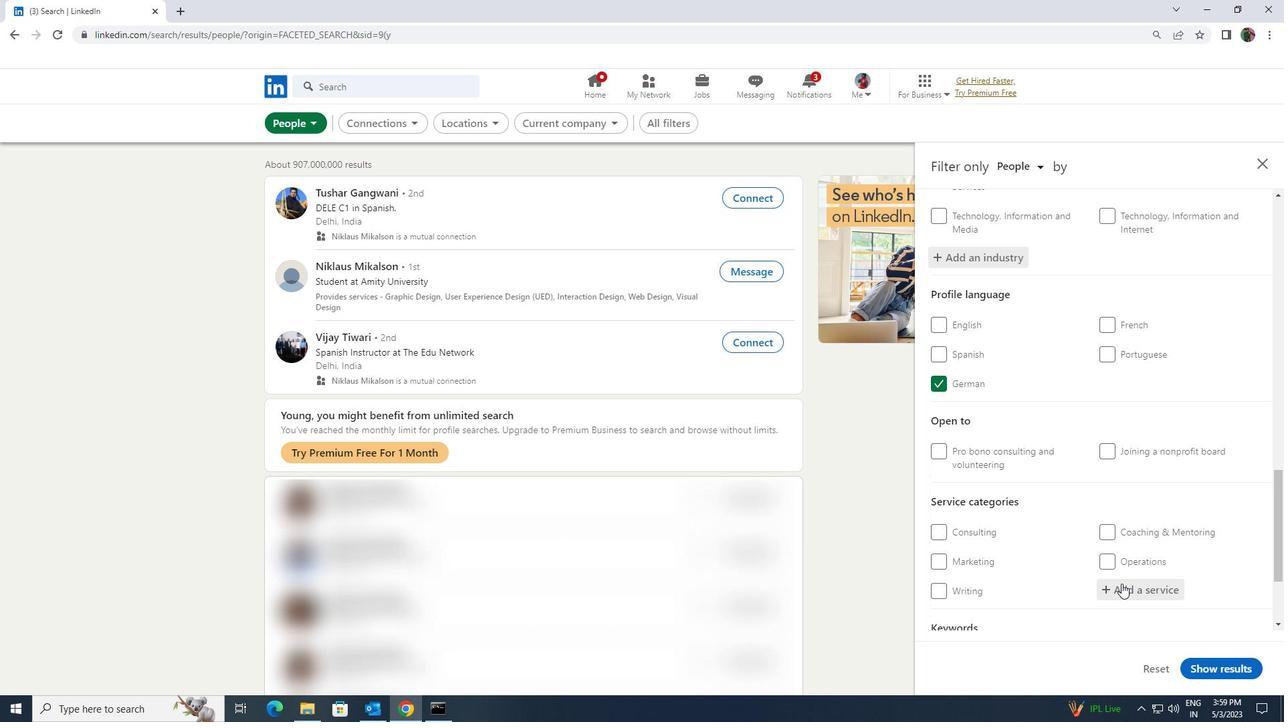 
Action: Key pressed <Key.shift><Key.shift><Key.shift><Key.shift><Key.shift>BLOGGING
Screenshot: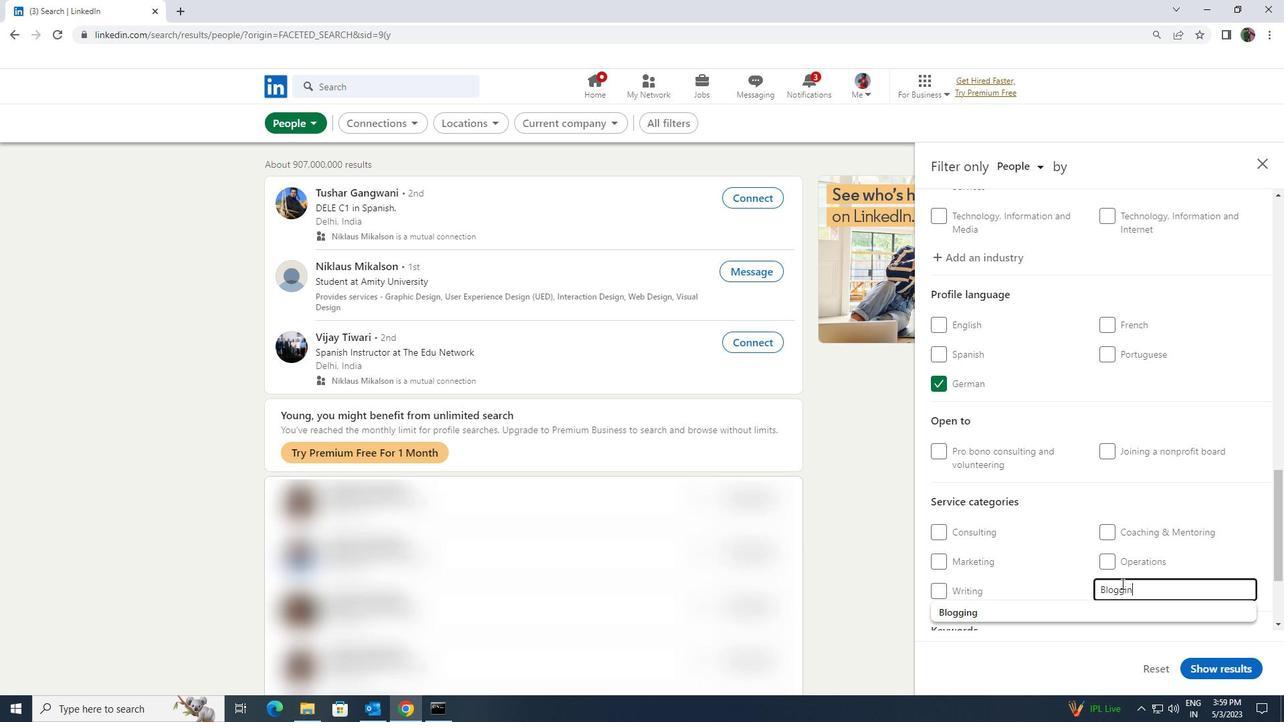 
Action: Mouse moved to (1105, 611)
Screenshot: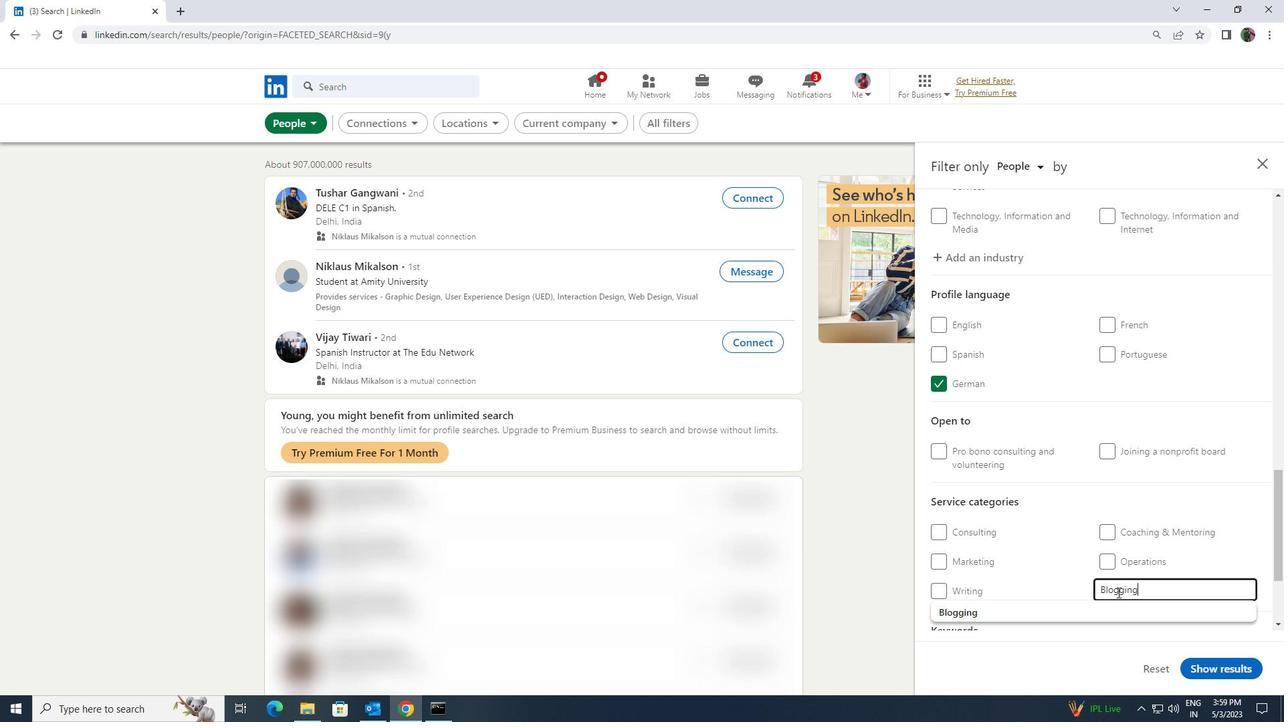 
Action: Mouse pressed left at (1105, 611)
Screenshot: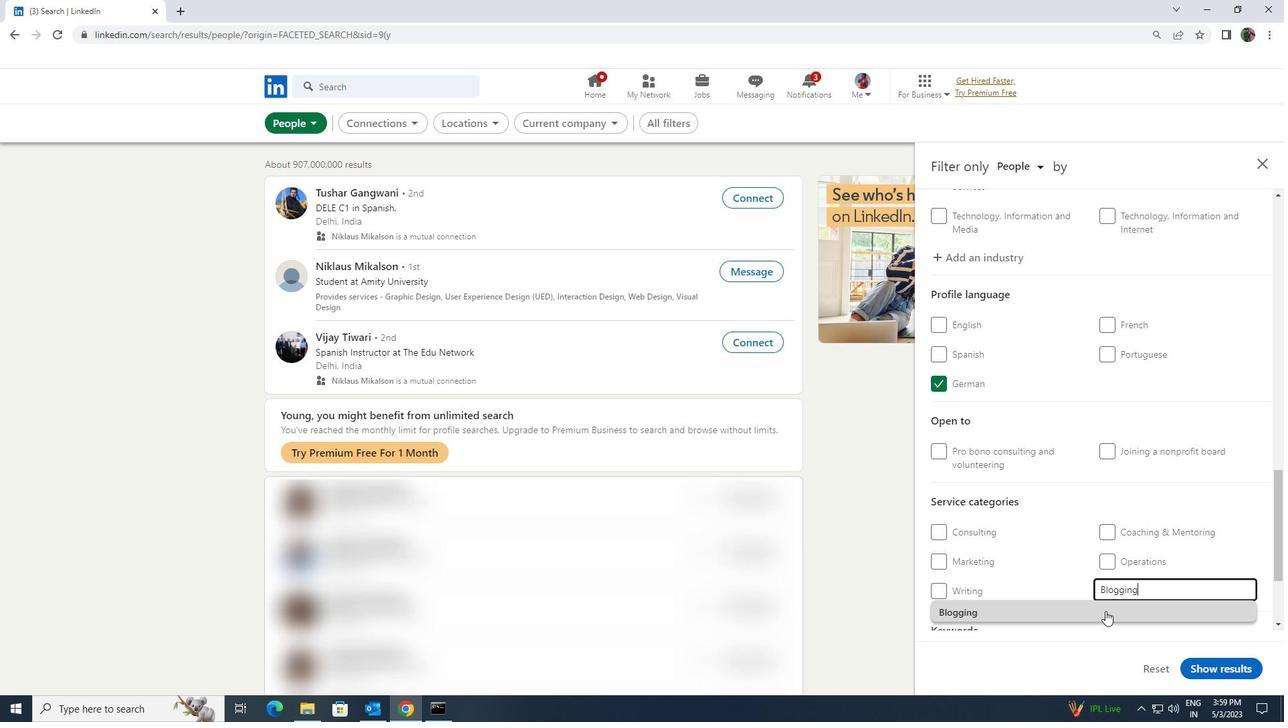 
Action: Mouse moved to (1111, 597)
Screenshot: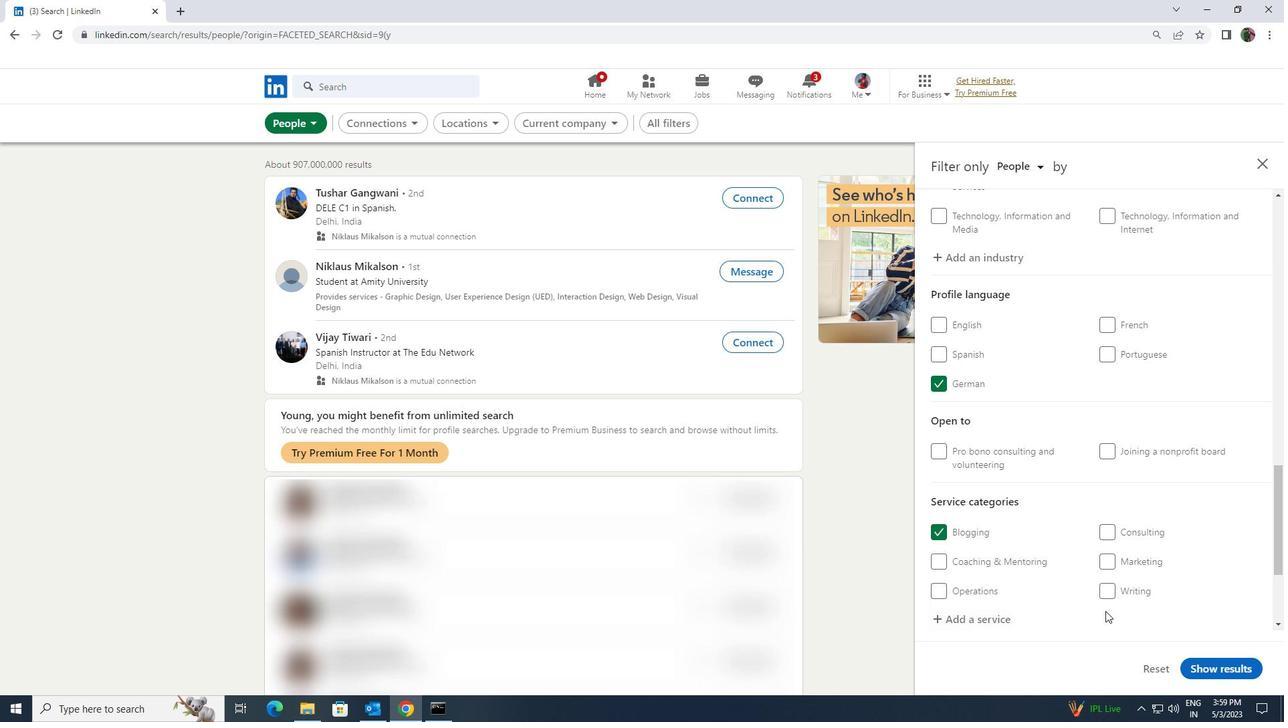 
Action: Mouse scrolled (1111, 596) with delta (0, 0)
Screenshot: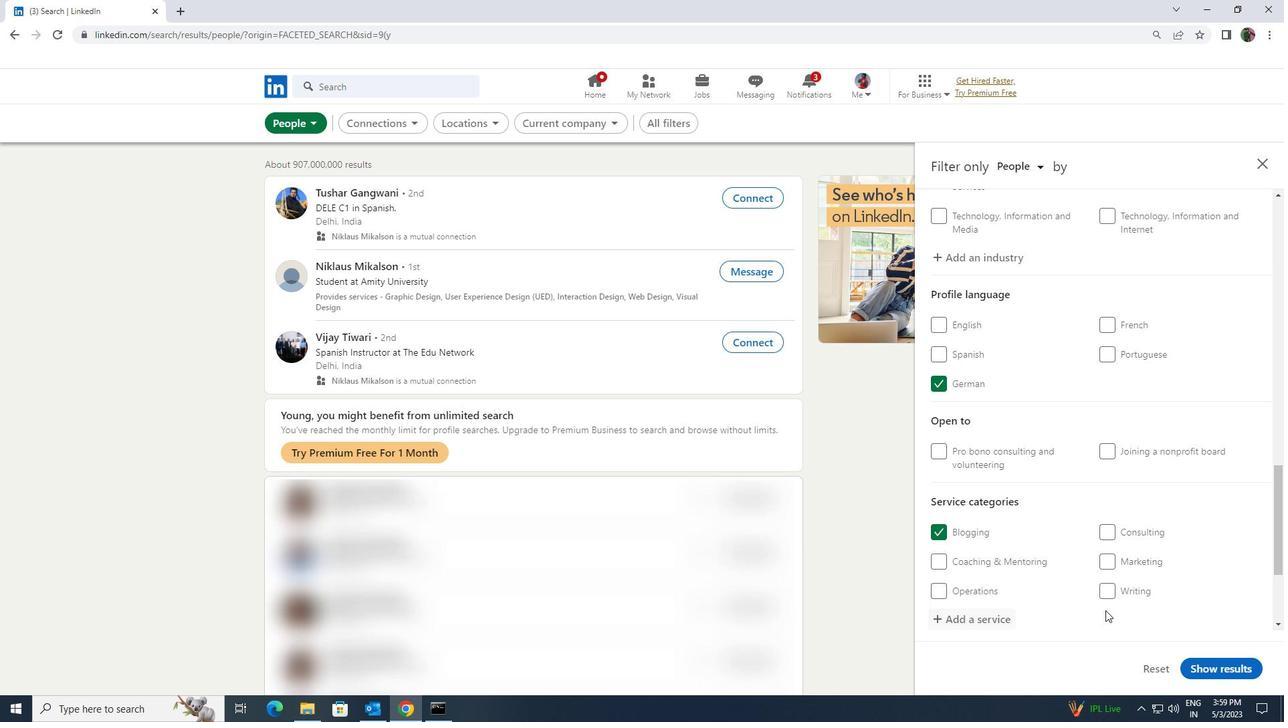 
Action: Mouse scrolled (1111, 596) with delta (0, 0)
Screenshot: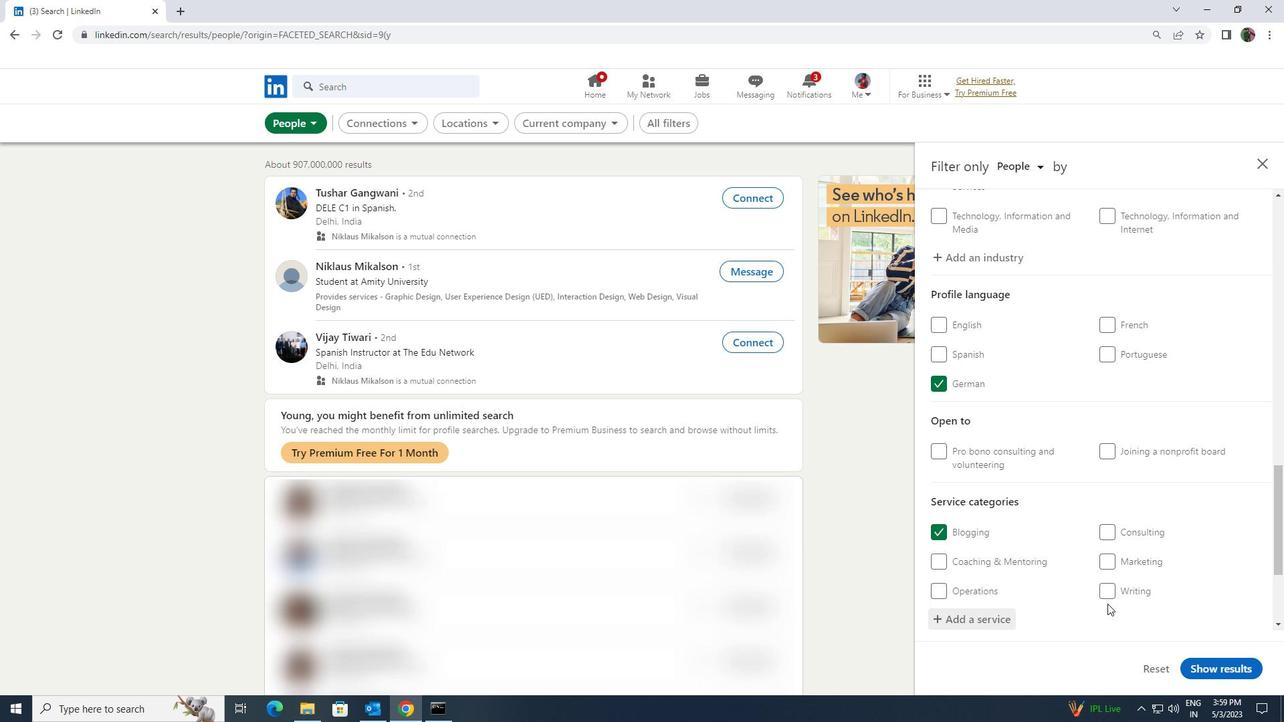 
Action: Mouse moved to (1097, 601)
Screenshot: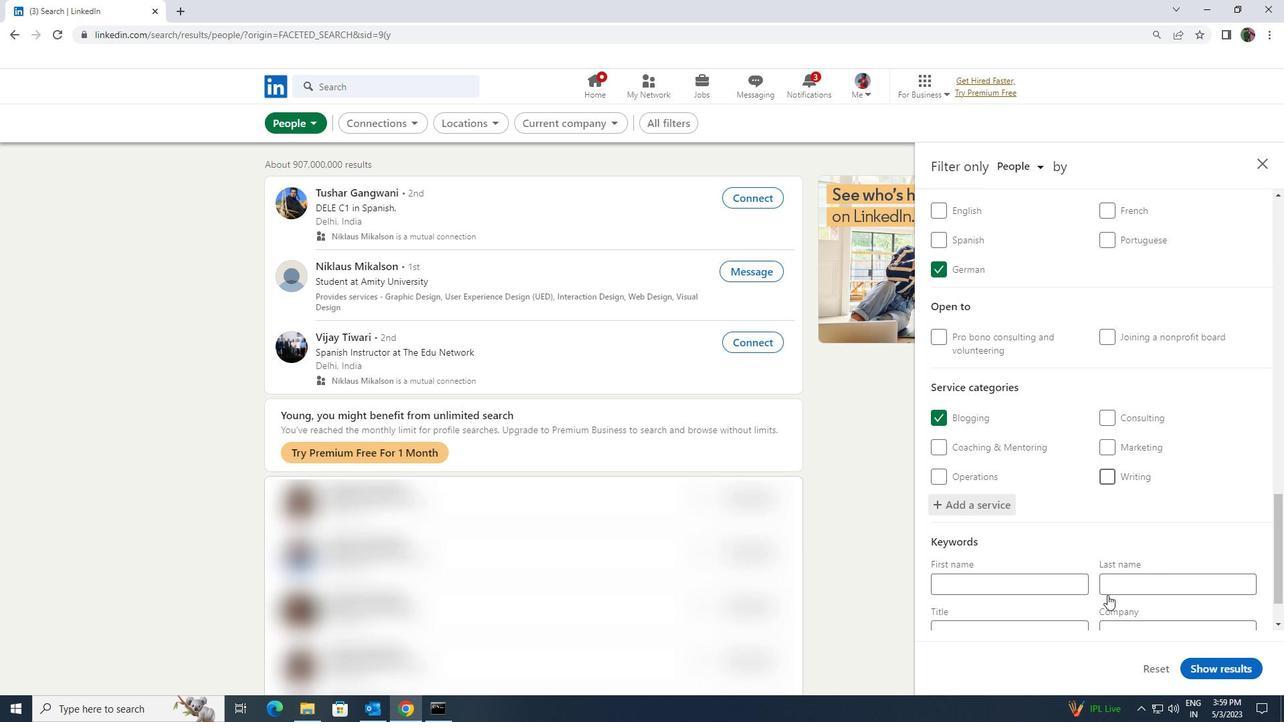 
Action: Mouse scrolled (1097, 600) with delta (0, 0)
Screenshot: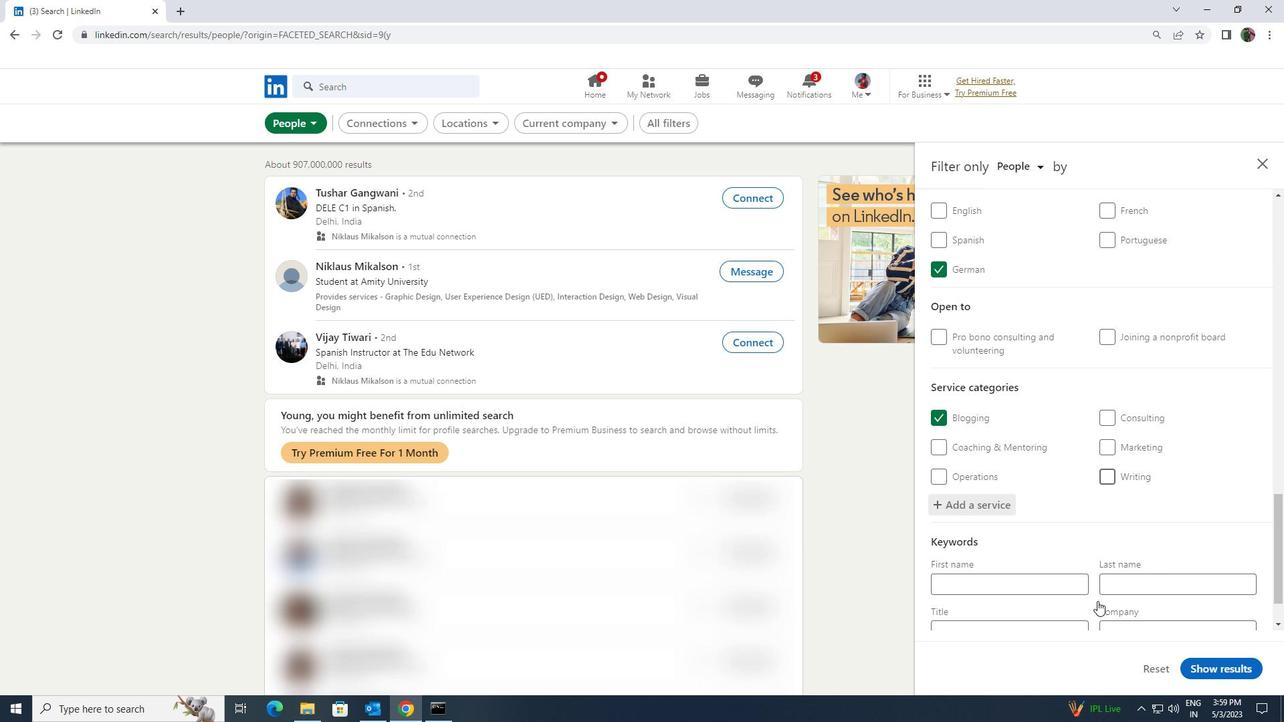 
Action: Mouse moved to (1080, 567)
Screenshot: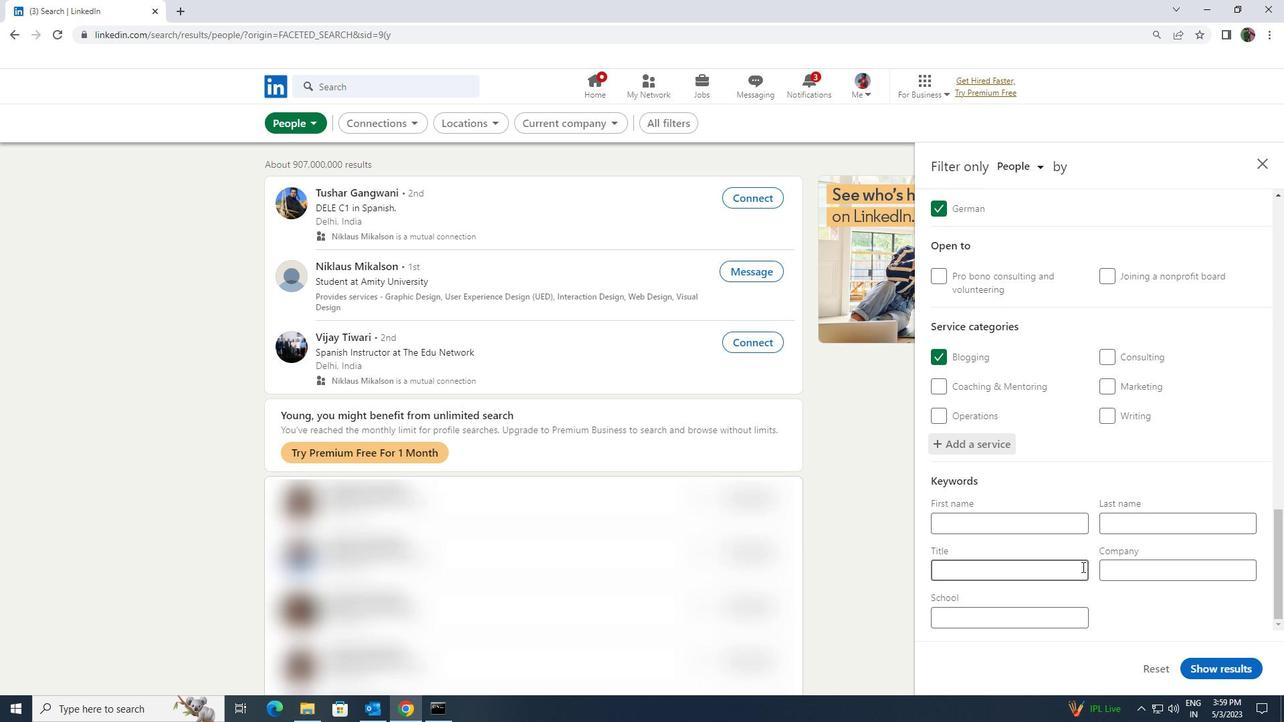
Action: Mouse pressed left at (1080, 567)
Screenshot: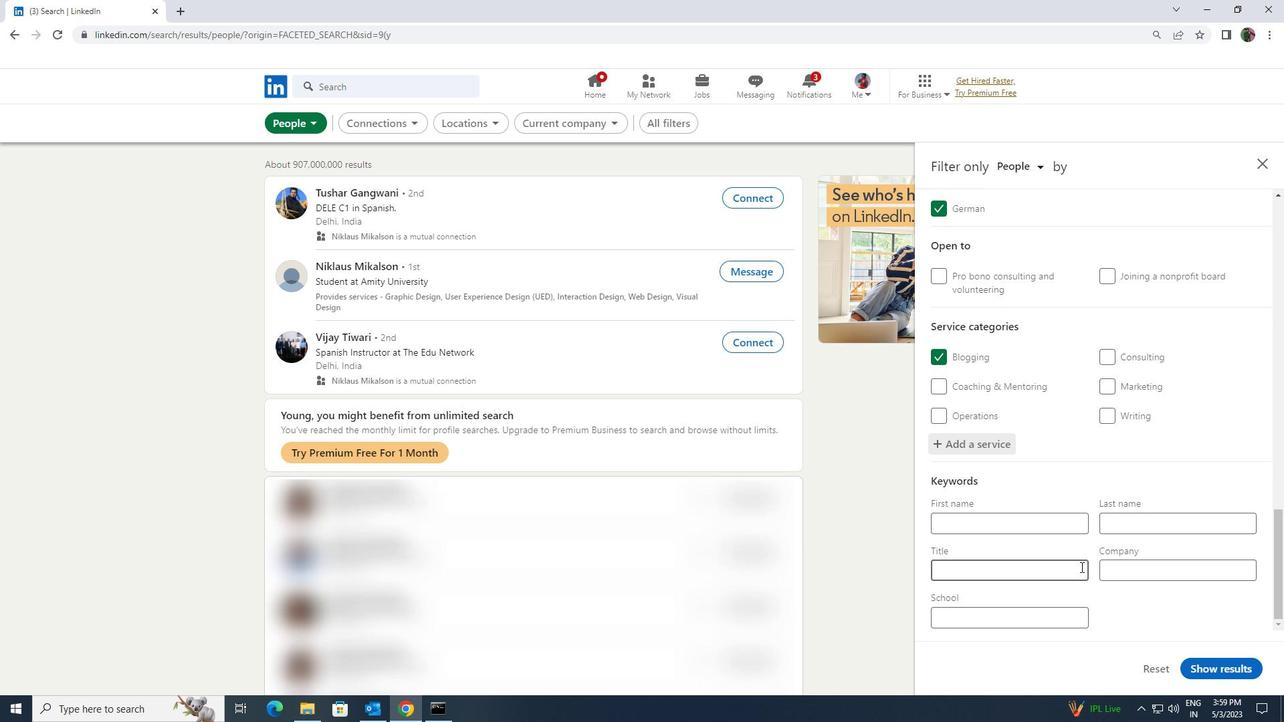 
Action: Key pressed <Key.shift><Key.shift><Key.shift><Key.shift><Key.shift><Key.shift><Key.shift><Key.shift><Key.shift><Key.shift><Key.shift><Key.shift><Key.shift><Key.shift><Key.shift><Key.shift><Key.shift><Key.shift>BEAUTICIAN
Screenshot: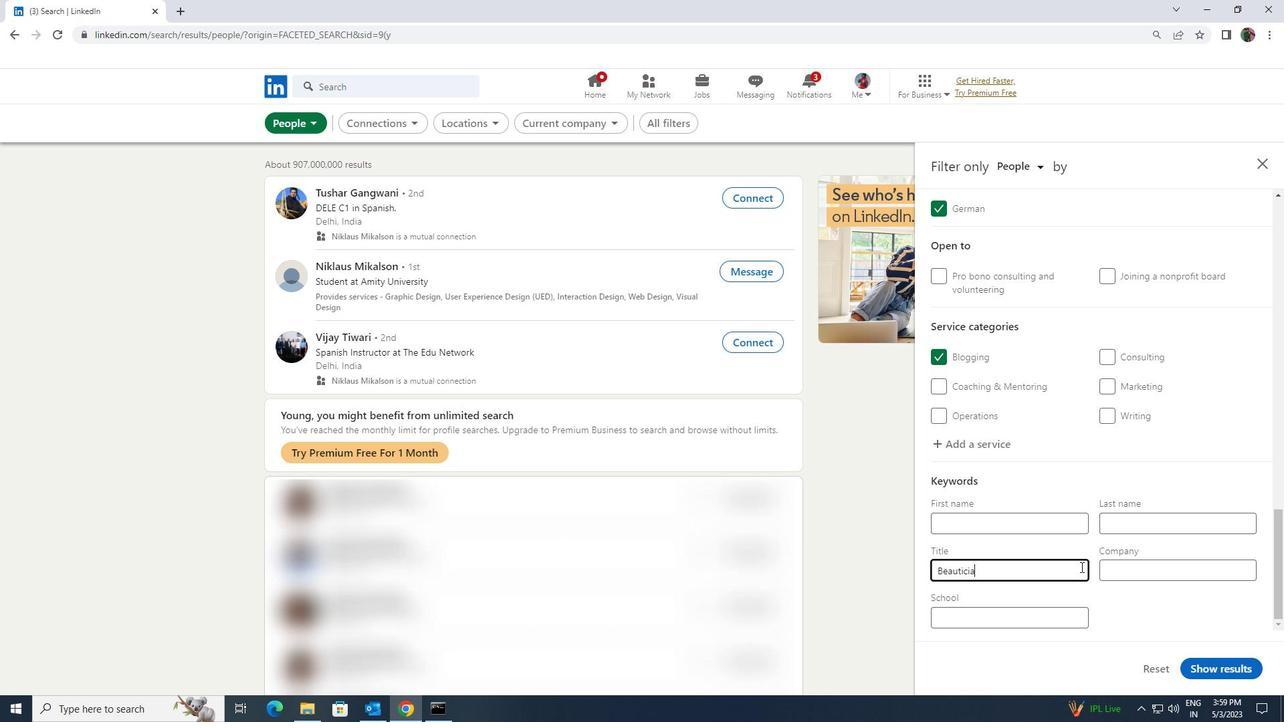
Action: Mouse moved to (1218, 661)
Screenshot: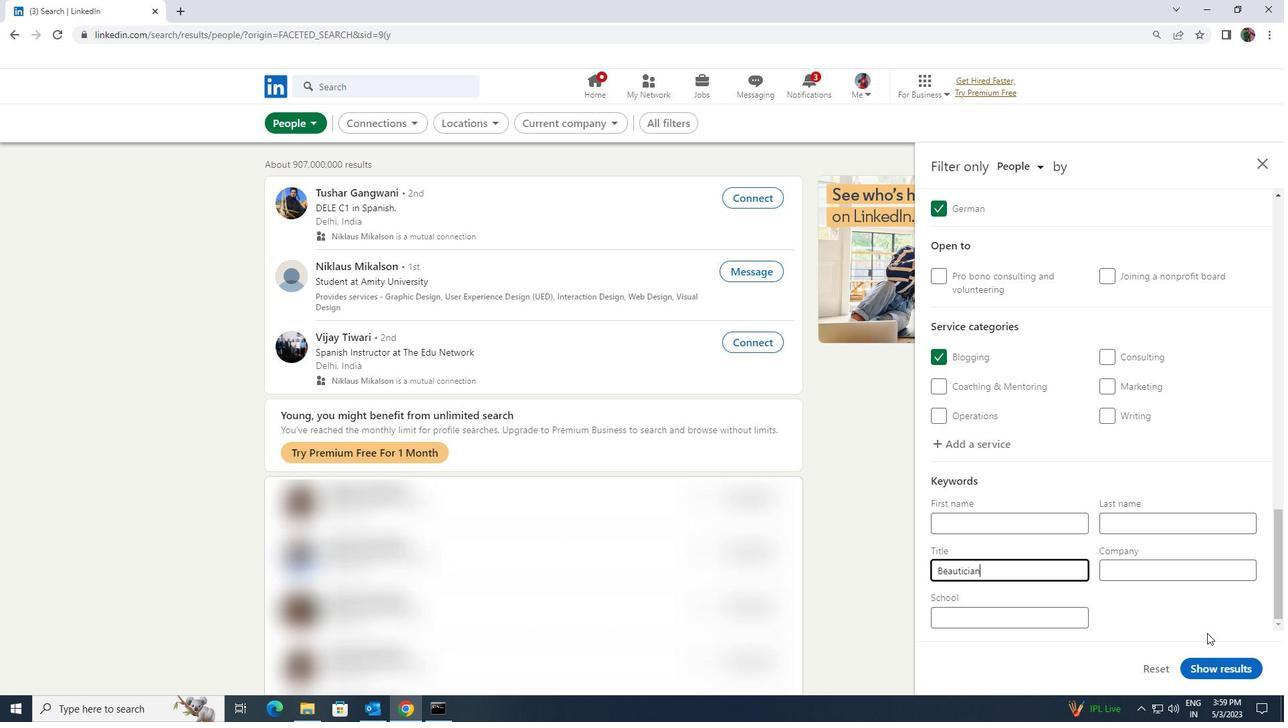 
Action: Mouse pressed left at (1218, 661)
Screenshot: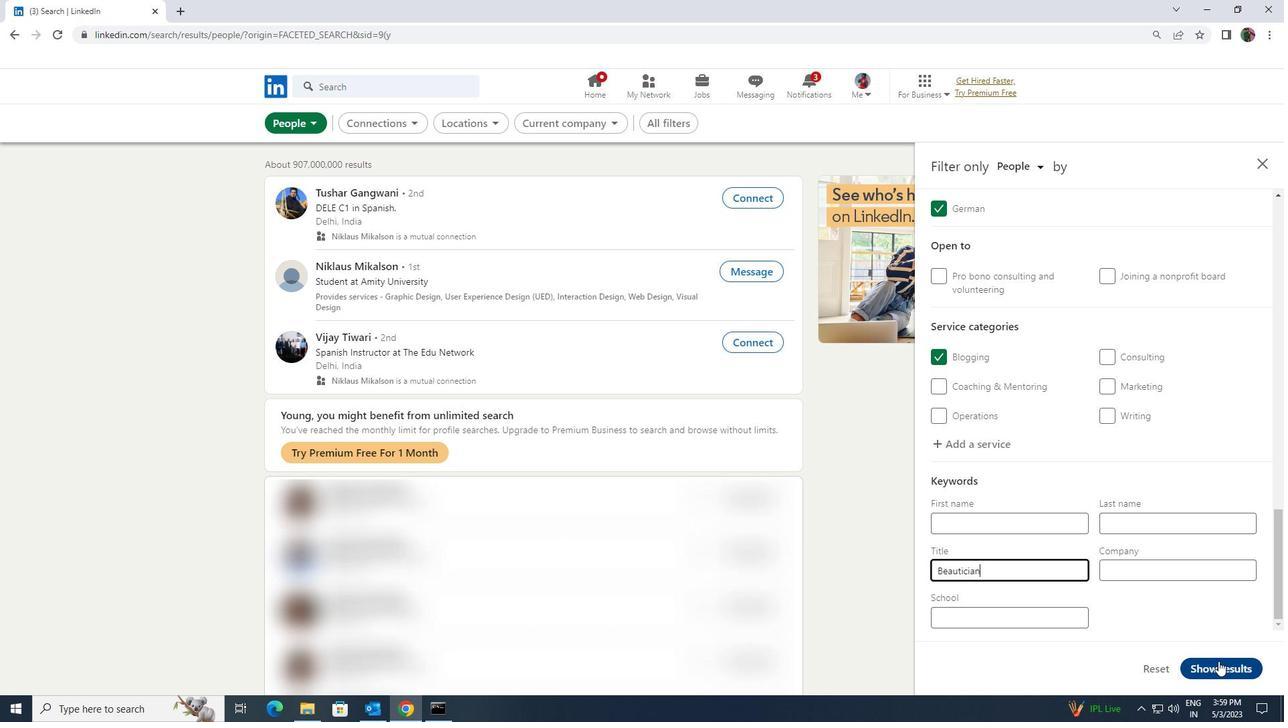 
